 Task: Look for space in Nellikkuppam, India from 2nd September, 2023 to 5th September, 2023 for 1 adult in price range Rs.5000 to Rs.10000. Place can be private room with 1  bedroom having 1 bed and 1 bathroom. Property type can be house, flat, guest house, hotel. Amenities needed are: washing machine. Booking option can be shelf check-in. Required host language is English.
Action: Mouse moved to (497, 87)
Screenshot: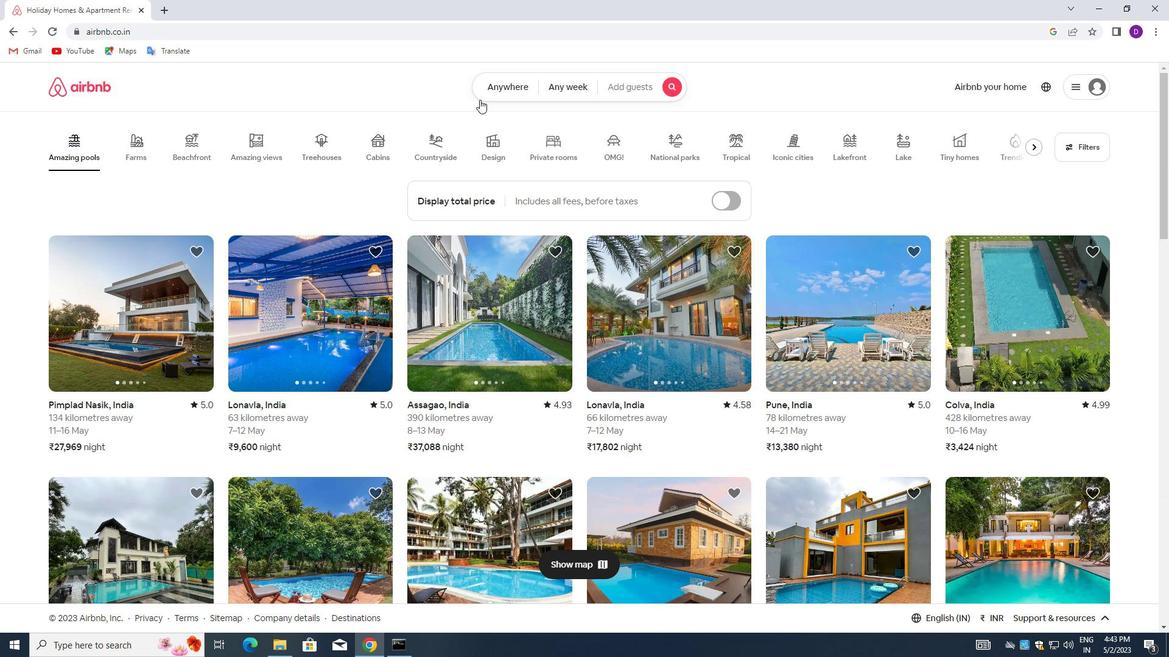 
Action: Mouse pressed left at (497, 87)
Screenshot: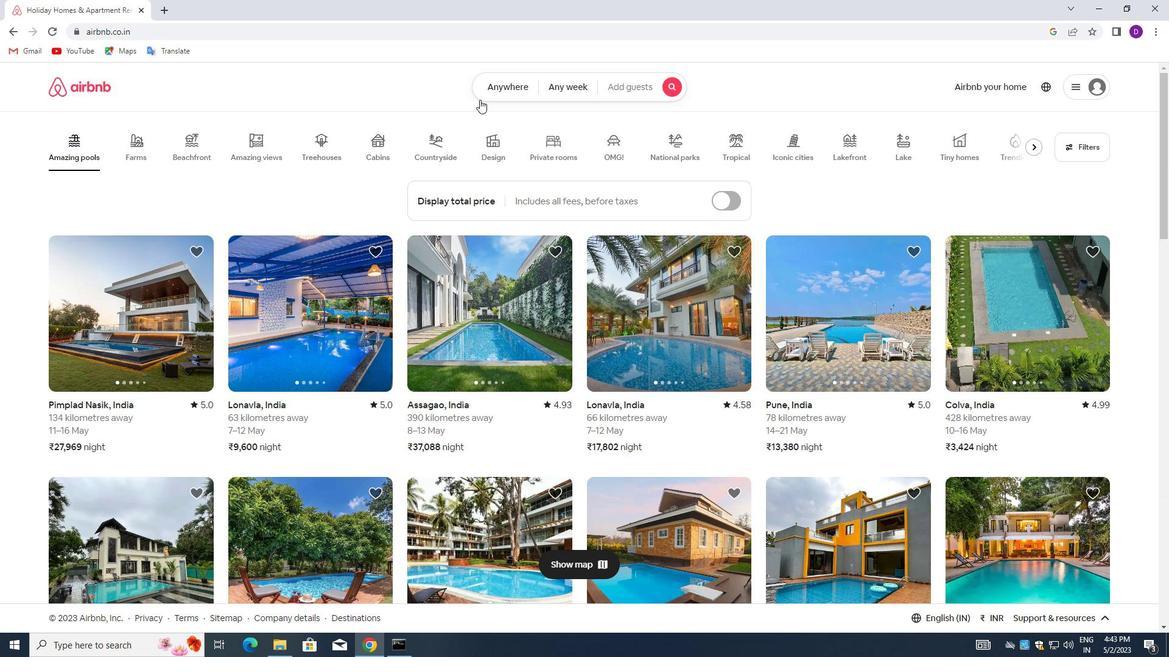 
Action: Mouse moved to (384, 139)
Screenshot: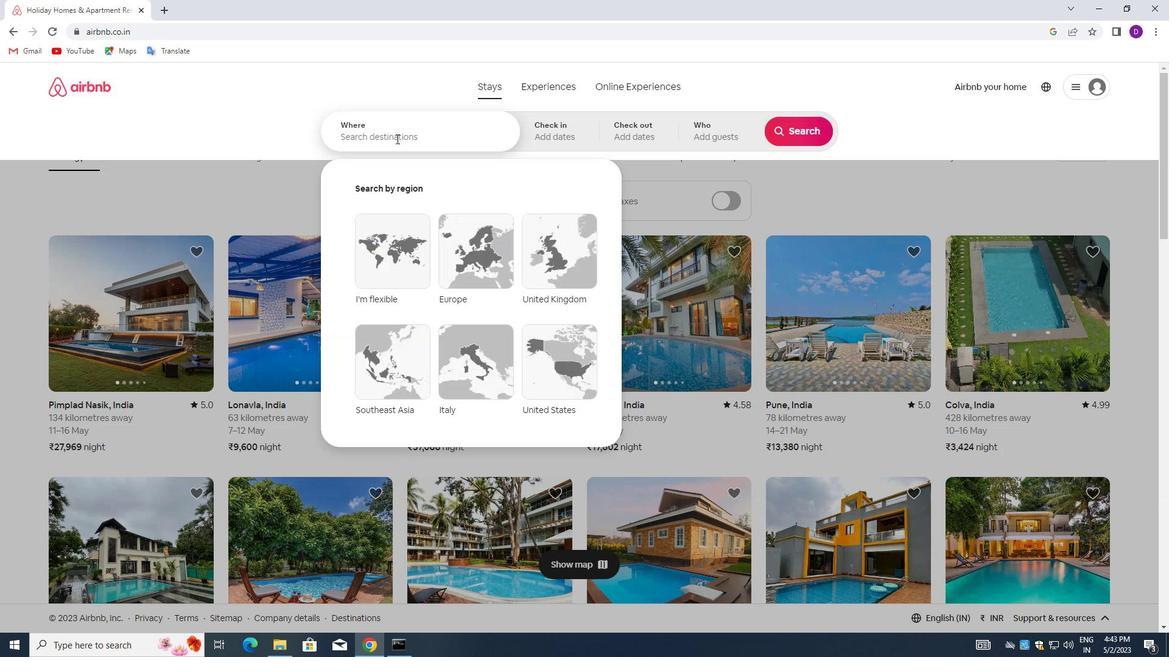 
Action: Mouse pressed left at (384, 139)
Screenshot: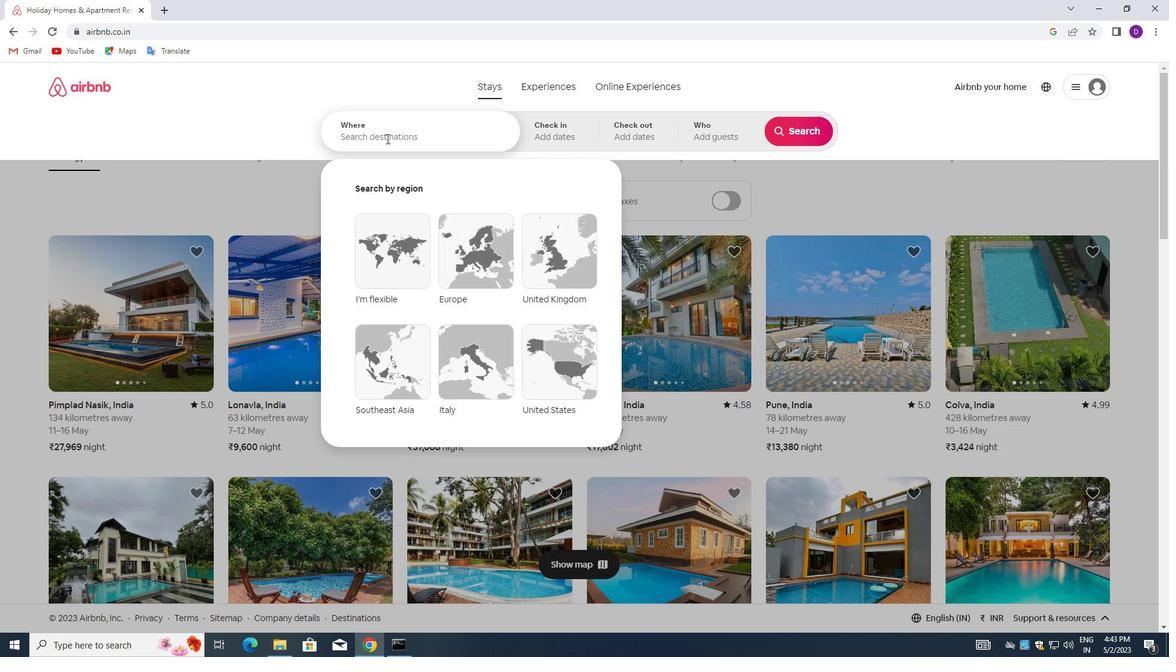 
Action: Mouse moved to (244, 117)
Screenshot: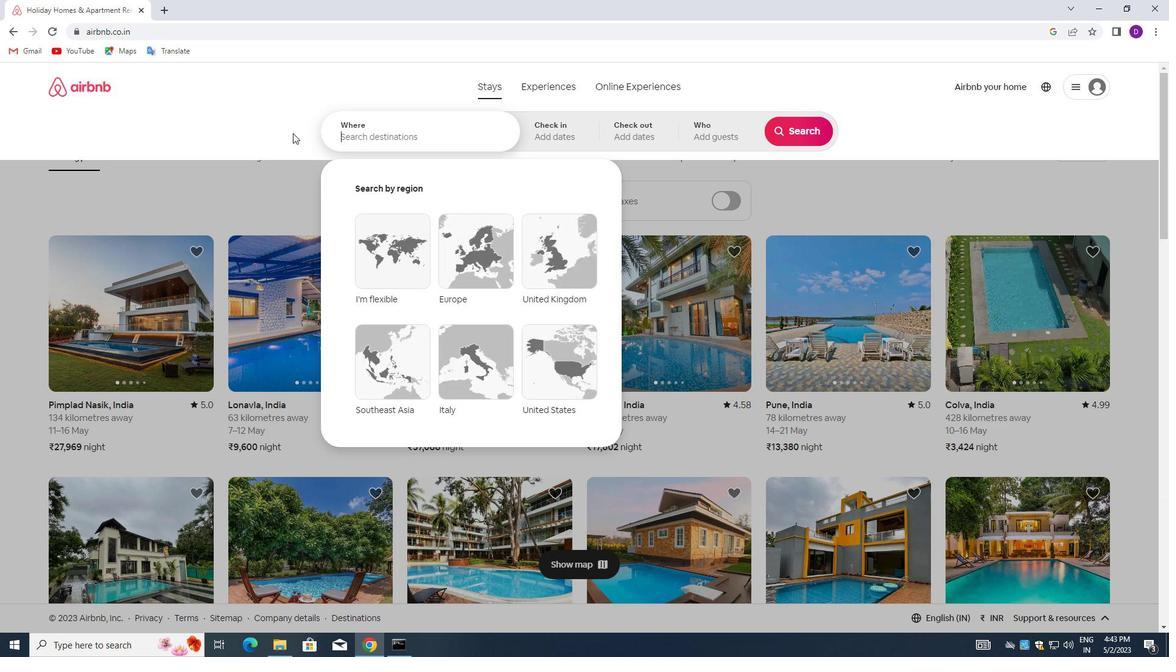 
Action: Key pressed <Key.shift>NELLIKKUPPAMN<Key.backspace>,<Key.space><Key.shift>INI<Key.backspace>DIA<Key.enter>
Screenshot: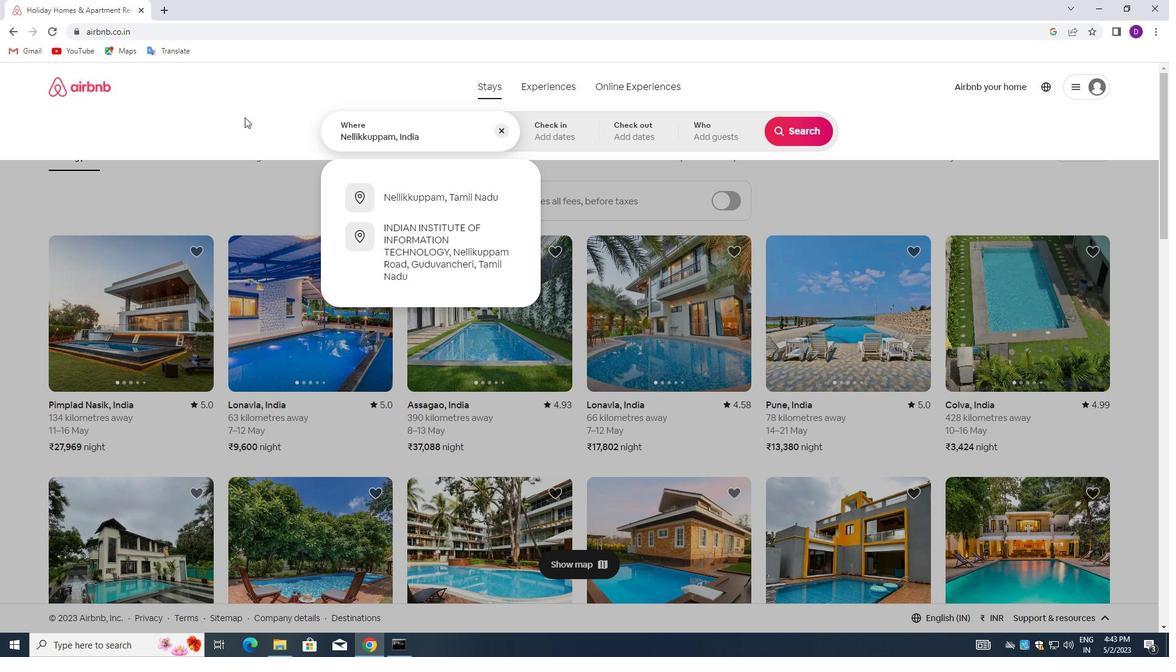 
Action: Mouse moved to (800, 224)
Screenshot: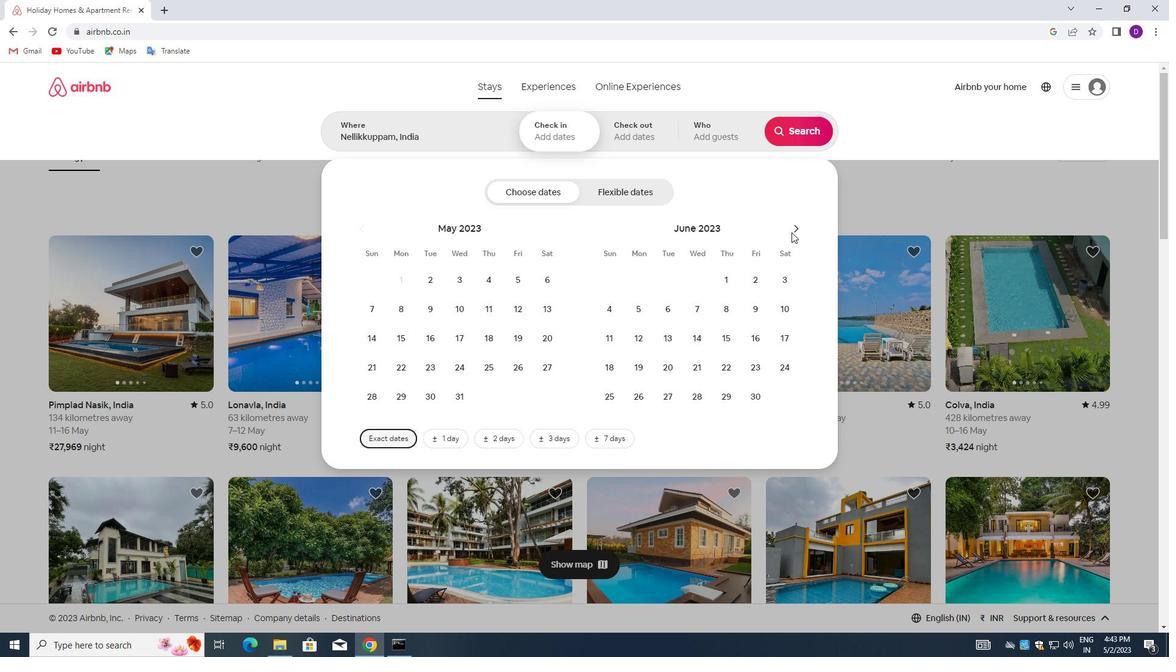 
Action: Mouse pressed left at (800, 224)
Screenshot: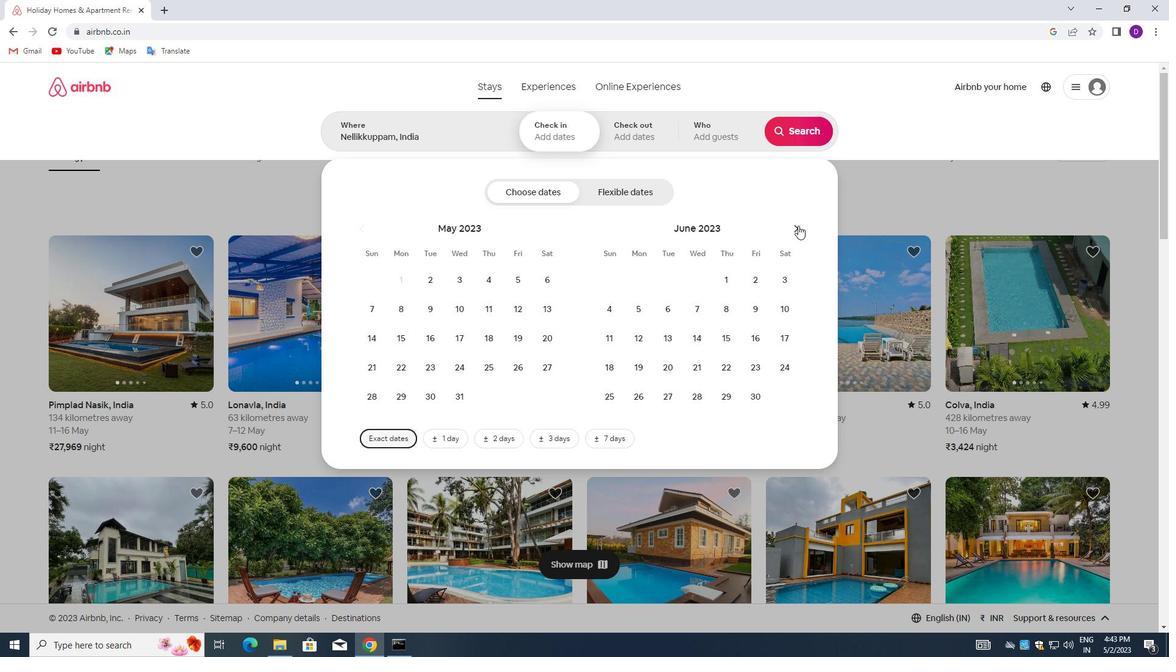 
Action: Mouse pressed left at (800, 224)
Screenshot: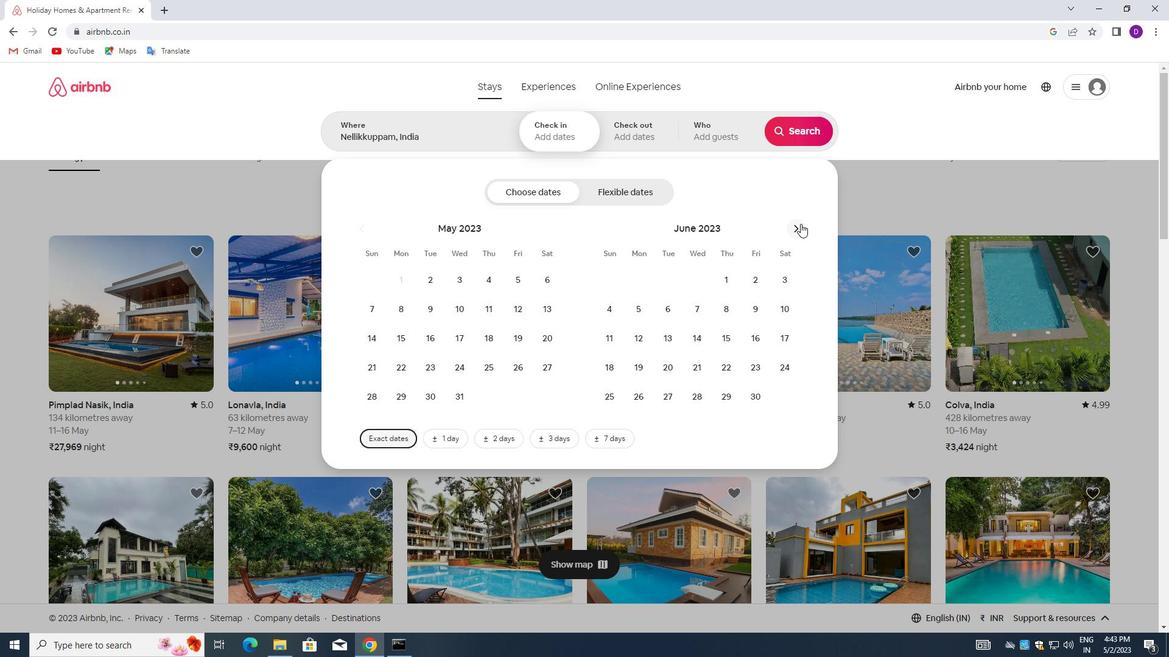 
Action: Mouse pressed left at (800, 224)
Screenshot: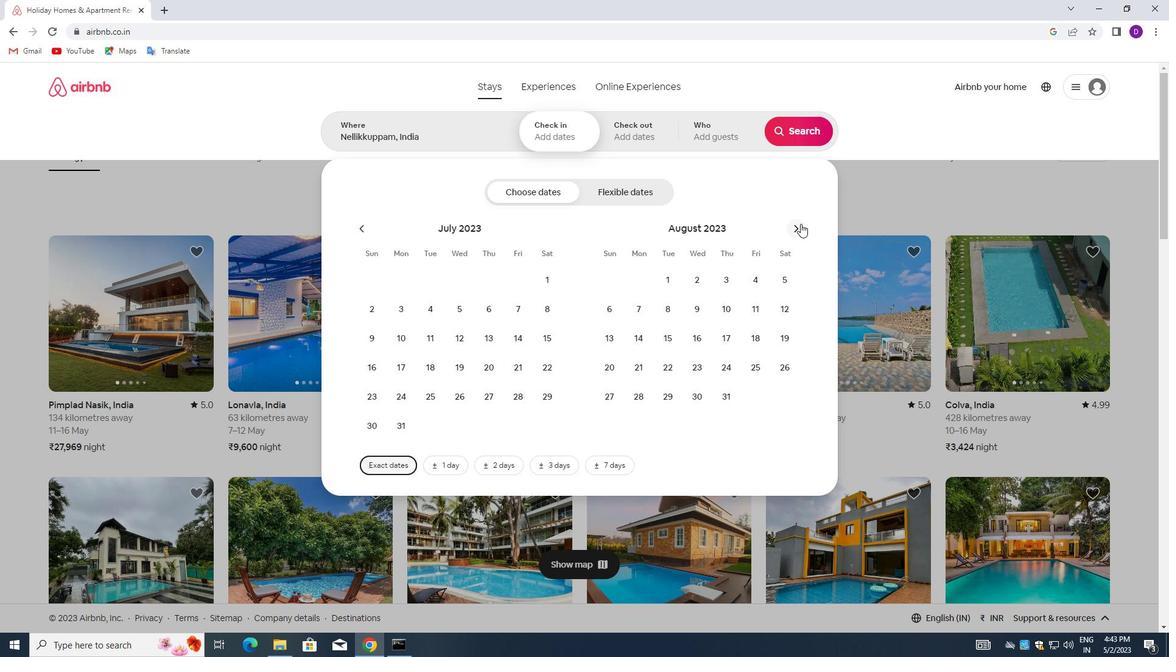 
Action: Mouse moved to (776, 277)
Screenshot: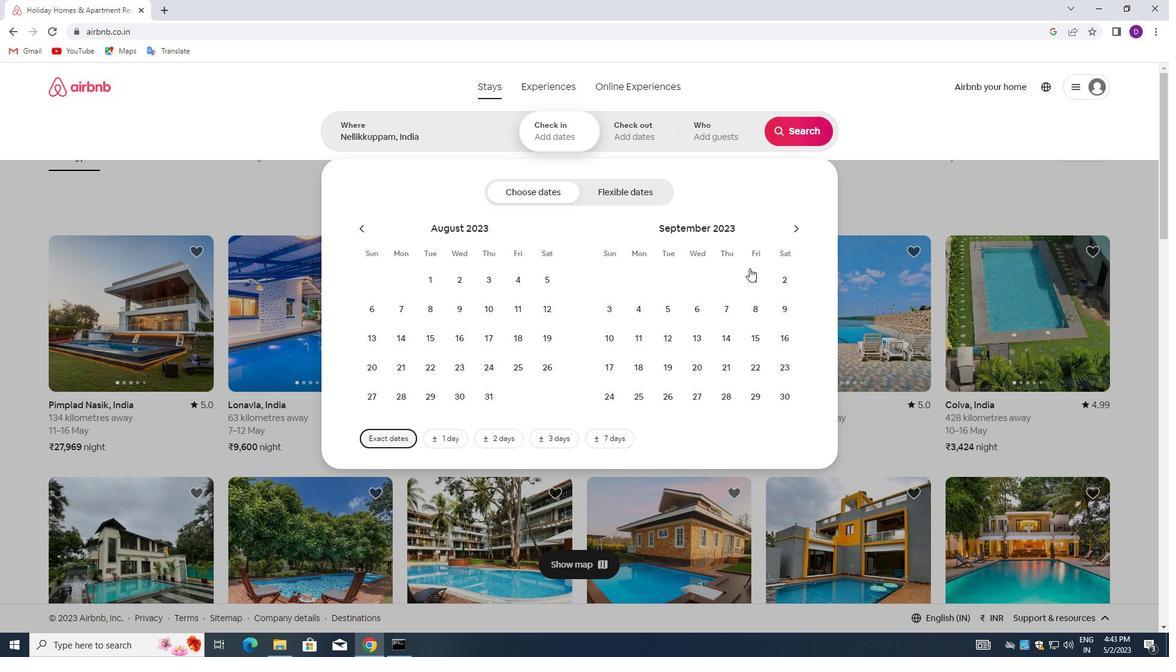 
Action: Mouse pressed left at (776, 277)
Screenshot: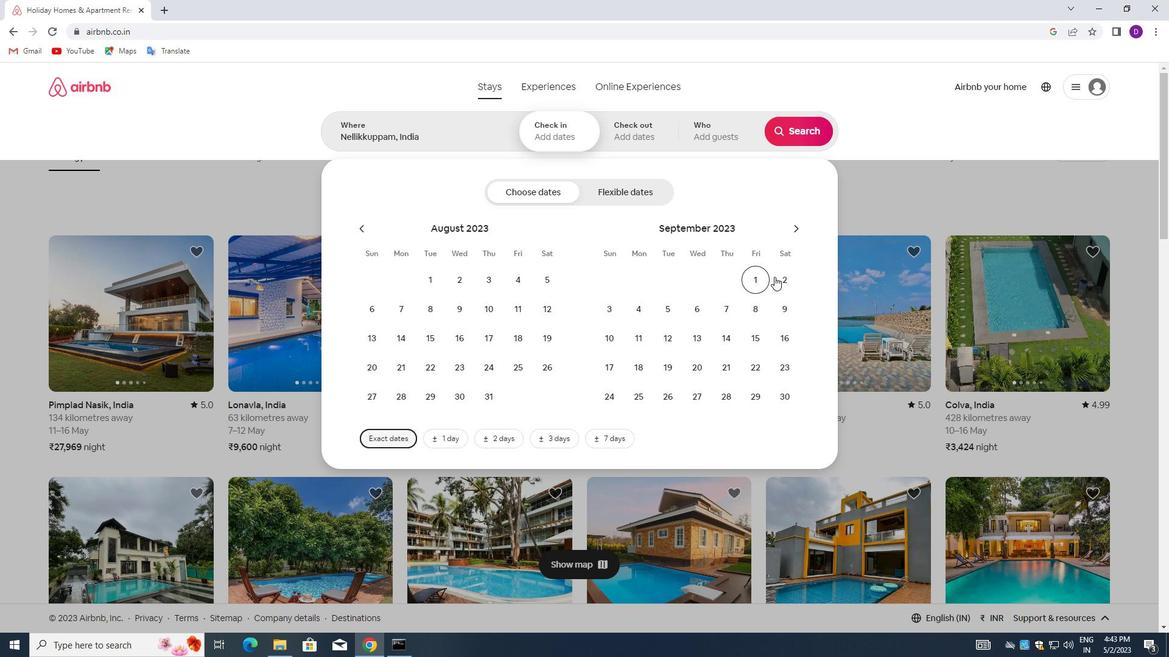 
Action: Mouse moved to (667, 307)
Screenshot: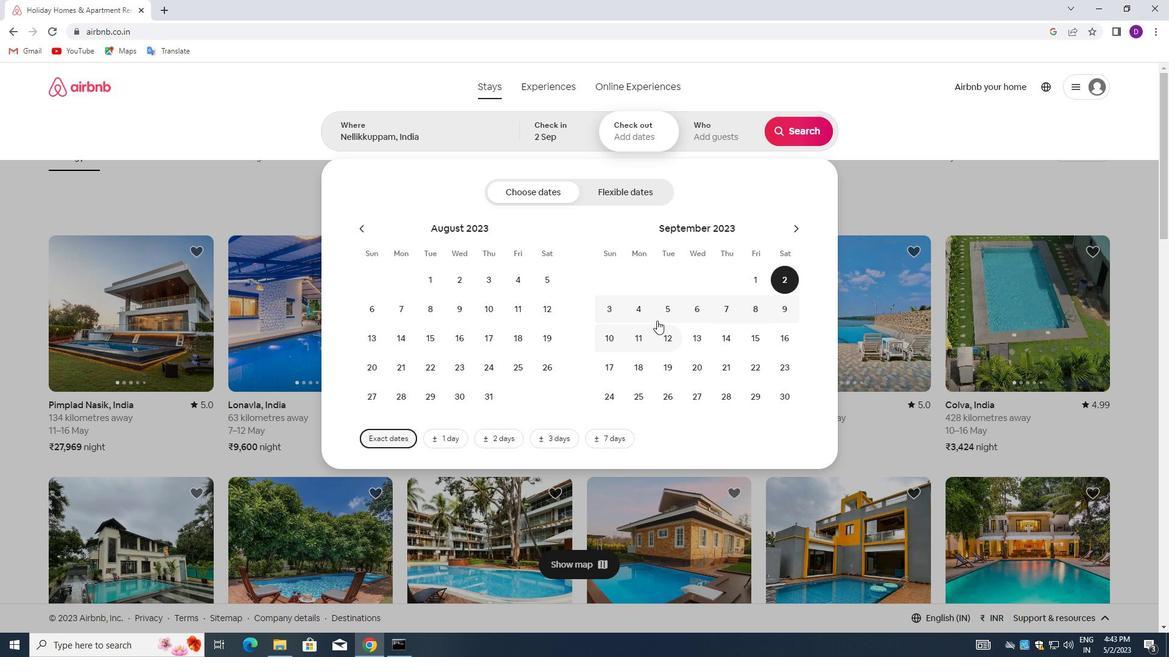 
Action: Mouse pressed left at (667, 307)
Screenshot: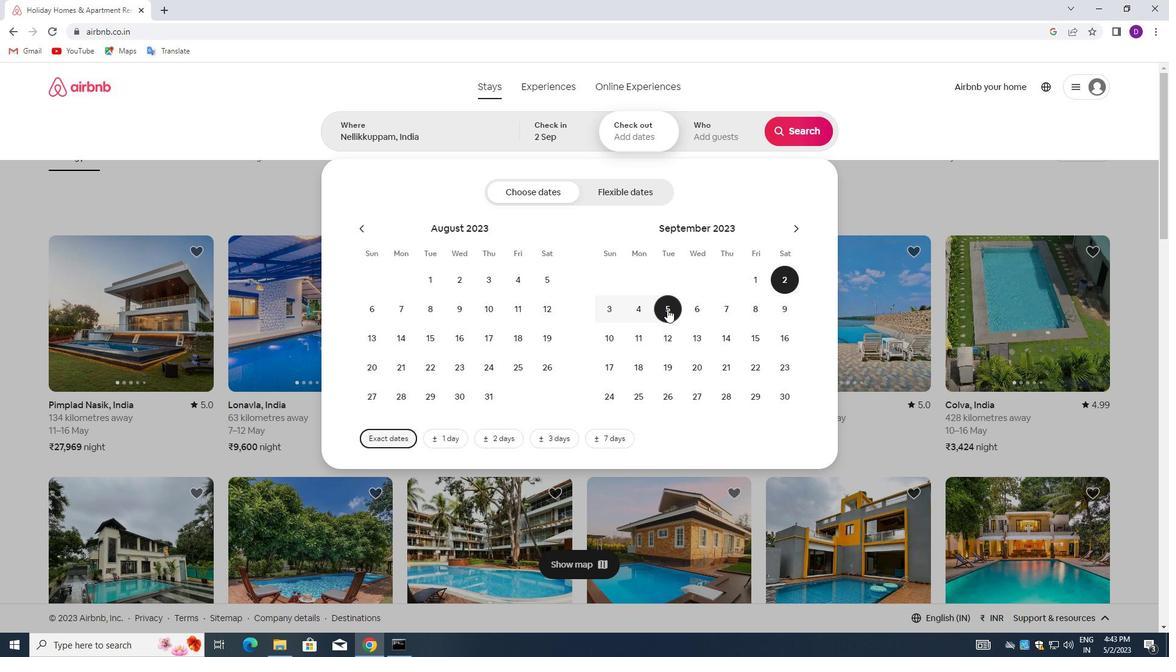 
Action: Mouse moved to (696, 118)
Screenshot: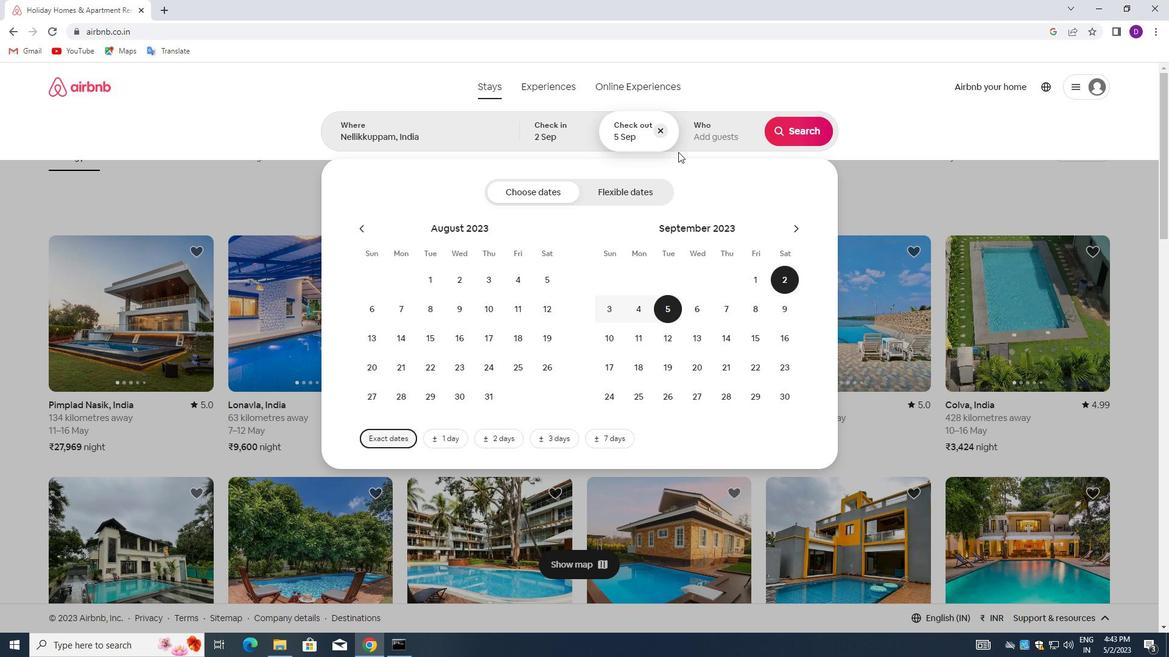 
Action: Mouse pressed left at (696, 118)
Screenshot: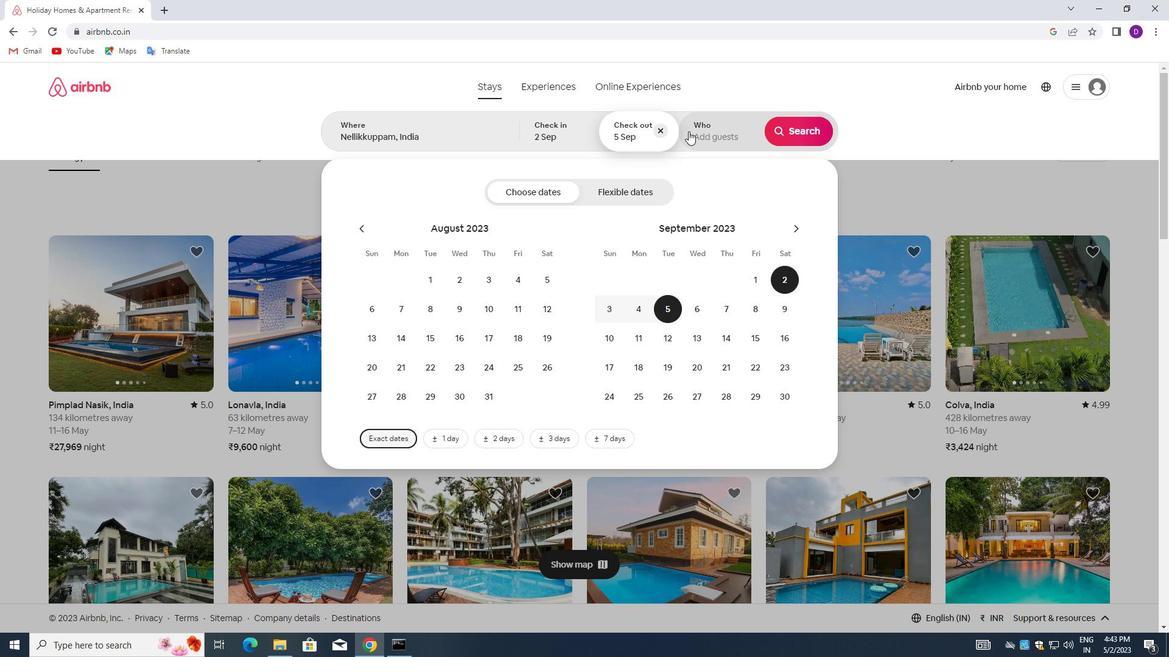 
Action: Mouse moved to (802, 196)
Screenshot: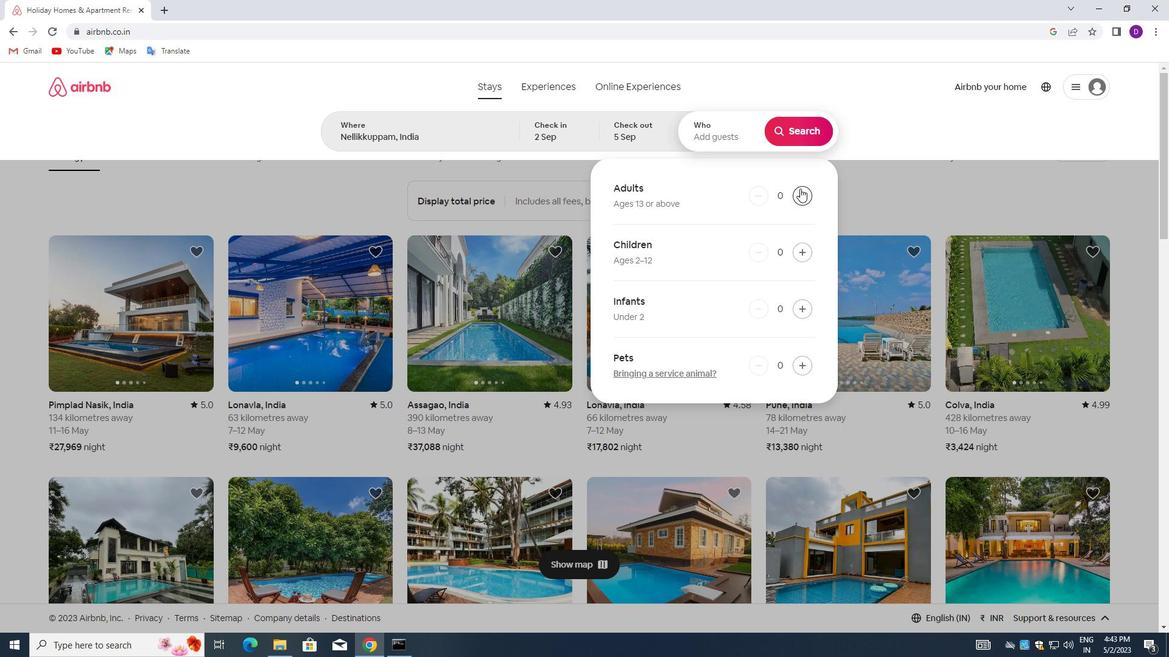 
Action: Mouse pressed left at (802, 196)
Screenshot: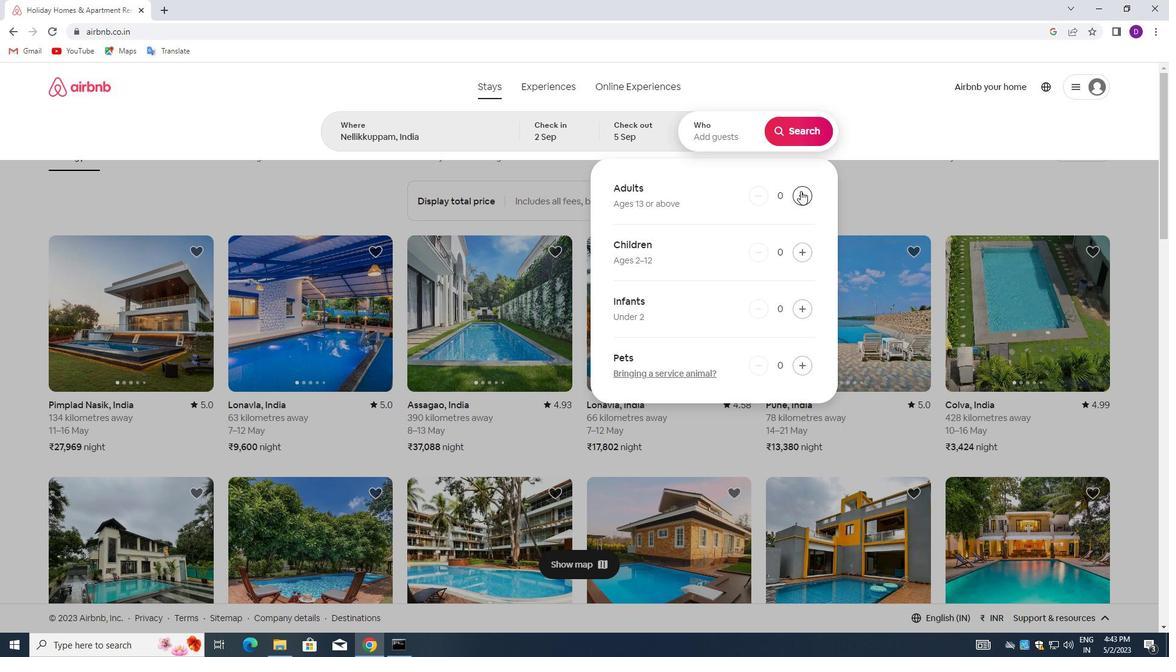 
Action: Mouse moved to (802, 131)
Screenshot: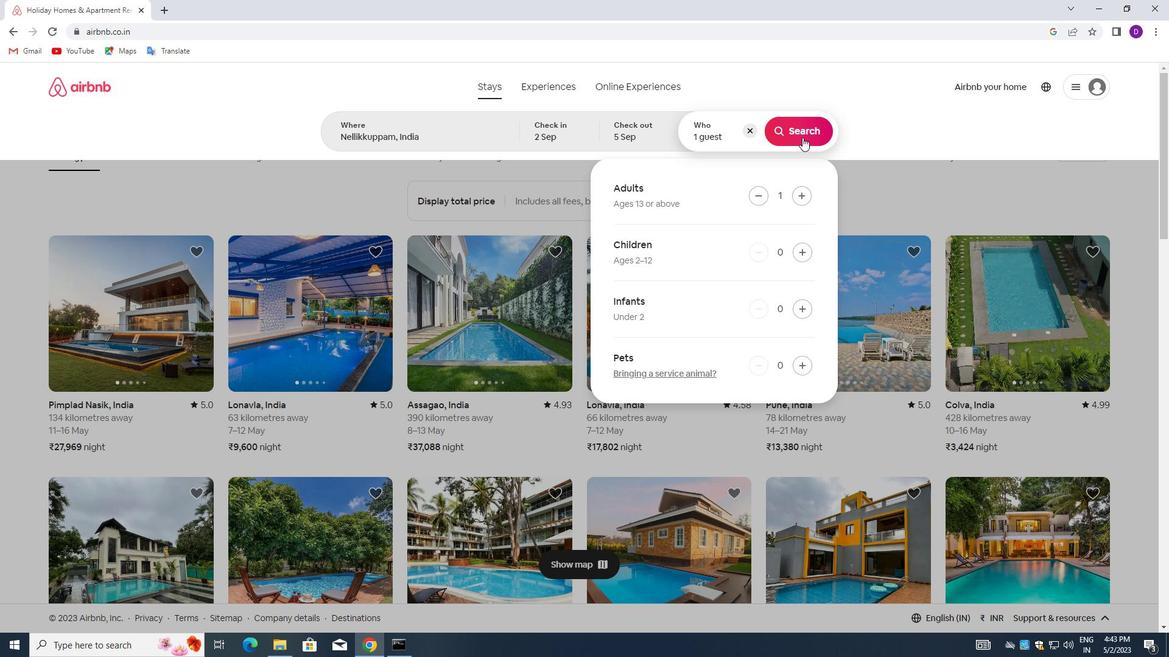 
Action: Mouse pressed left at (802, 131)
Screenshot: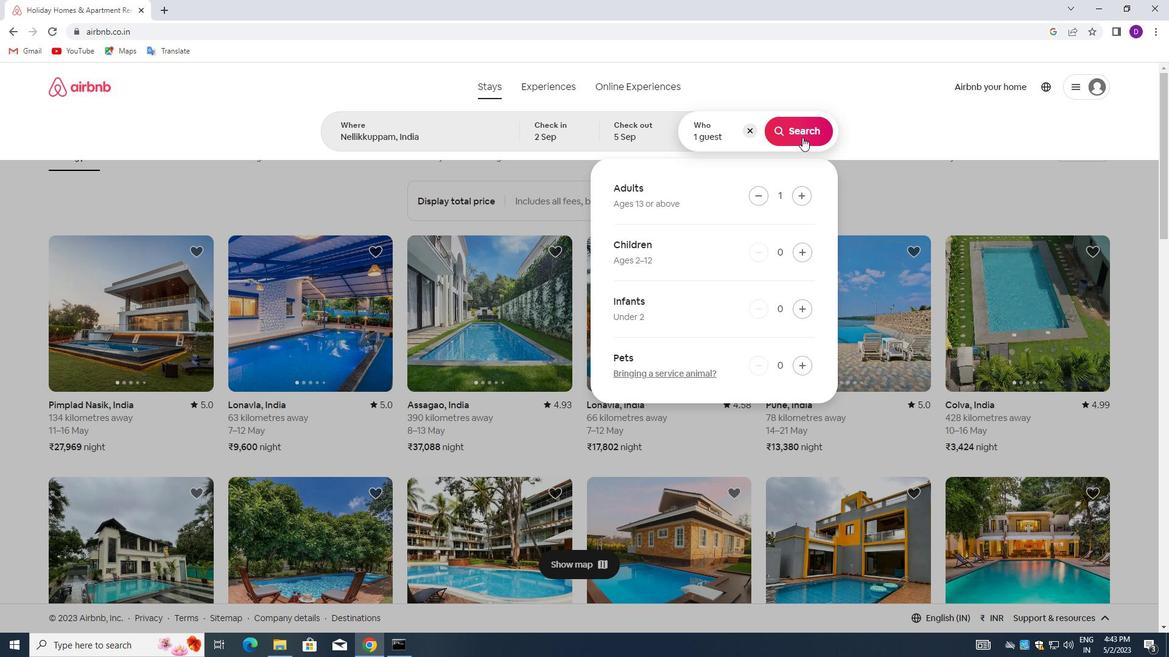 
Action: Mouse moved to (1107, 130)
Screenshot: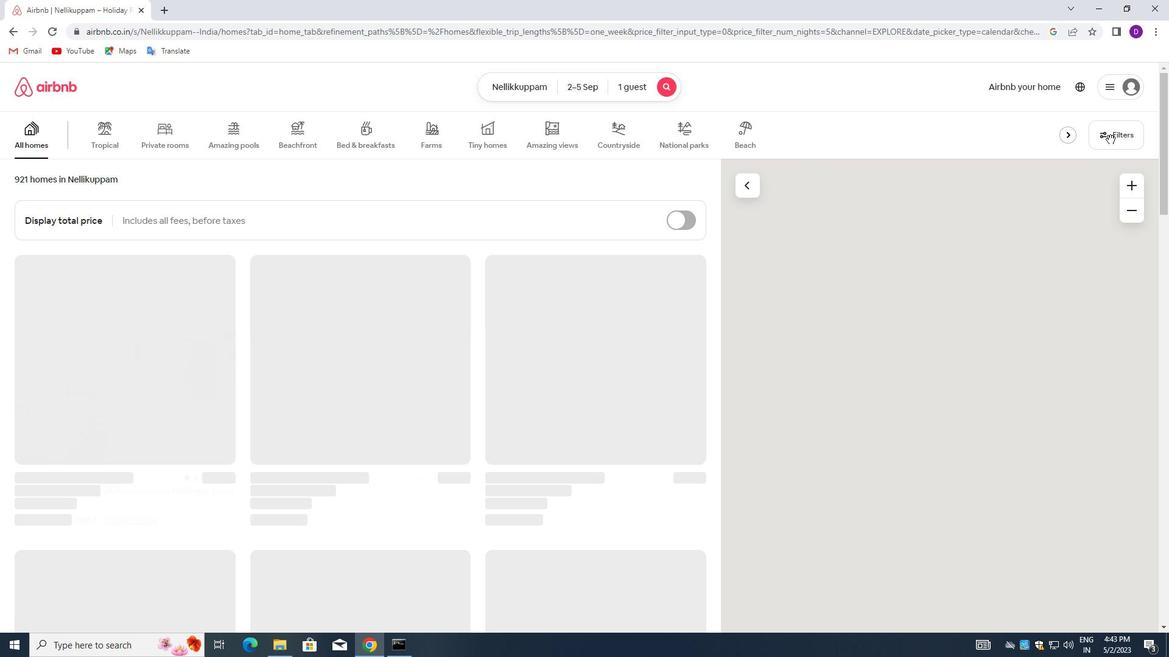 
Action: Mouse pressed left at (1107, 130)
Screenshot: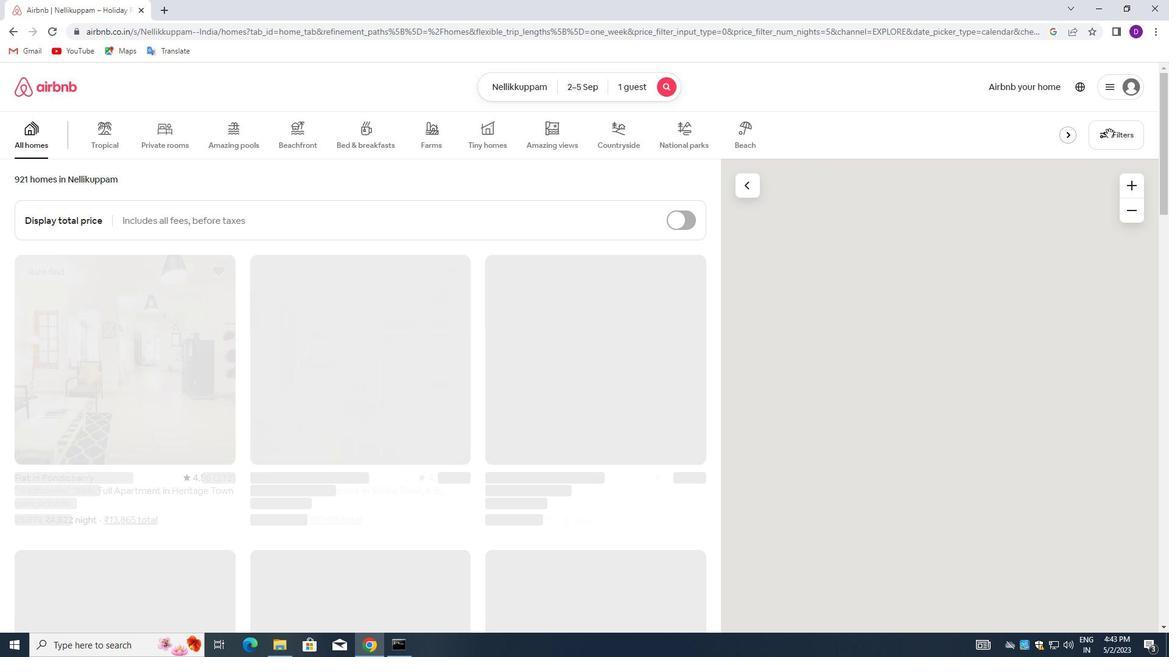 
Action: Mouse moved to (430, 291)
Screenshot: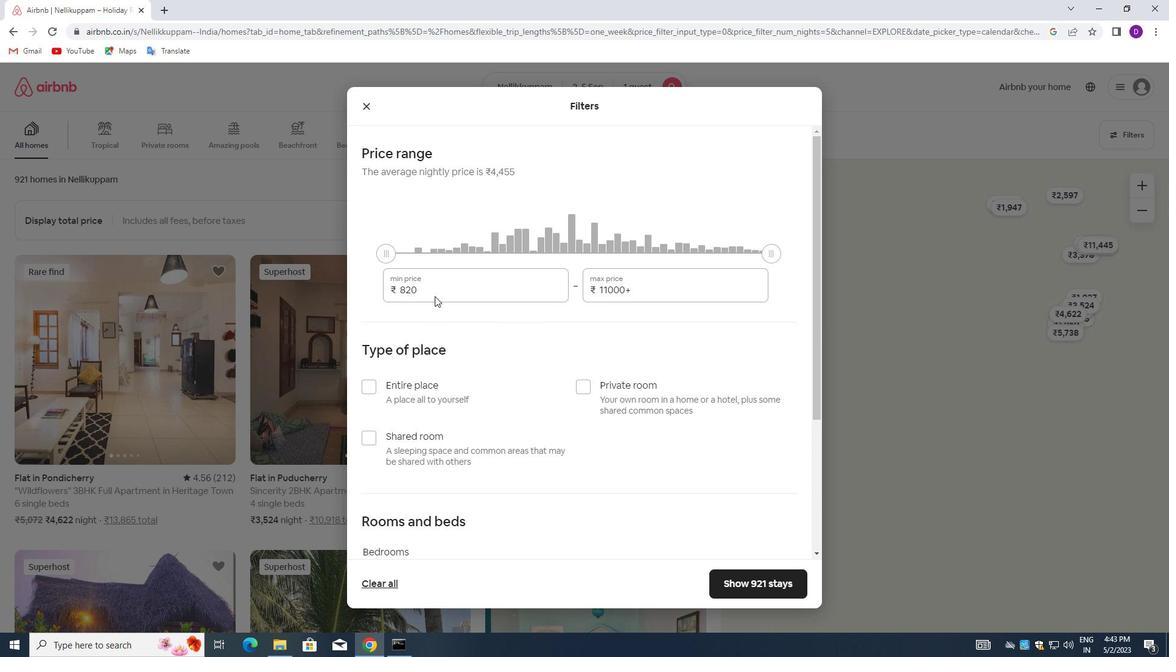 
Action: Mouse pressed left at (430, 291)
Screenshot: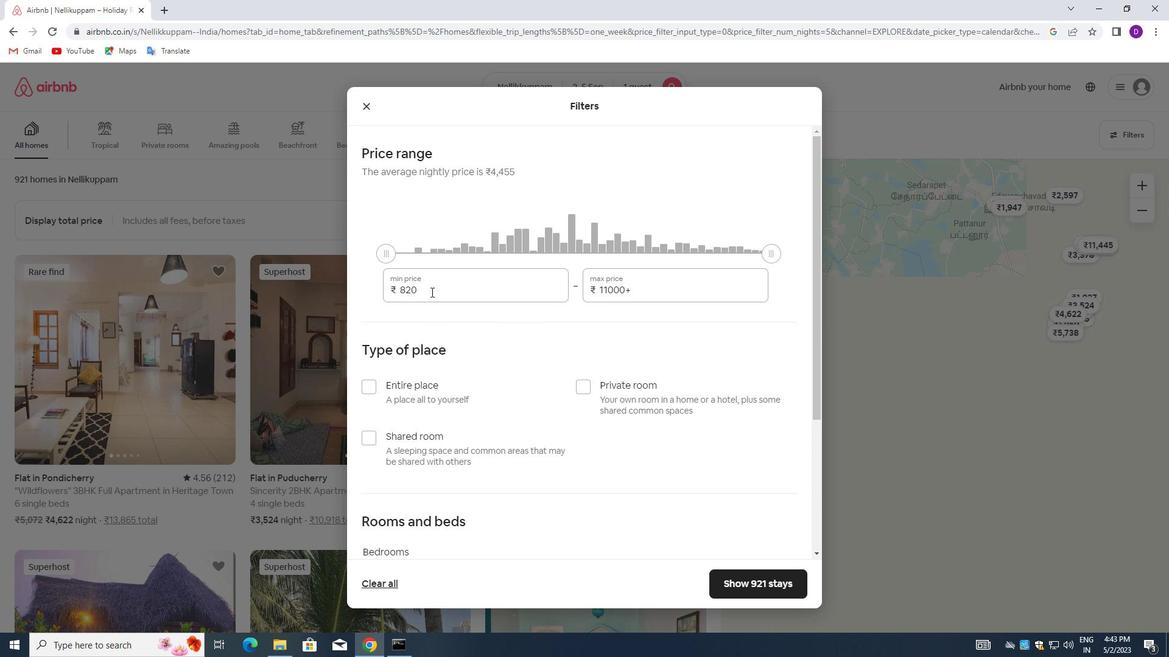 
Action: Mouse pressed left at (430, 291)
Screenshot: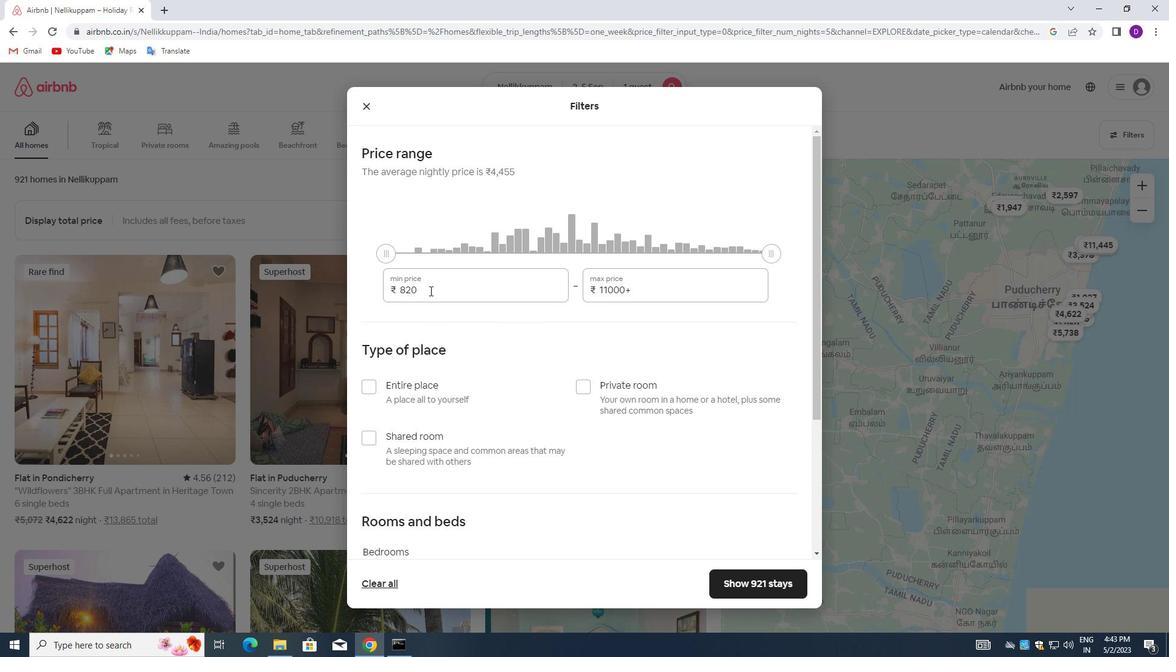 
Action: Key pressed 5000<Key.tab>1<Key.backspace><Key.backspace><Key.backspace><Key.backspace><Key.backspace><Key.backspace>10000
Screenshot: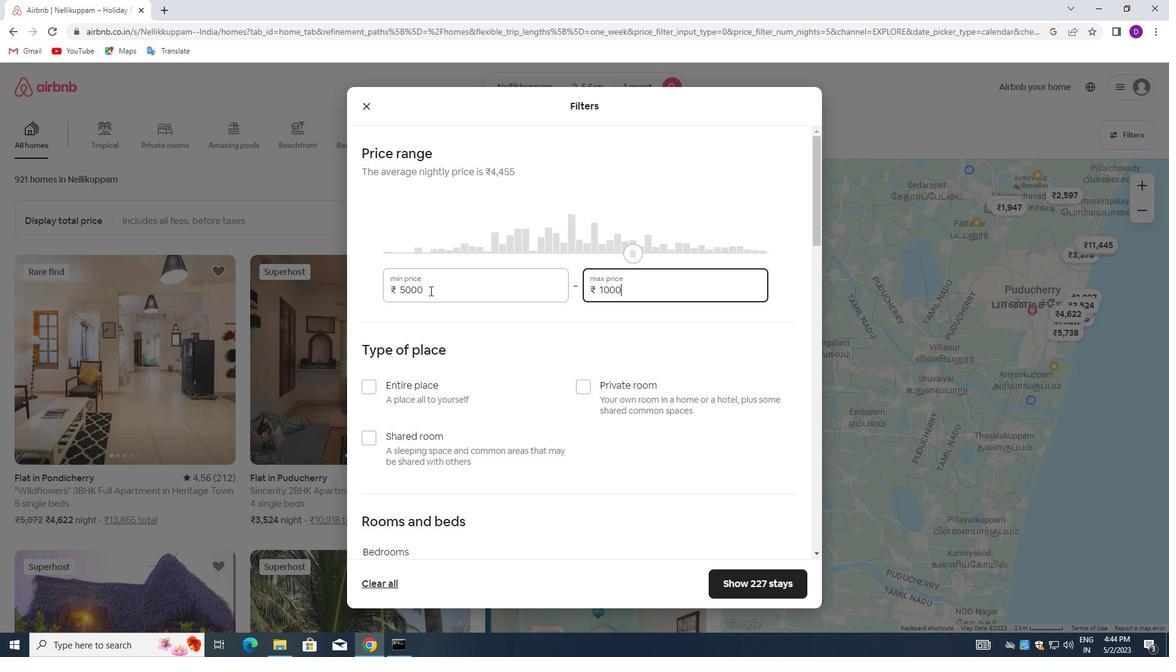
Action: Mouse moved to (446, 352)
Screenshot: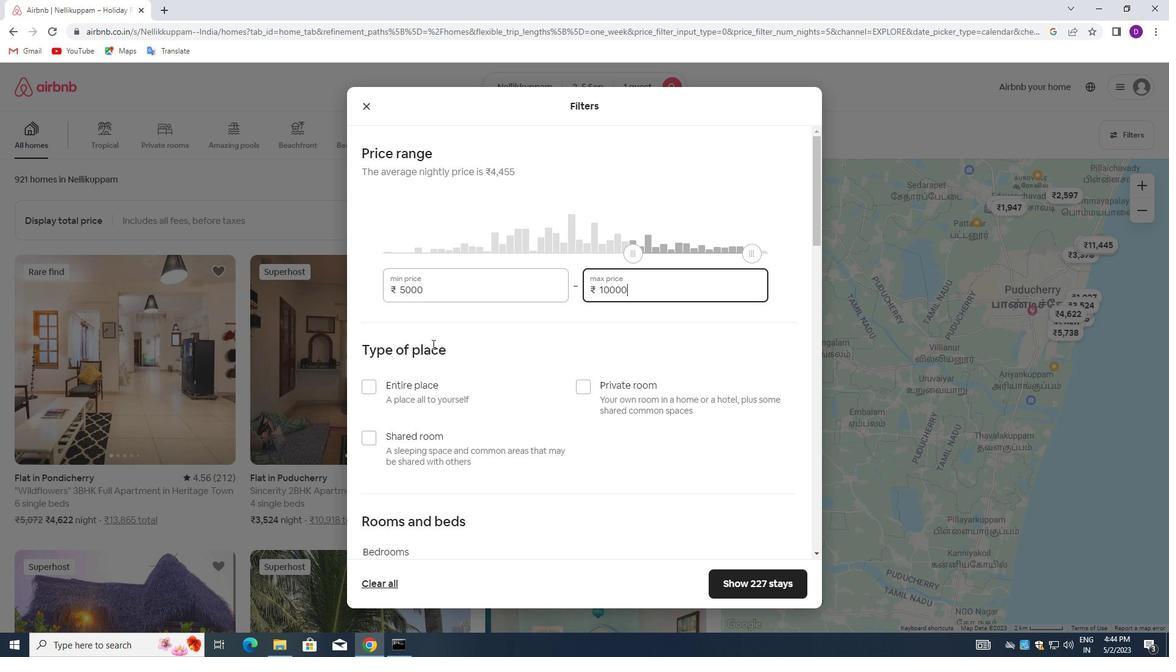 
Action: Mouse scrolled (446, 352) with delta (0, 0)
Screenshot: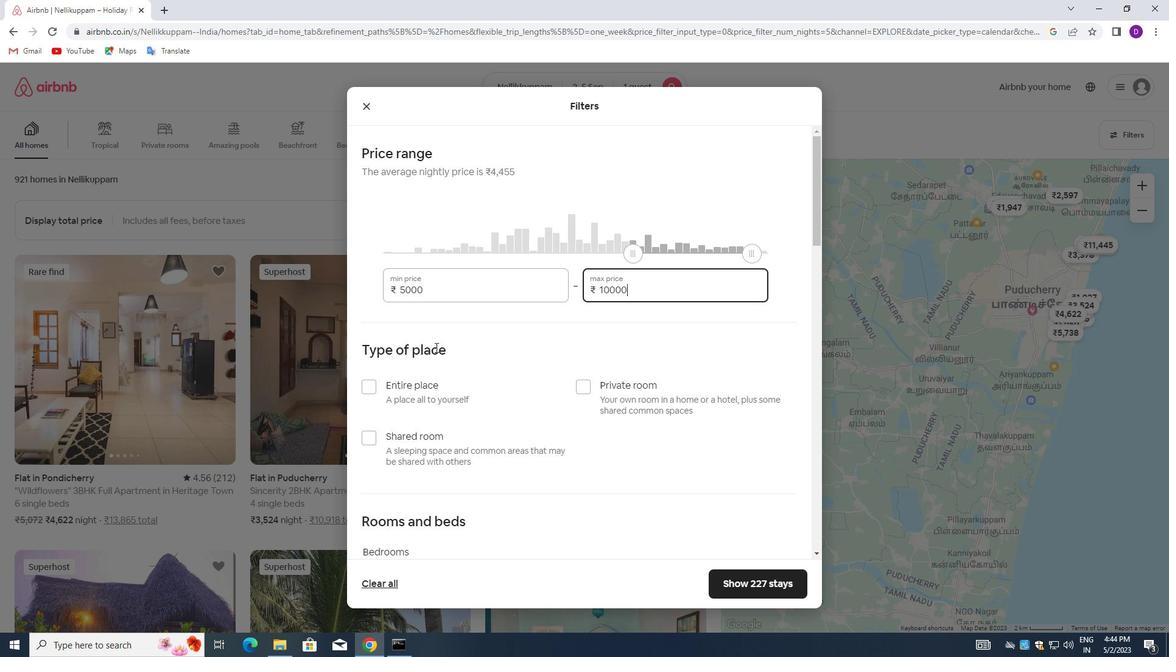 
Action: Mouse moved to (450, 353)
Screenshot: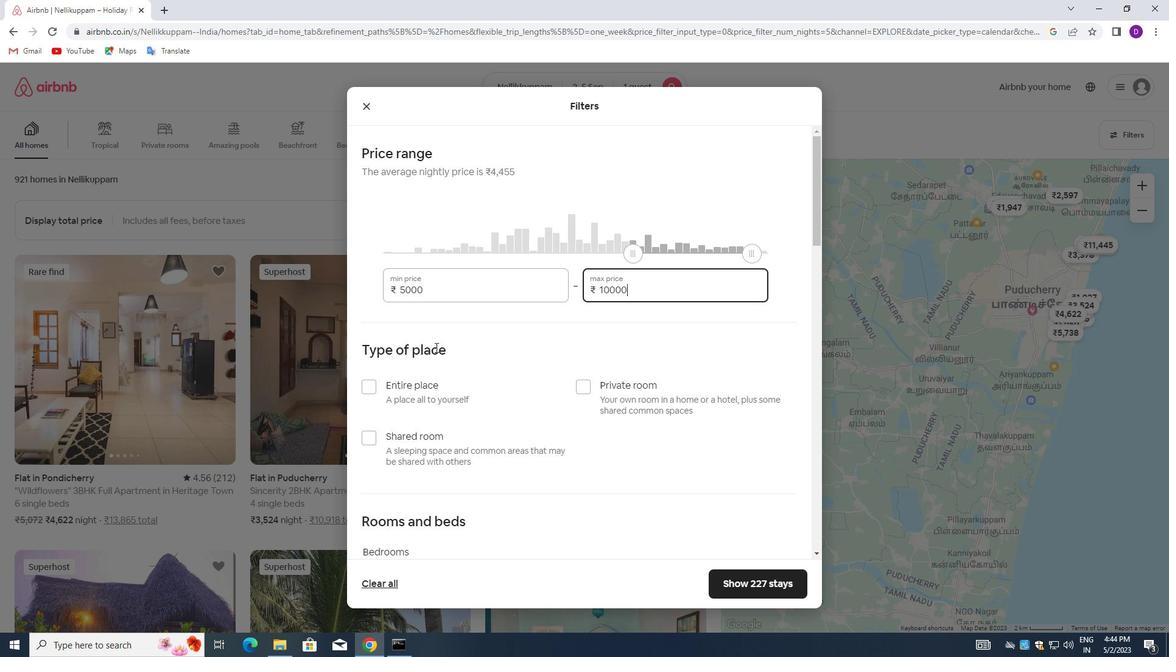 
Action: Mouse scrolled (450, 352) with delta (0, 0)
Screenshot: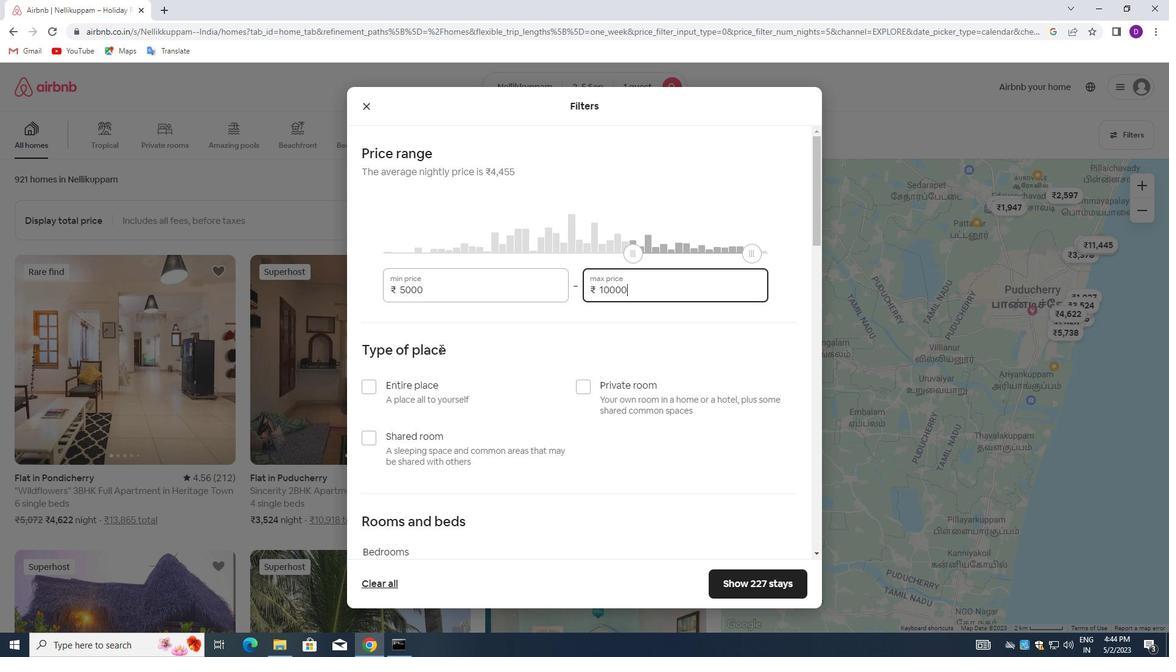 
Action: Mouse moved to (574, 268)
Screenshot: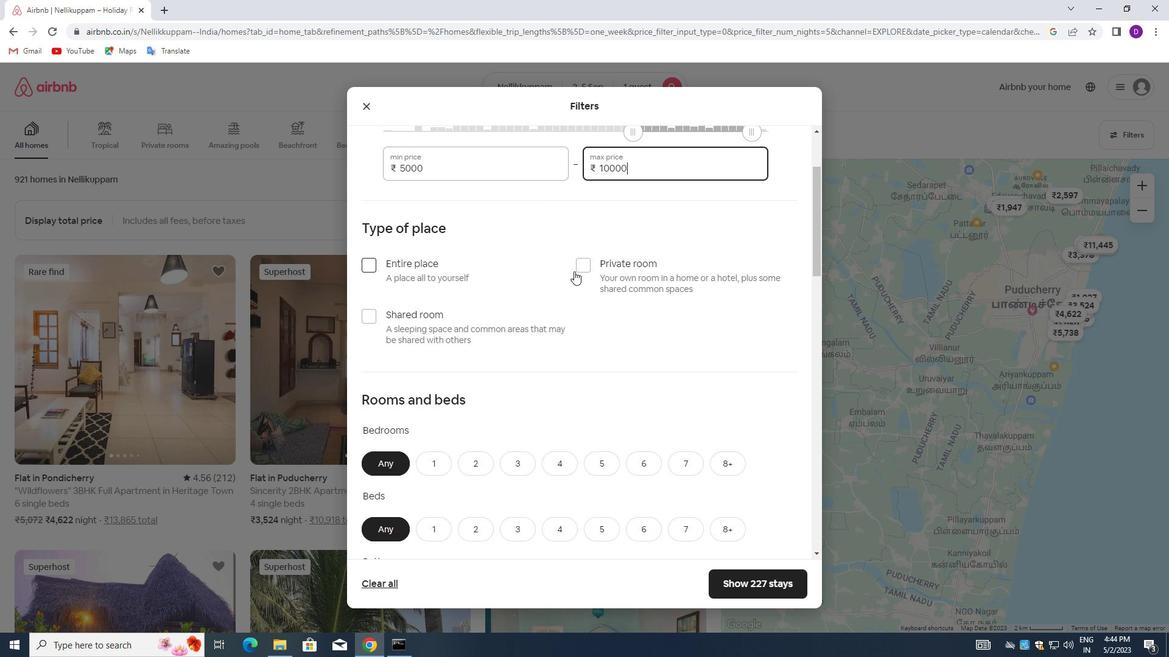 
Action: Mouse pressed left at (574, 268)
Screenshot: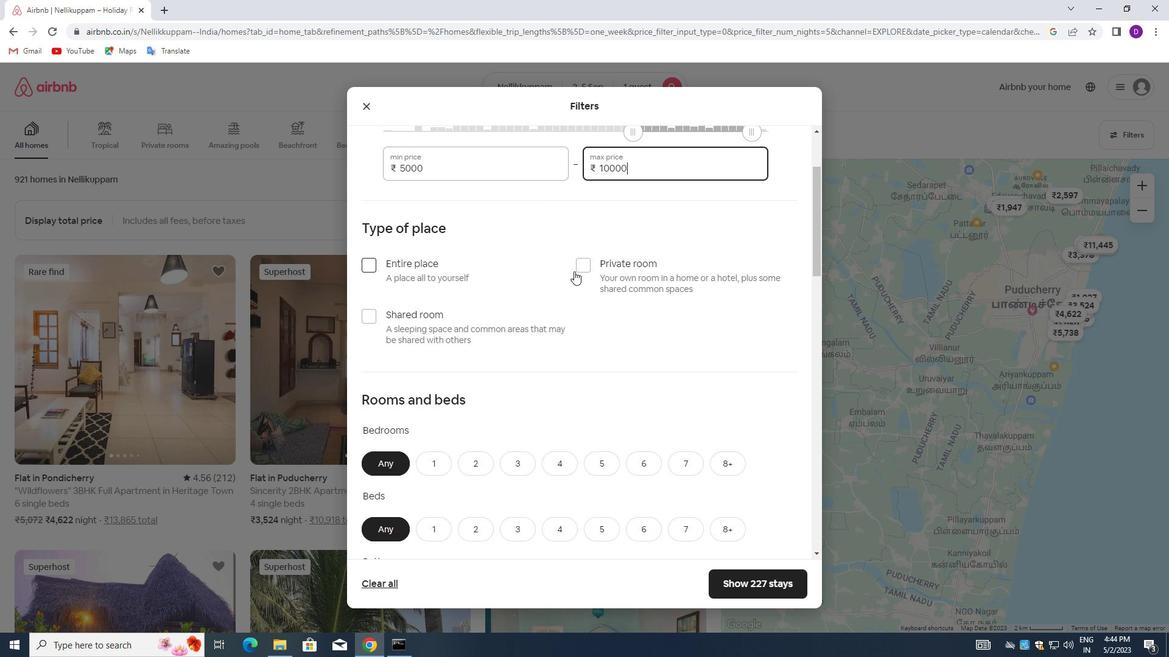 
Action: Mouse moved to (576, 280)
Screenshot: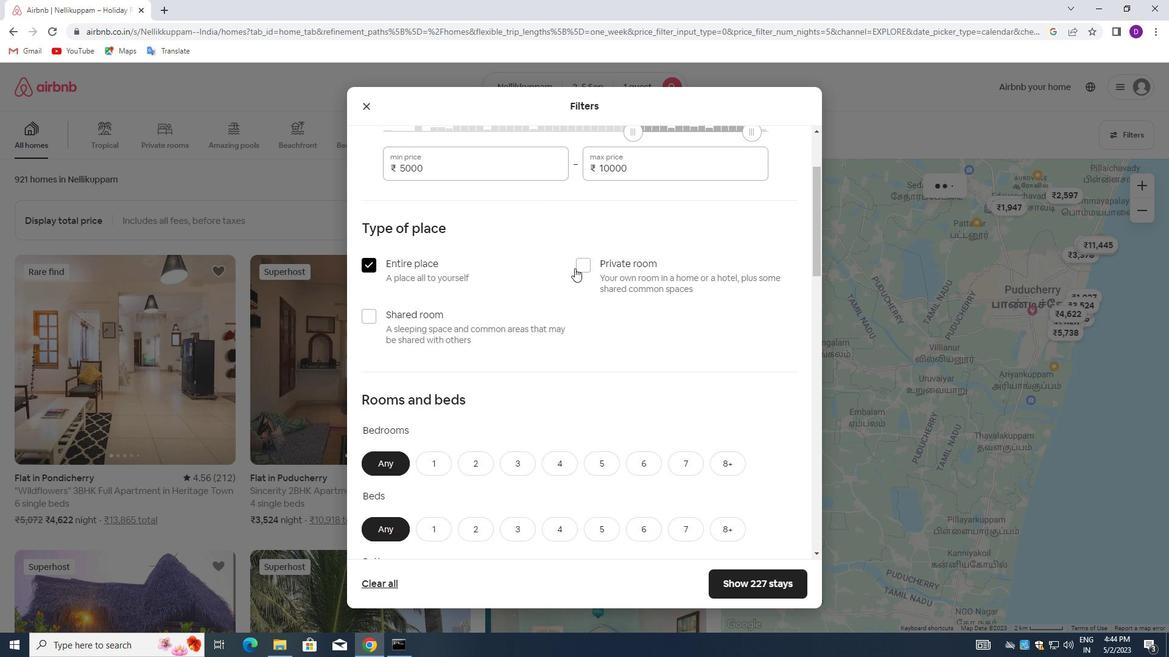 
Action: Mouse scrolled (576, 280) with delta (0, 0)
Screenshot: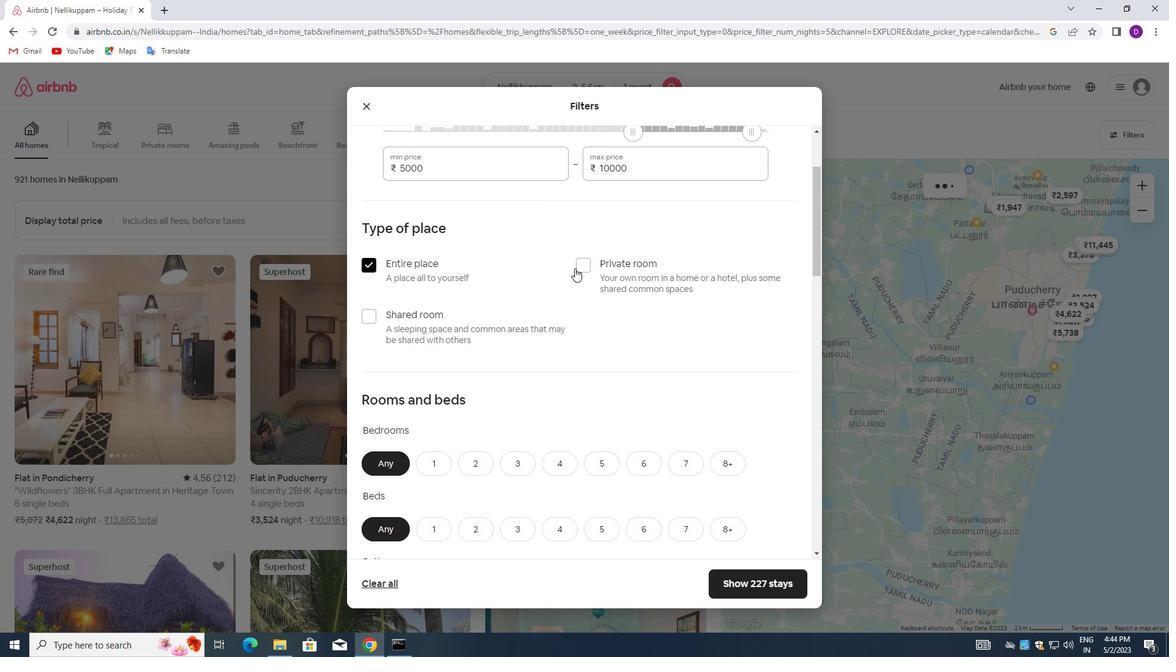 
Action: Mouse moved to (579, 199)
Screenshot: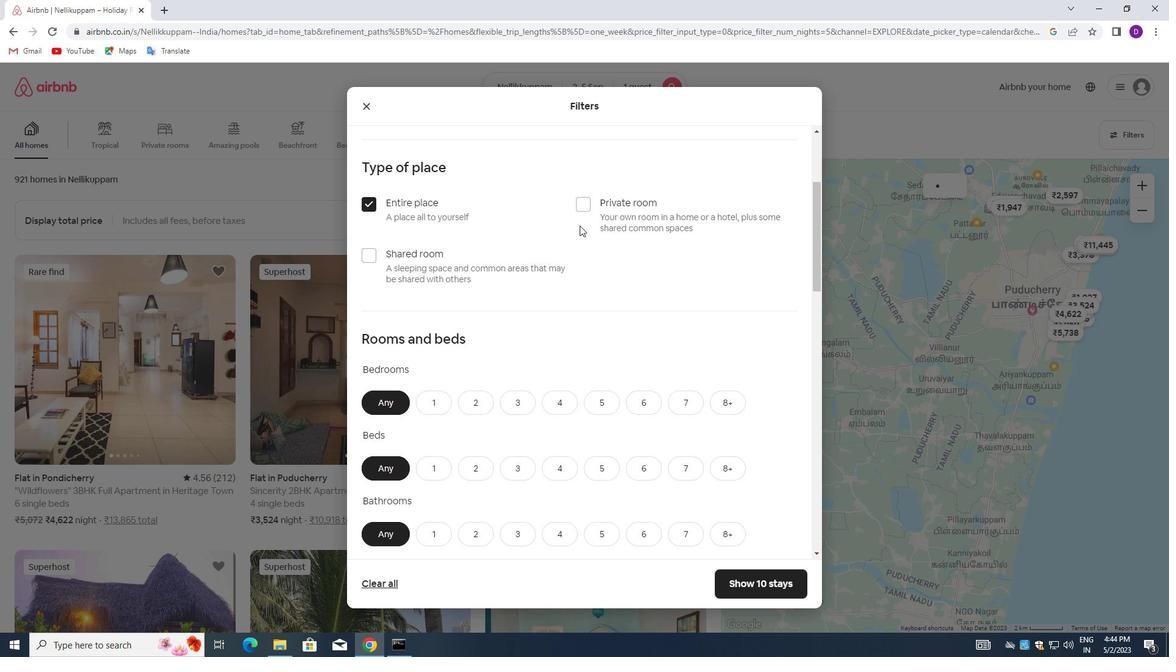 
Action: Mouse pressed left at (579, 199)
Screenshot: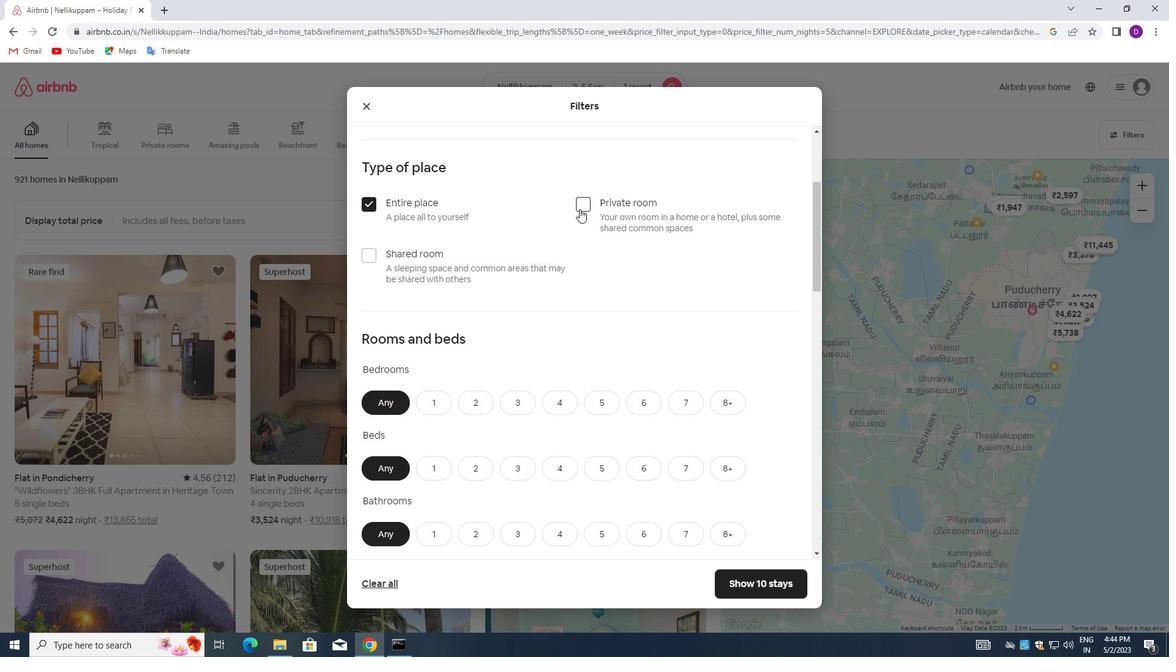 
Action: Mouse moved to (369, 198)
Screenshot: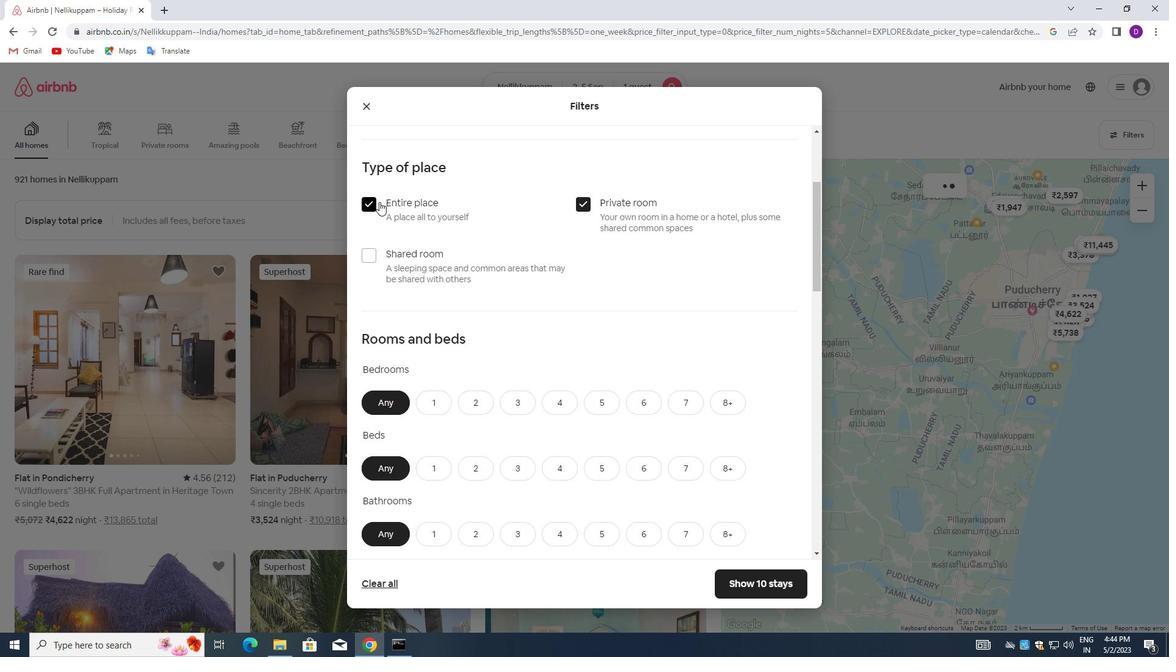 
Action: Mouse pressed left at (369, 198)
Screenshot: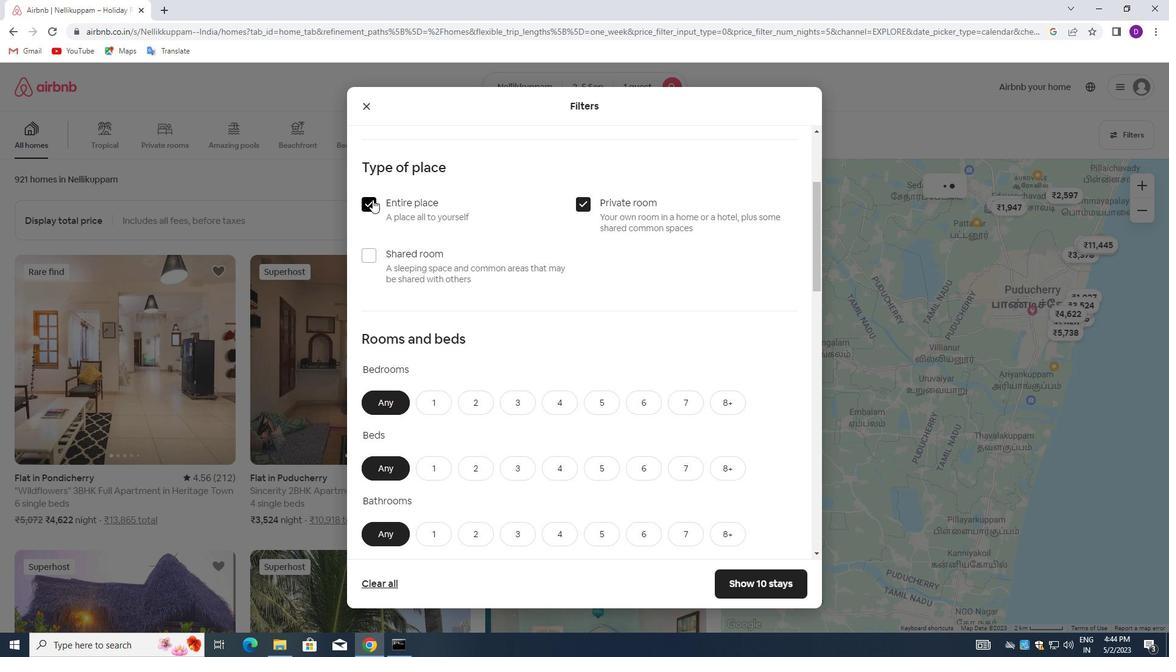 
Action: Mouse moved to (484, 299)
Screenshot: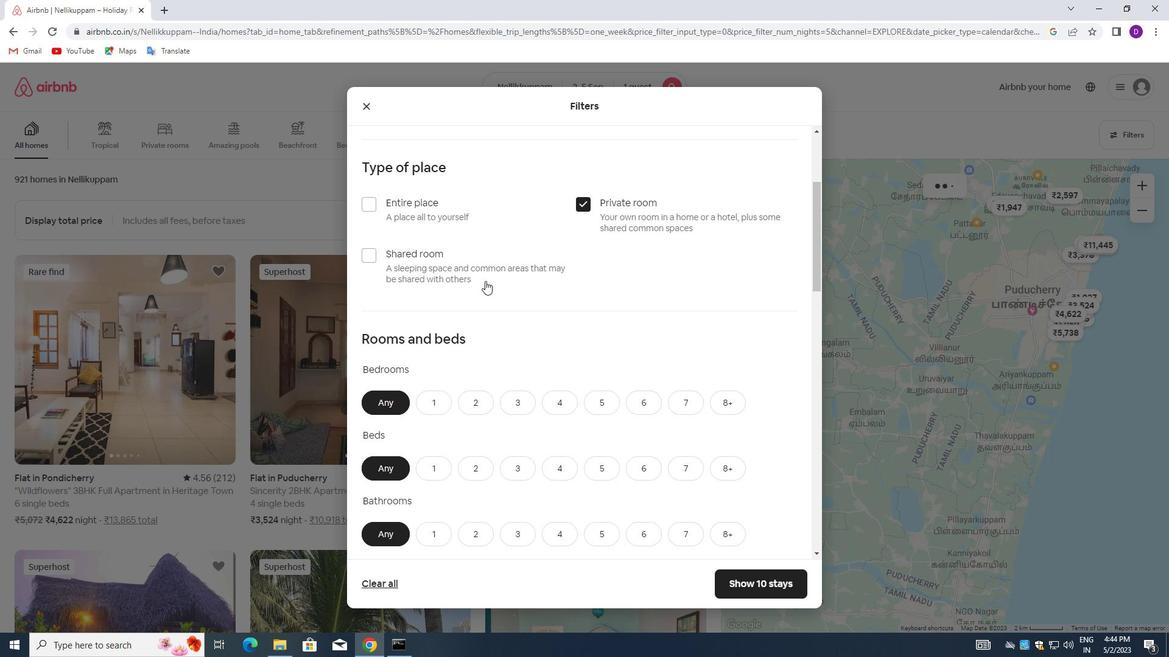 
Action: Mouse scrolled (484, 299) with delta (0, 0)
Screenshot: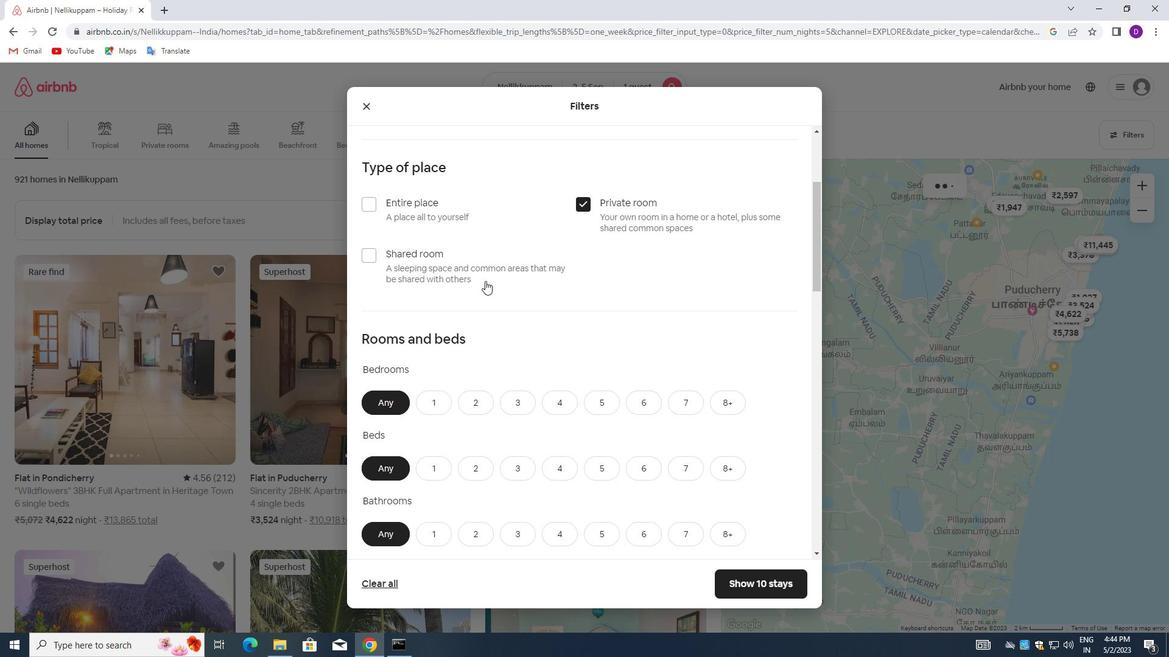 
Action: Mouse moved to (436, 339)
Screenshot: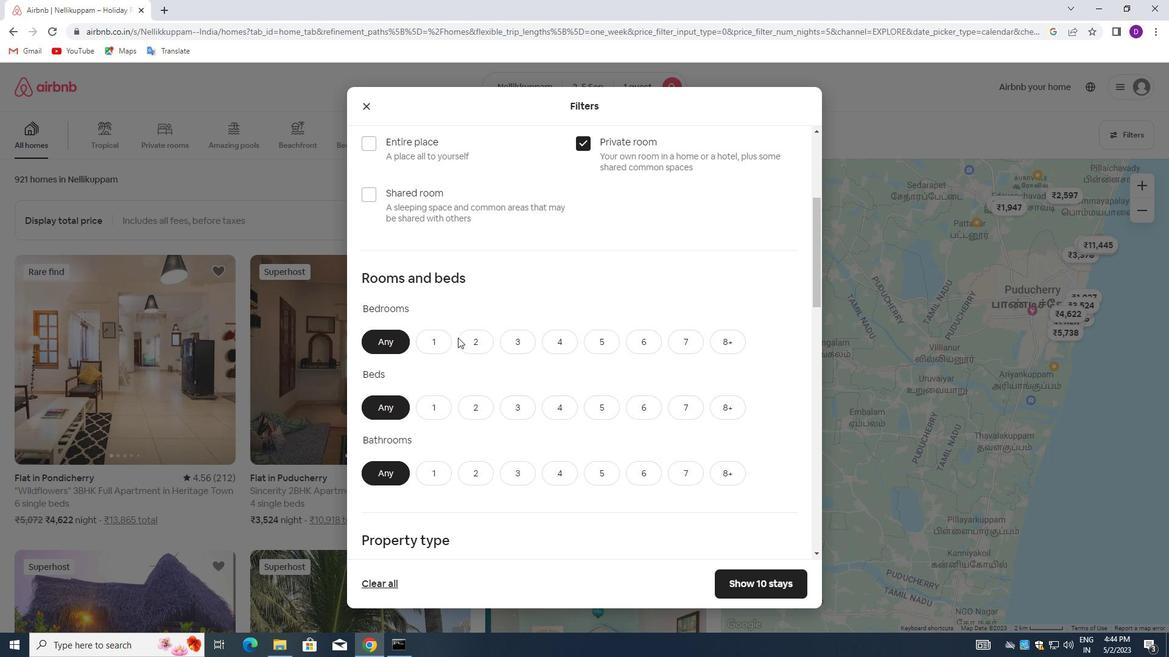 
Action: Mouse pressed left at (436, 339)
Screenshot: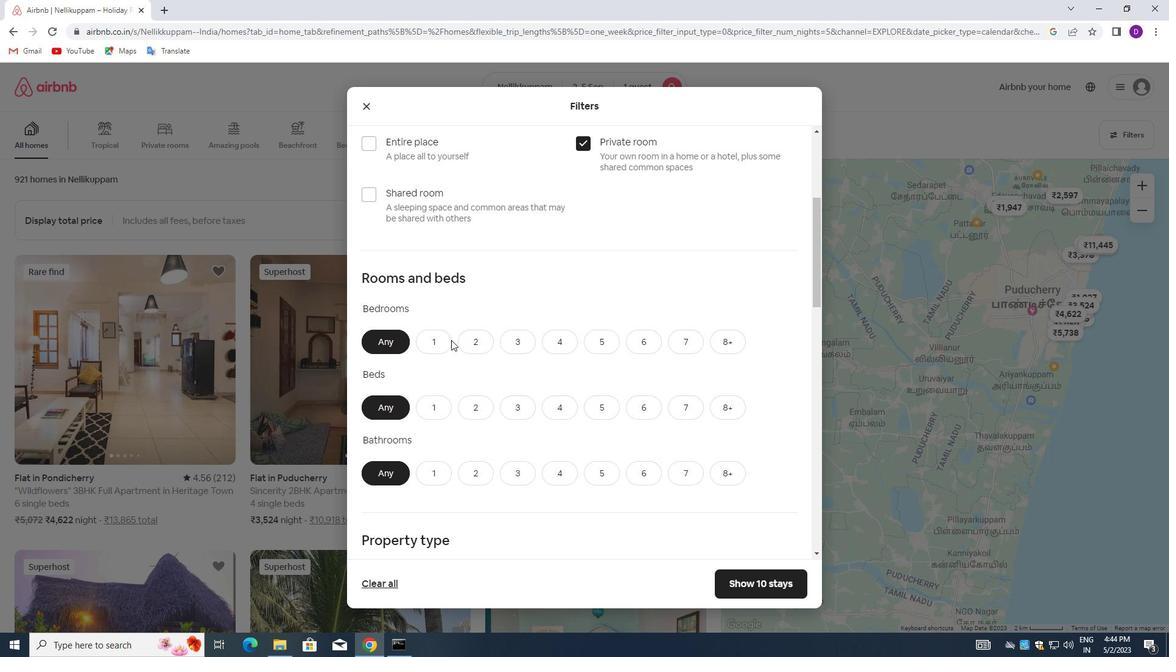 
Action: Mouse moved to (442, 401)
Screenshot: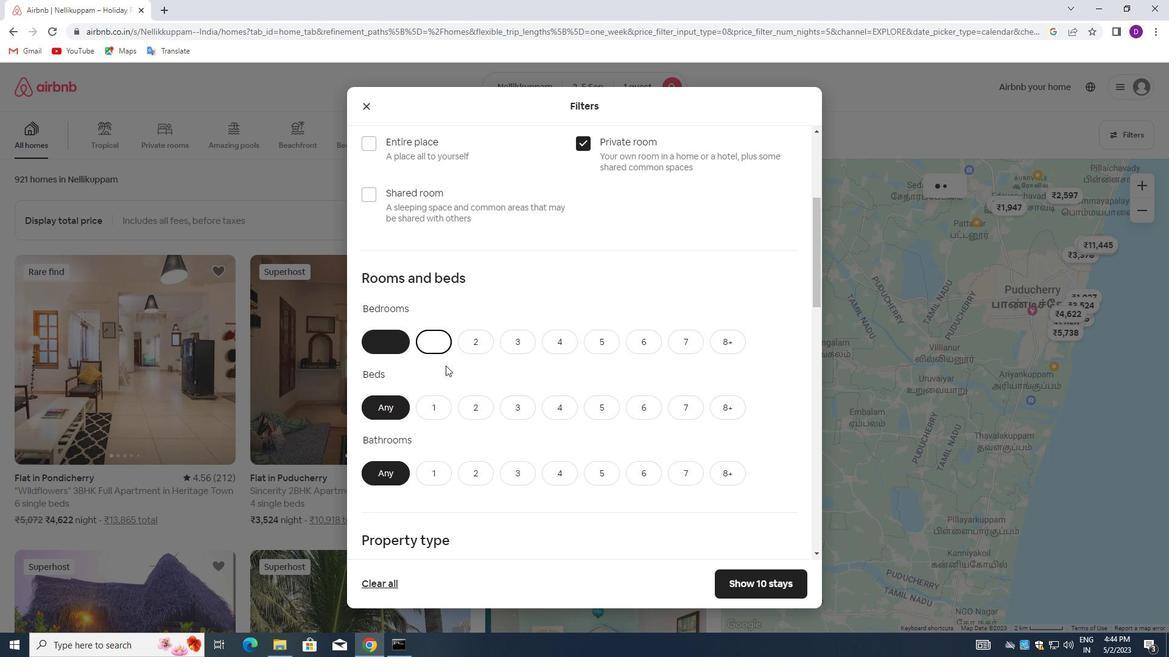 
Action: Mouse pressed left at (442, 401)
Screenshot: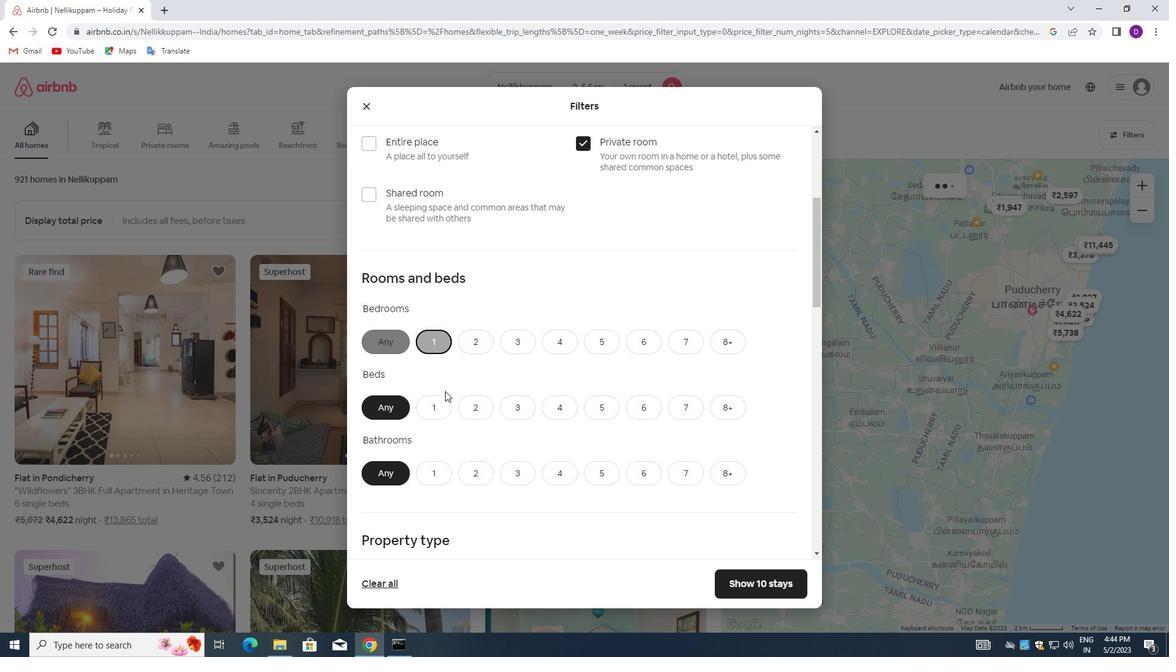
Action: Mouse moved to (435, 477)
Screenshot: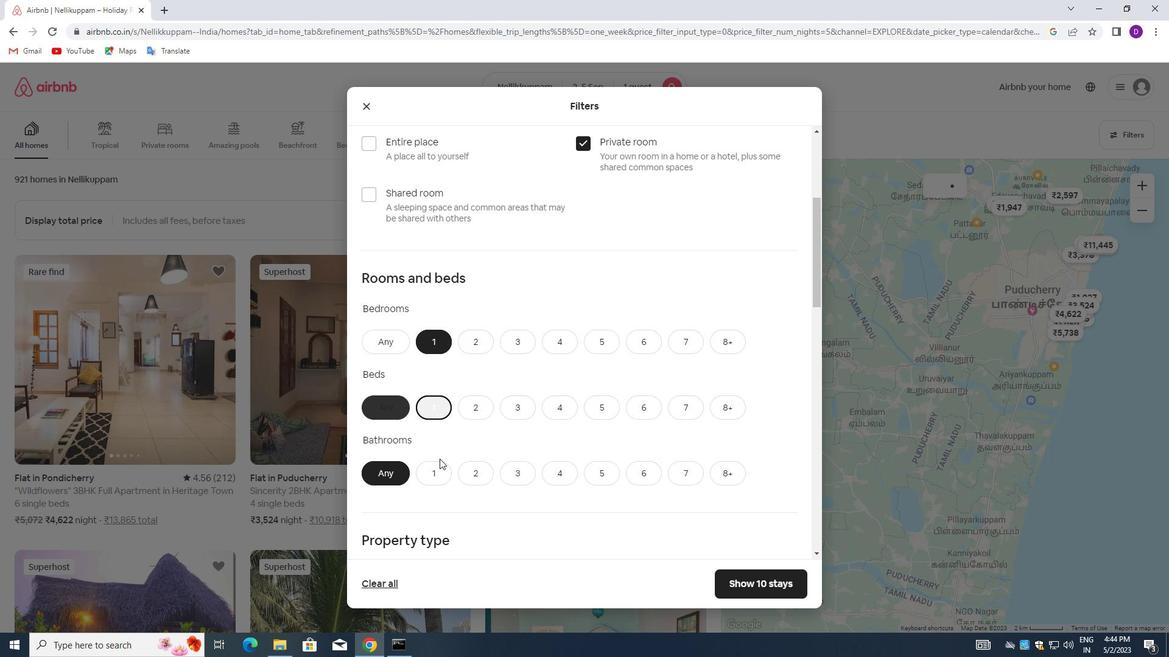 
Action: Mouse pressed left at (435, 477)
Screenshot: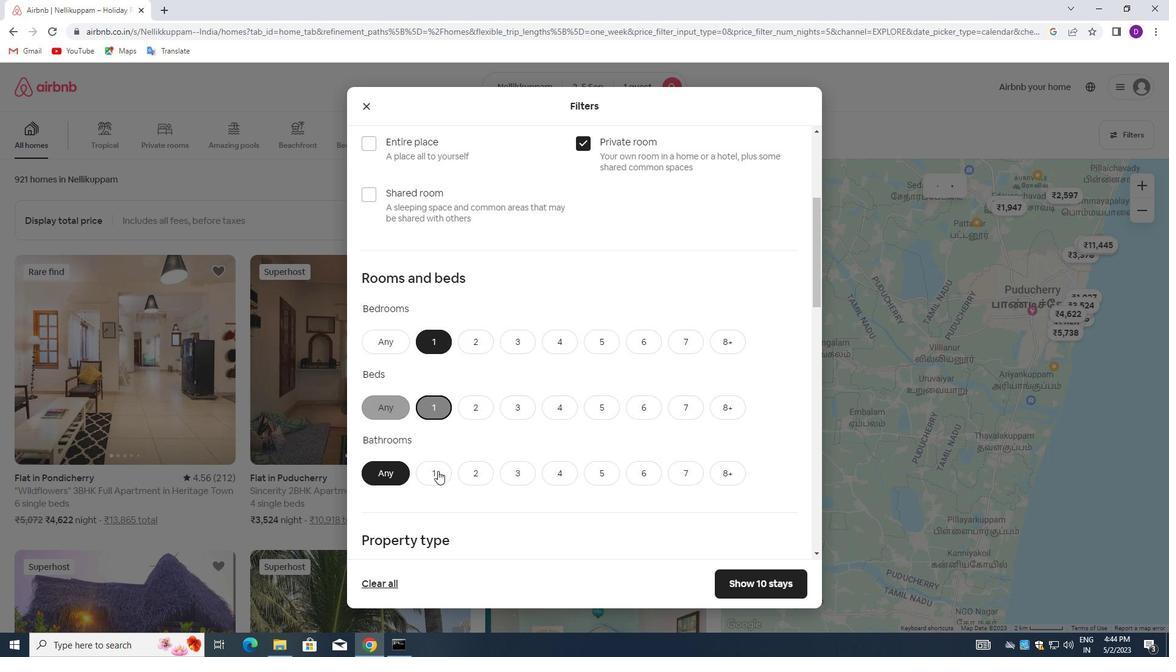 
Action: Mouse moved to (543, 420)
Screenshot: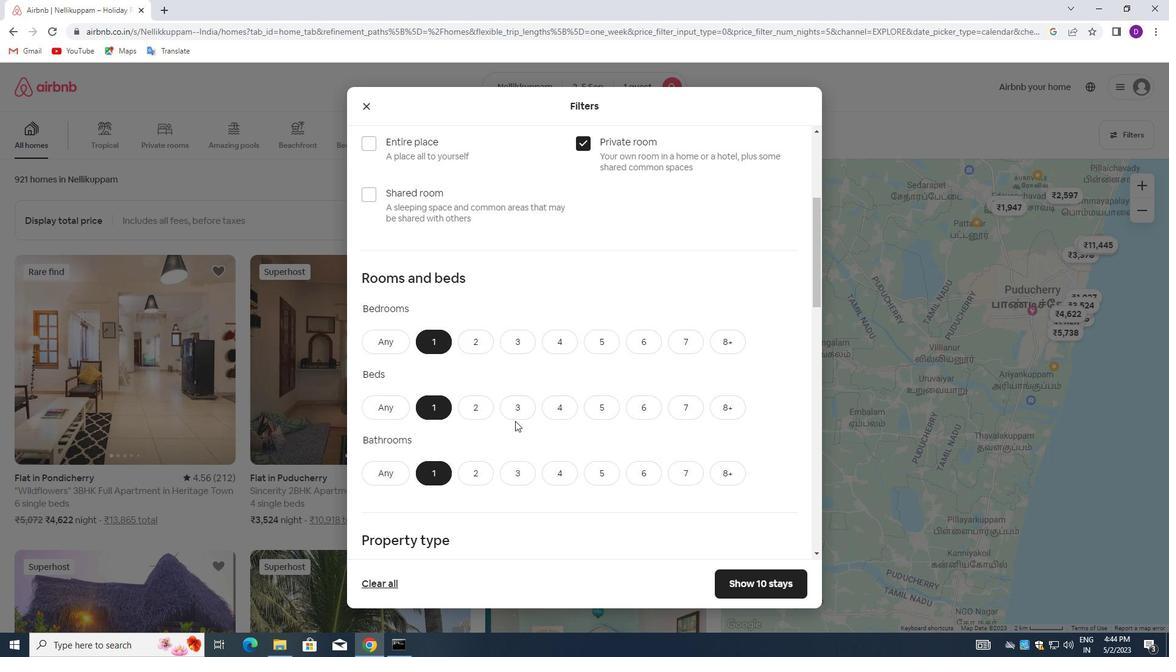 
Action: Mouse scrolled (543, 419) with delta (0, 0)
Screenshot: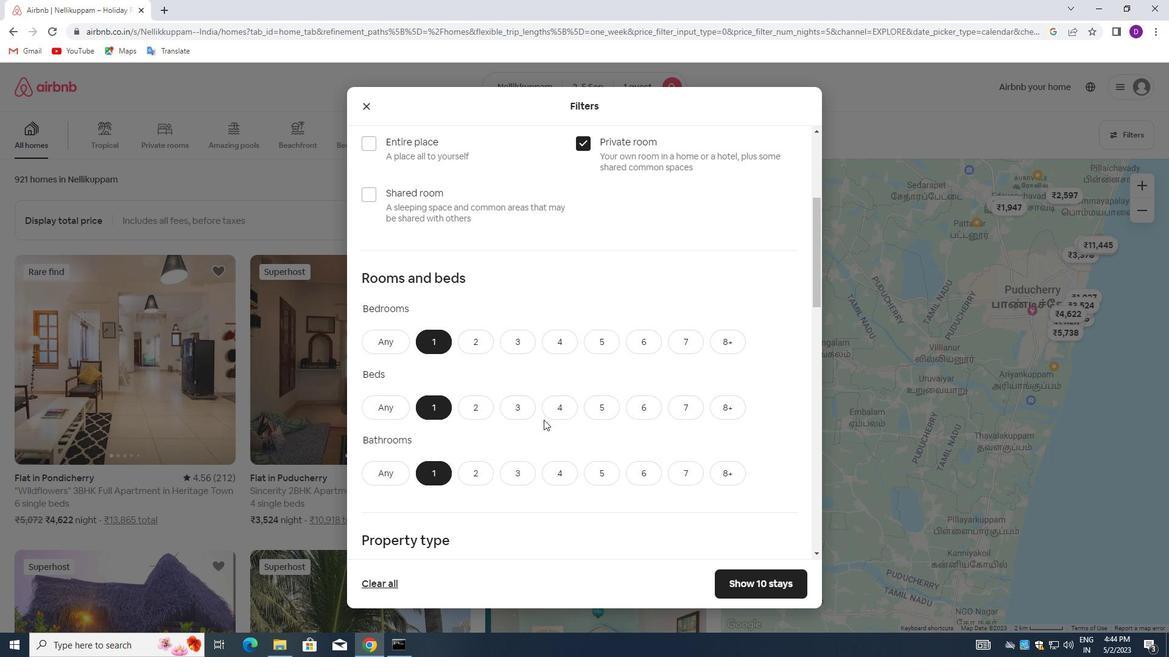
Action: Mouse moved to (544, 420)
Screenshot: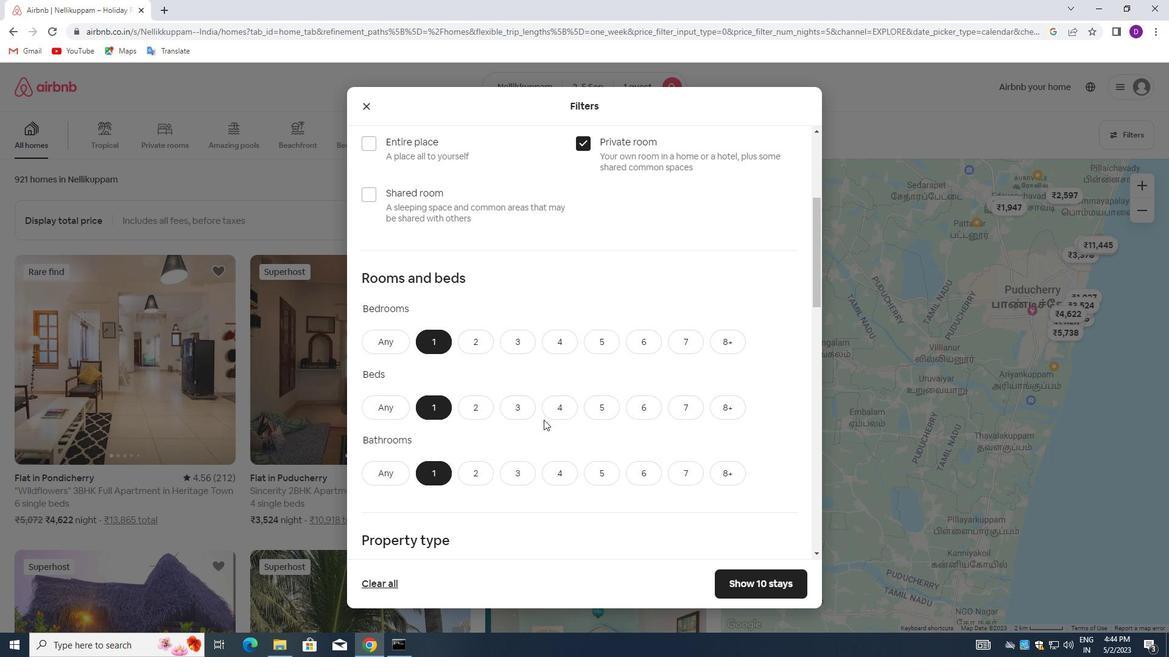 
Action: Mouse scrolled (544, 419) with delta (0, 0)
Screenshot: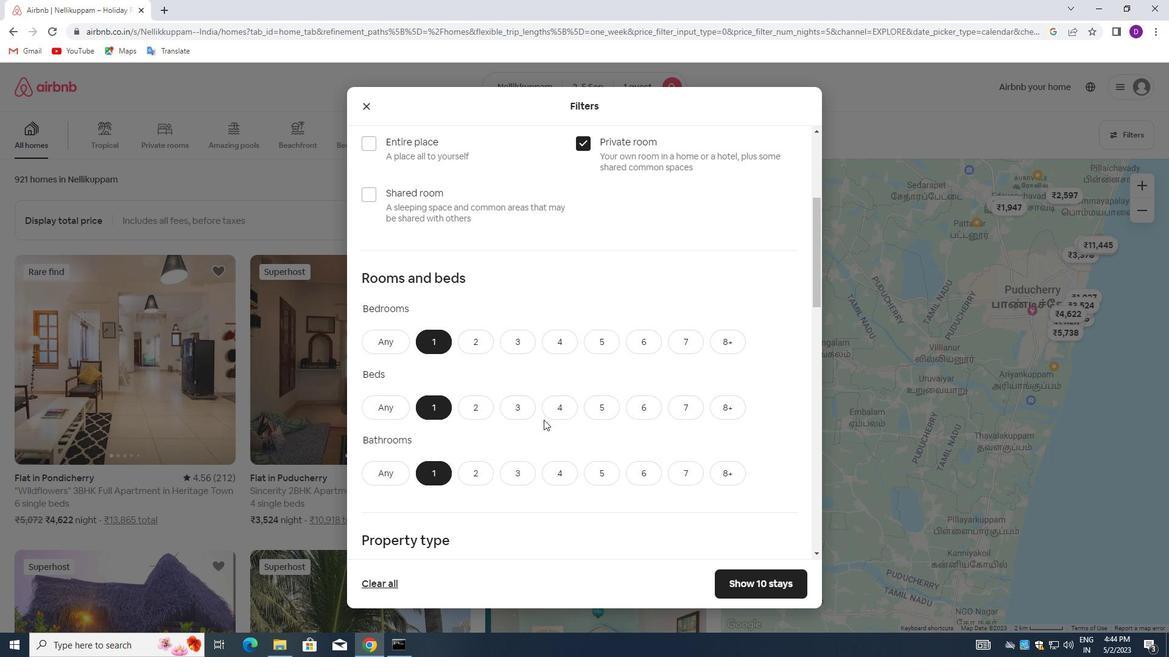 
Action: Mouse moved to (411, 465)
Screenshot: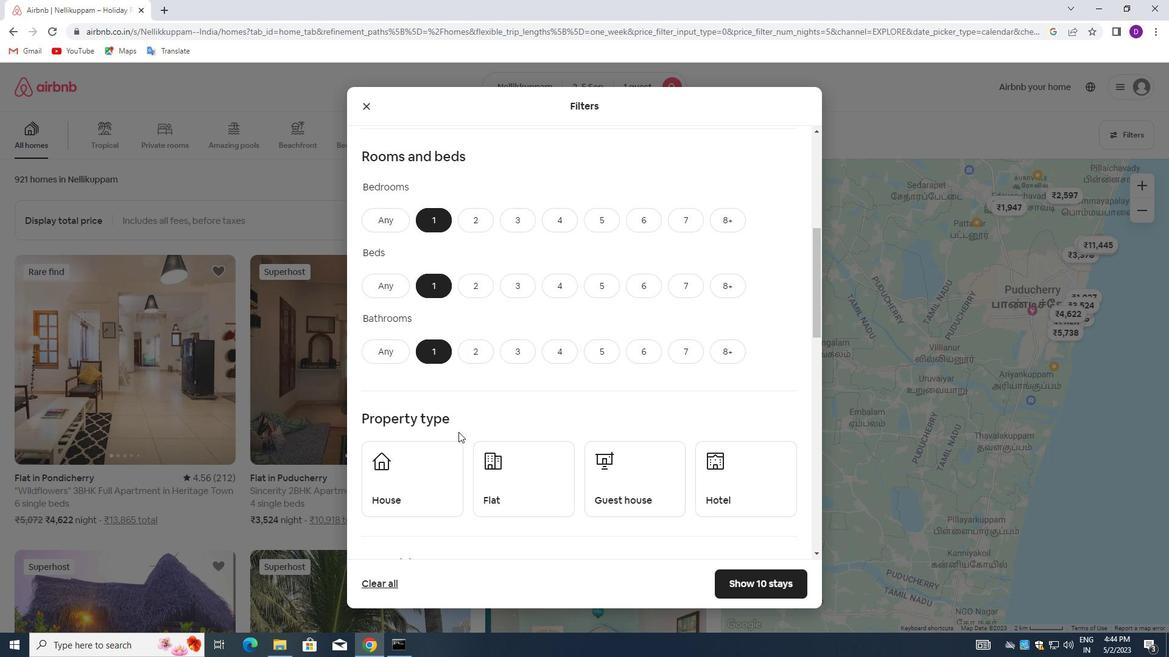 
Action: Mouse pressed left at (411, 465)
Screenshot: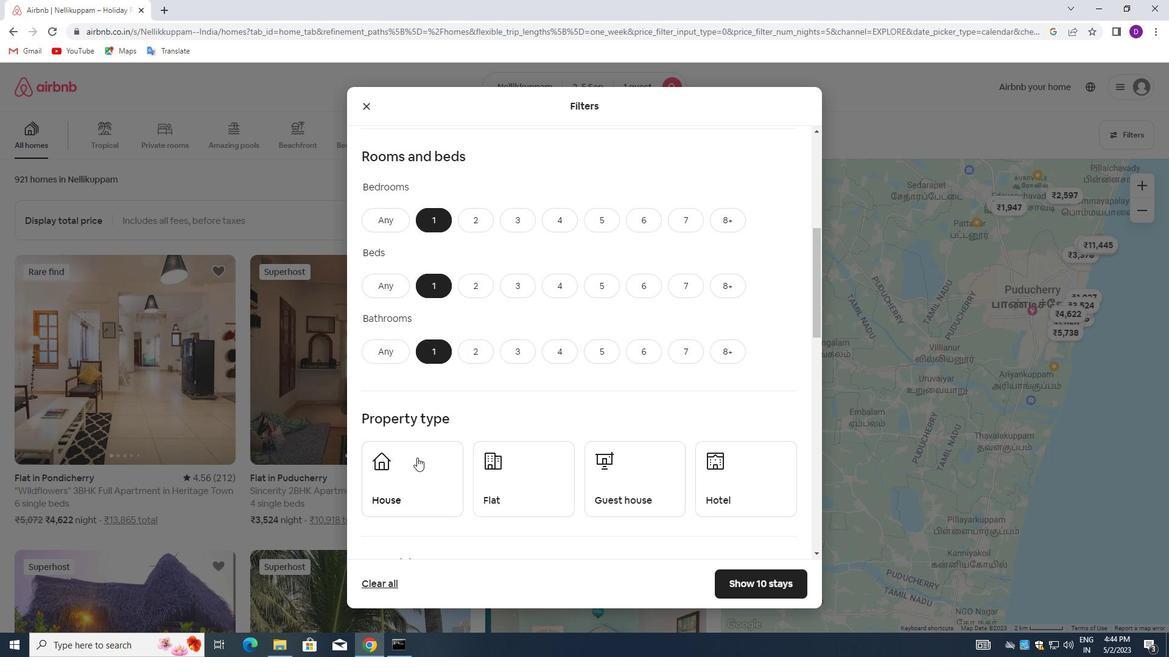 
Action: Mouse moved to (513, 462)
Screenshot: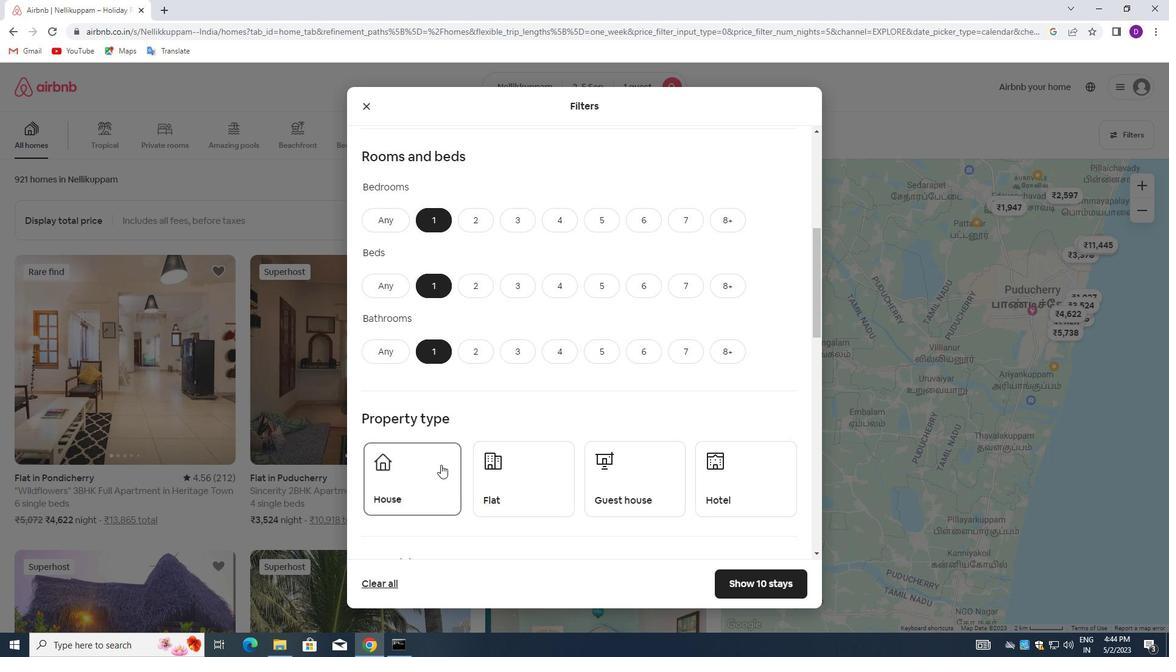 
Action: Mouse pressed left at (513, 462)
Screenshot: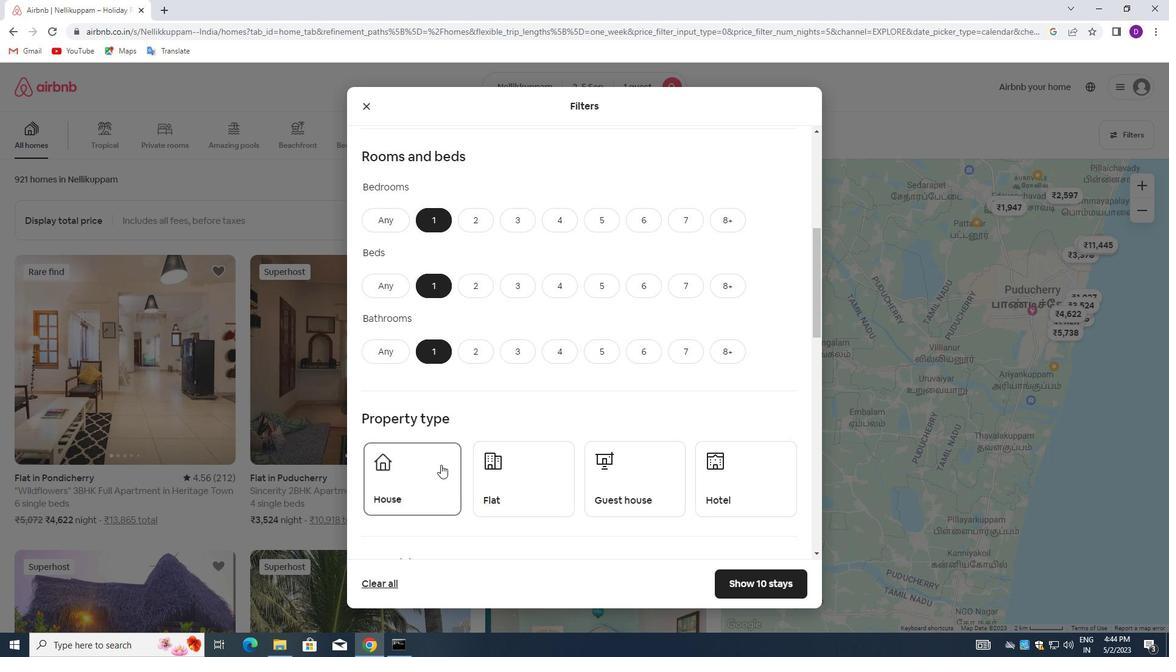 
Action: Mouse moved to (608, 469)
Screenshot: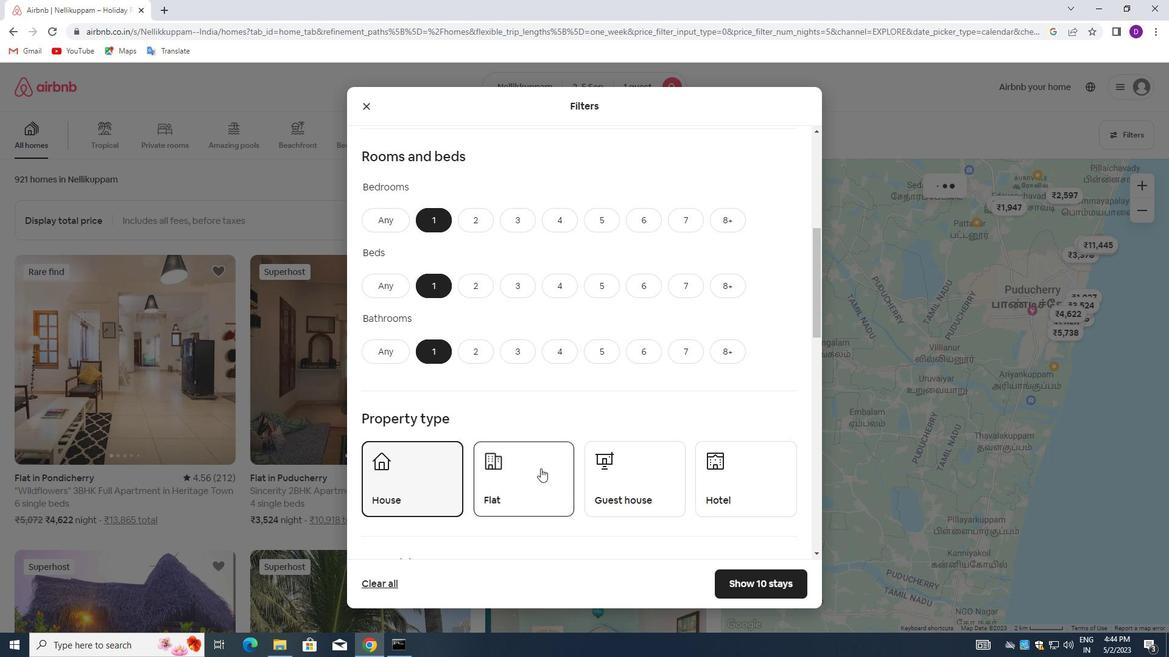 
Action: Mouse pressed left at (608, 469)
Screenshot: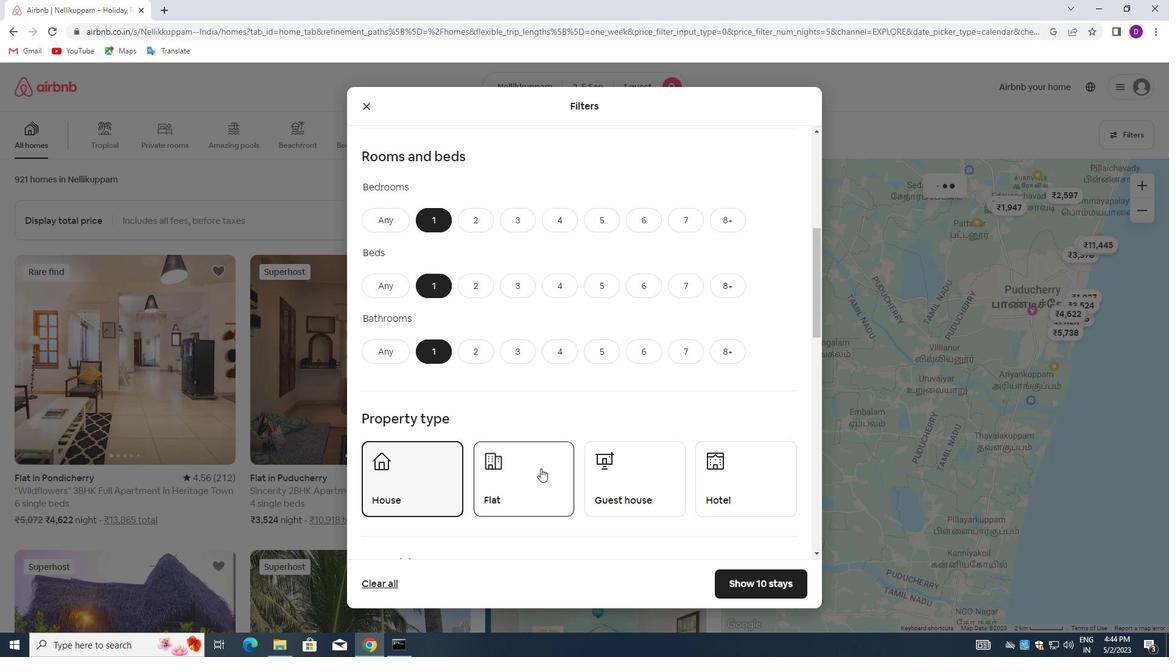 
Action: Mouse moved to (726, 465)
Screenshot: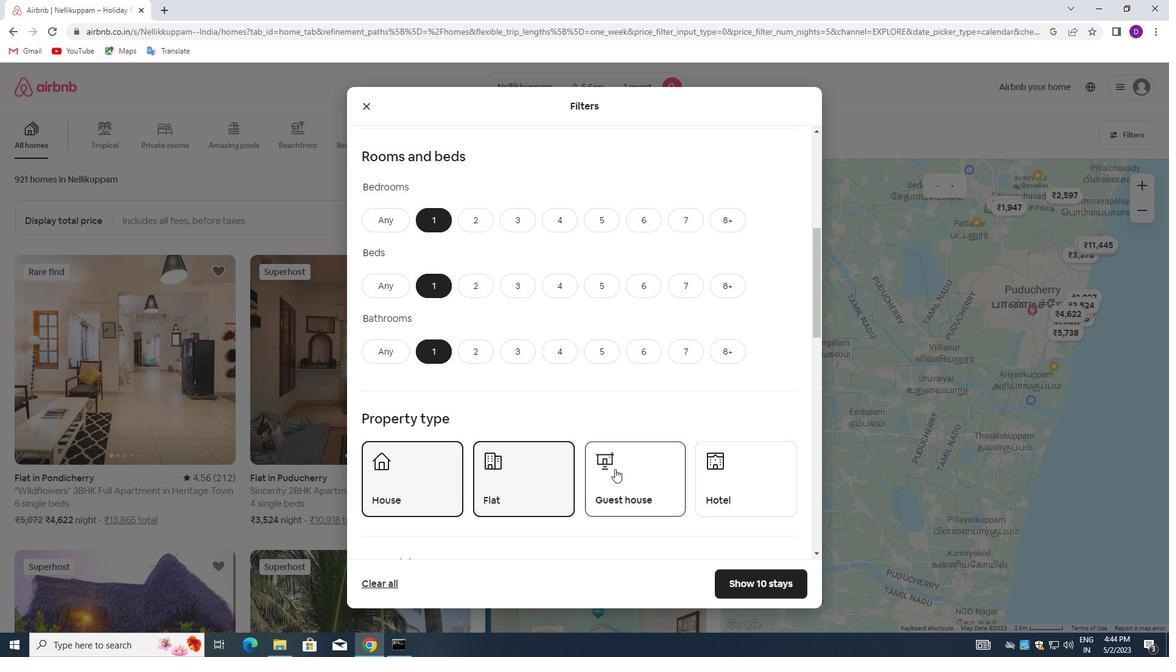 
Action: Mouse pressed left at (726, 465)
Screenshot: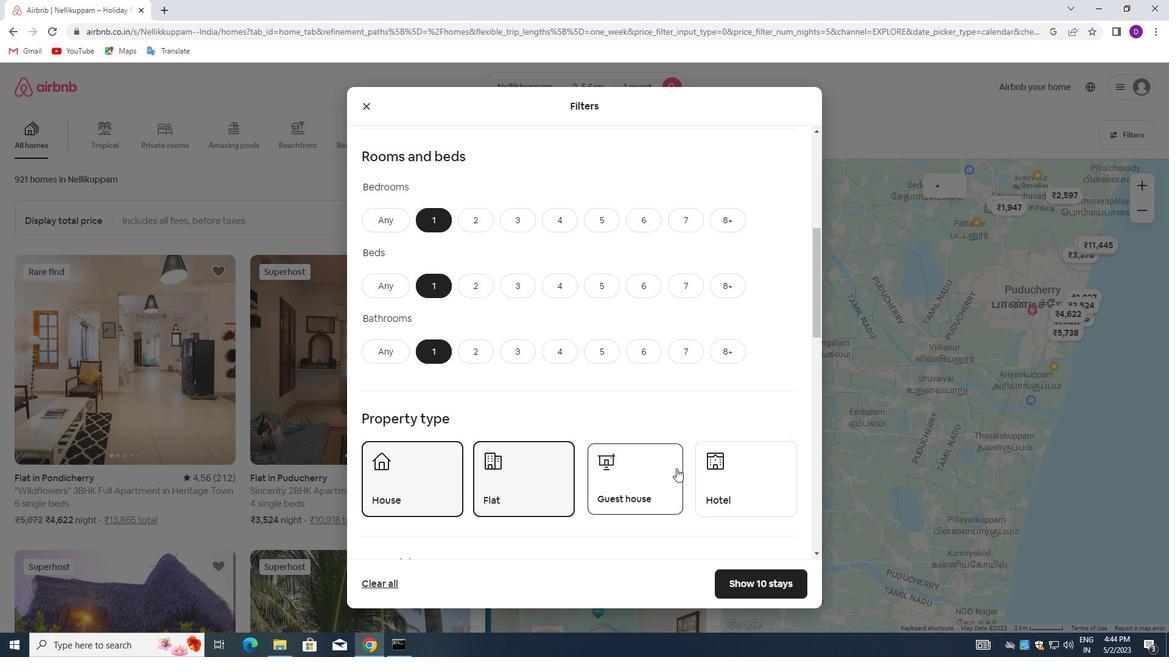 
Action: Mouse moved to (579, 407)
Screenshot: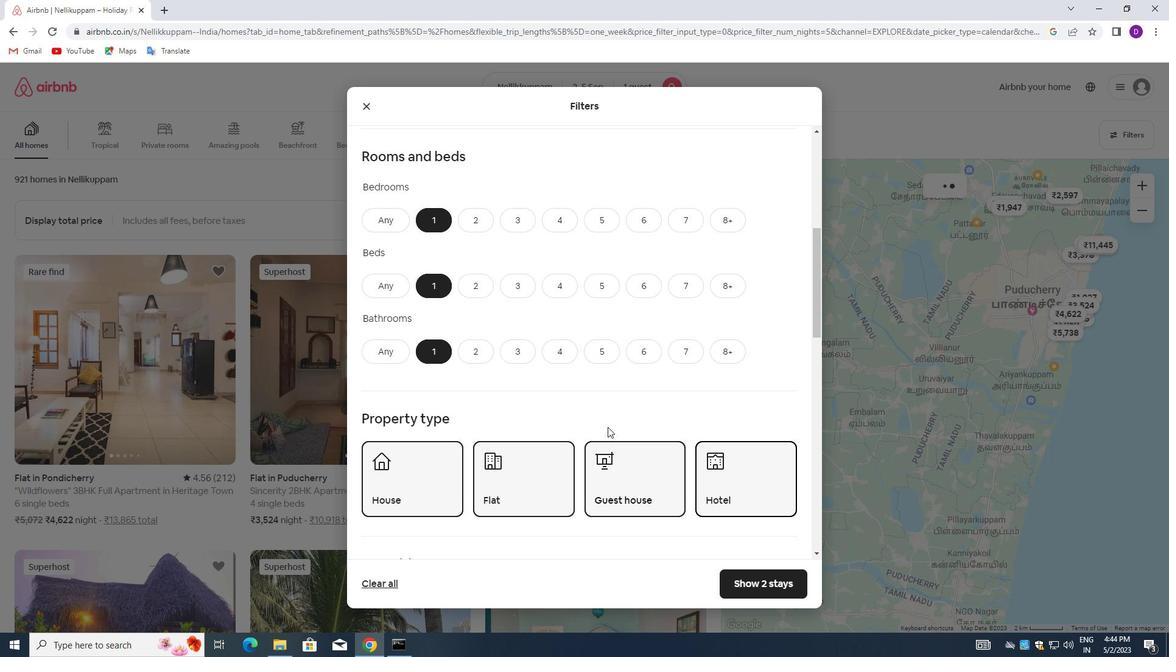 
Action: Mouse scrolled (579, 406) with delta (0, 0)
Screenshot: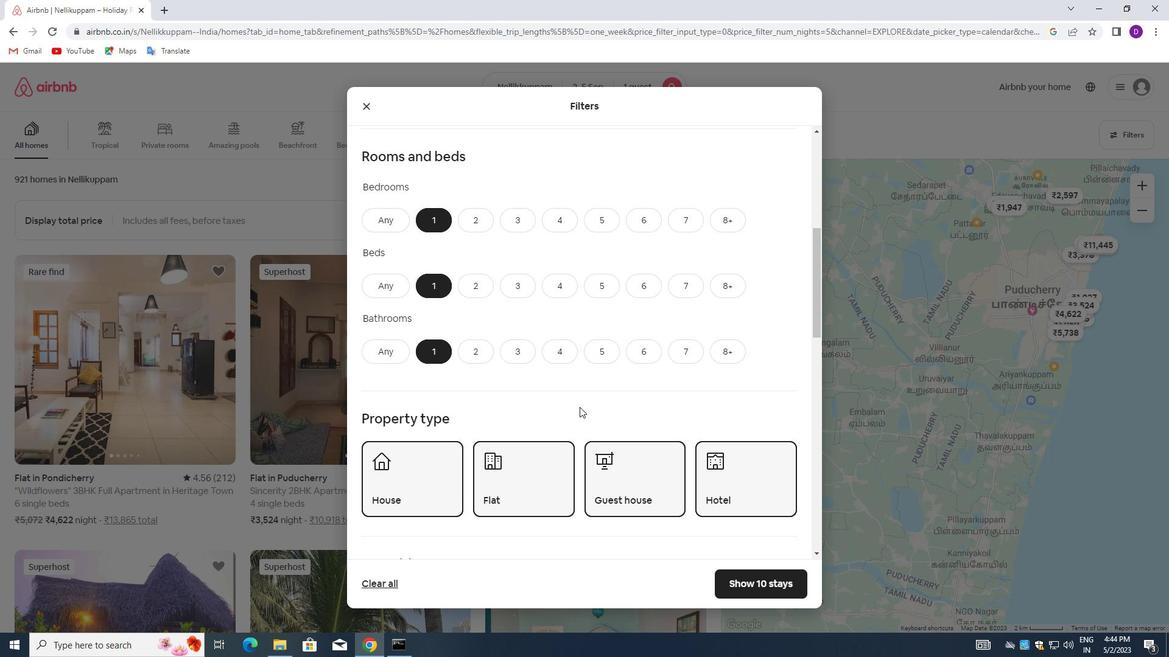 
Action: Mouse moved to (579, 407)
Screenshot: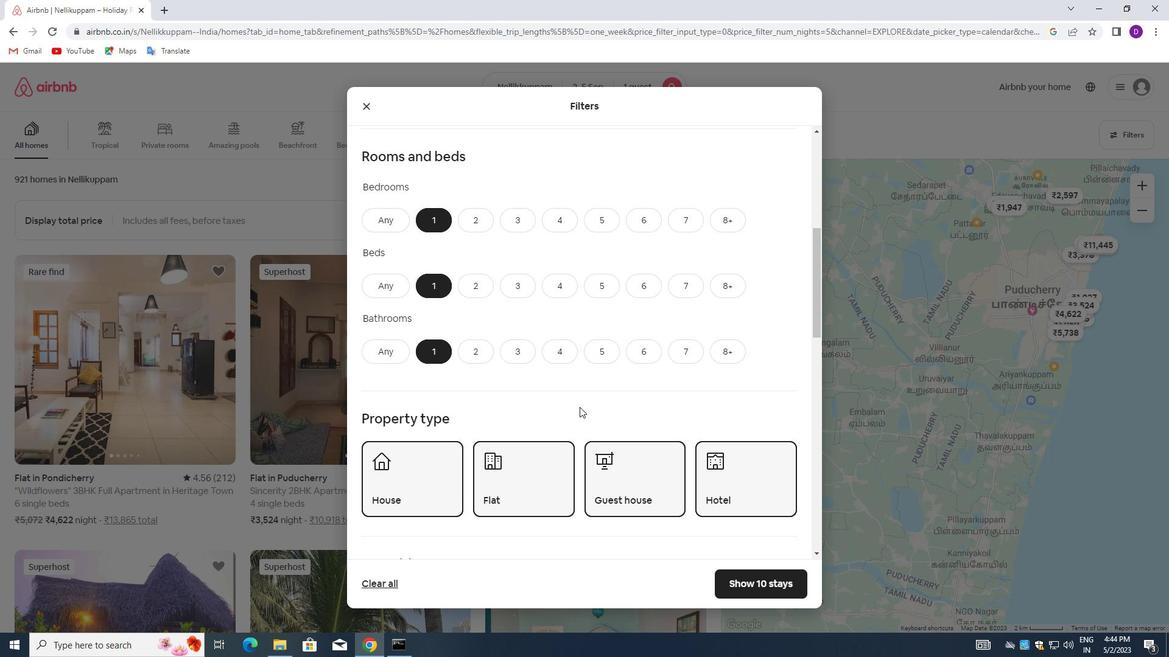 
Action: Mouse scrolled (579, 406) with delta (0, 0)
Screenshot: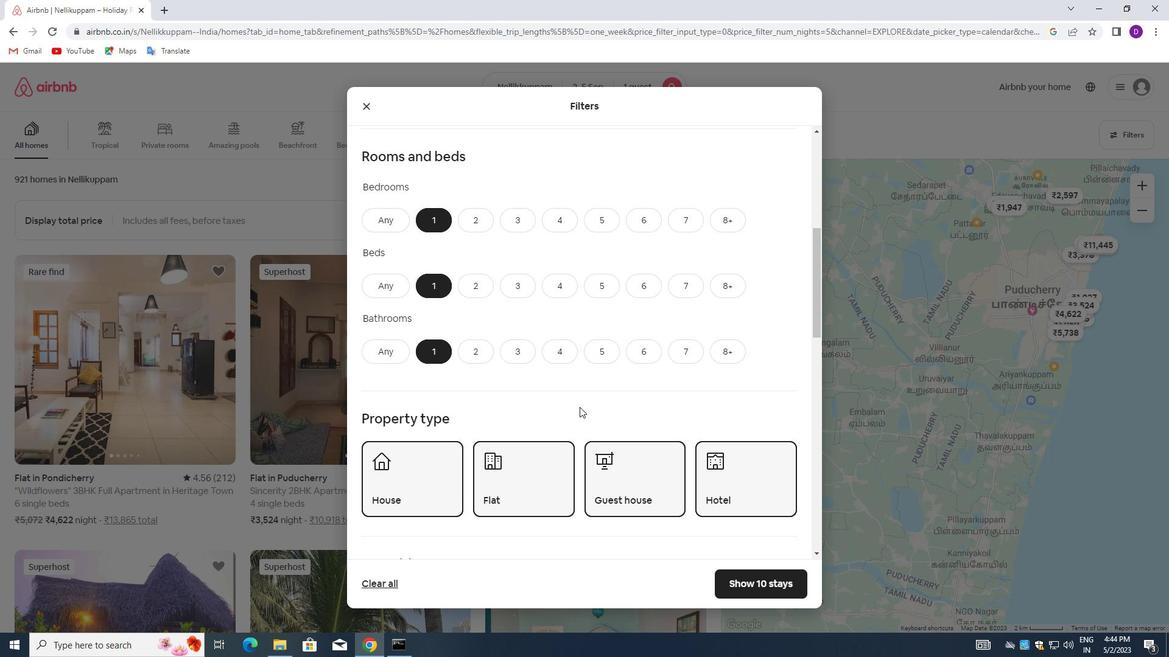 
Action: Mouse moved to (584, 385)
Screenshot: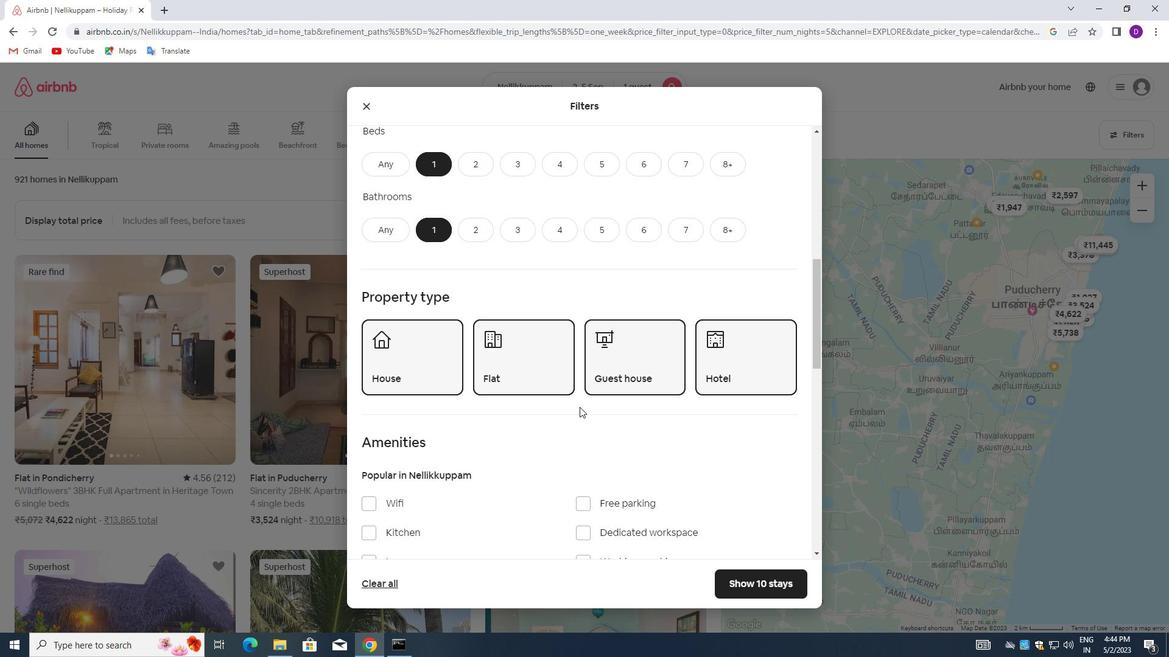 
Action: Mouse scrolled (584, 384) with delta (0, 0)
Screenshot: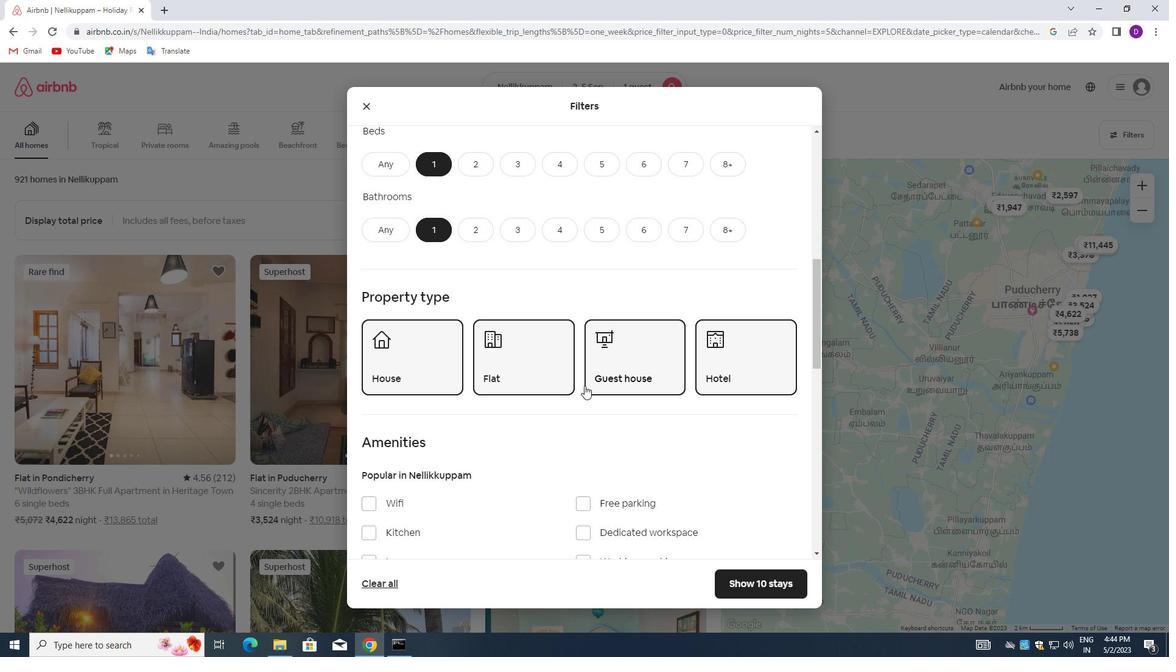 
Action: Mouse scrolled (584, 384) with delta (0, 0)
Screenshot: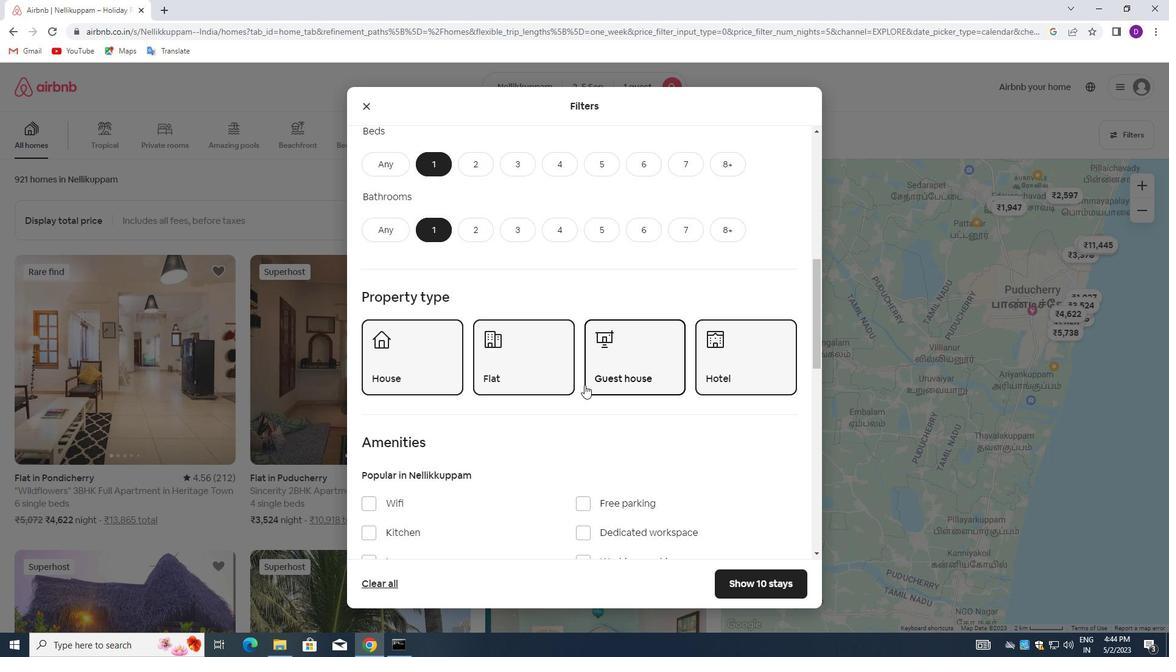 
Action: Mouse moved to (579, 436)
Screenshot: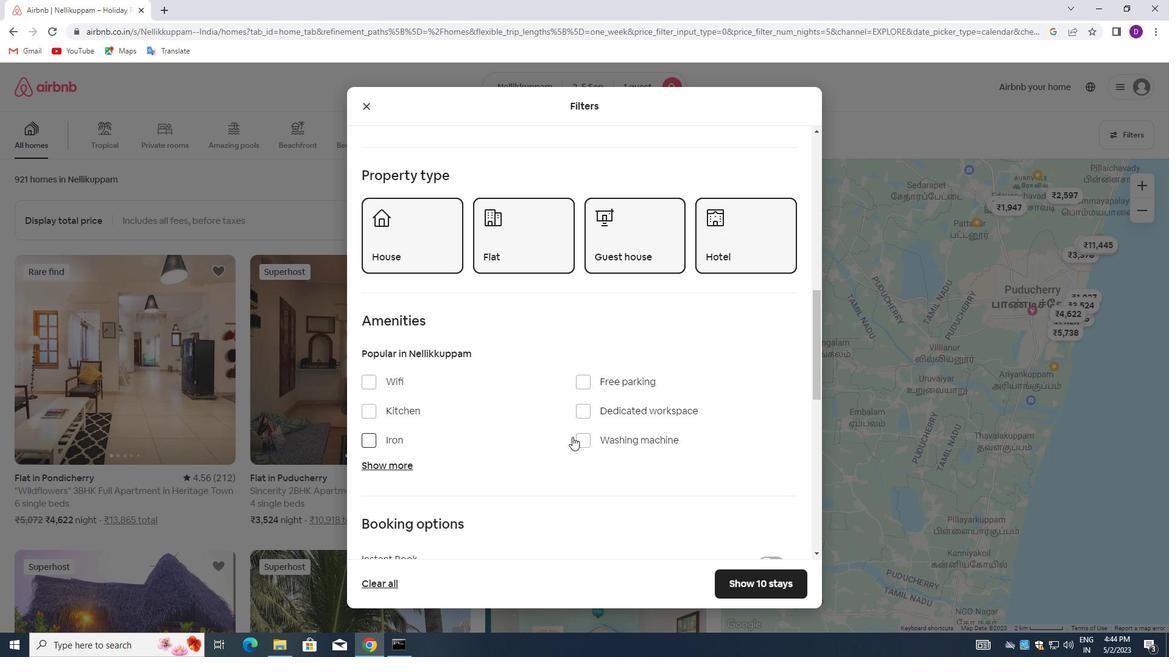 
Action: Mouse pressed left at (579, 436)
Screenshot: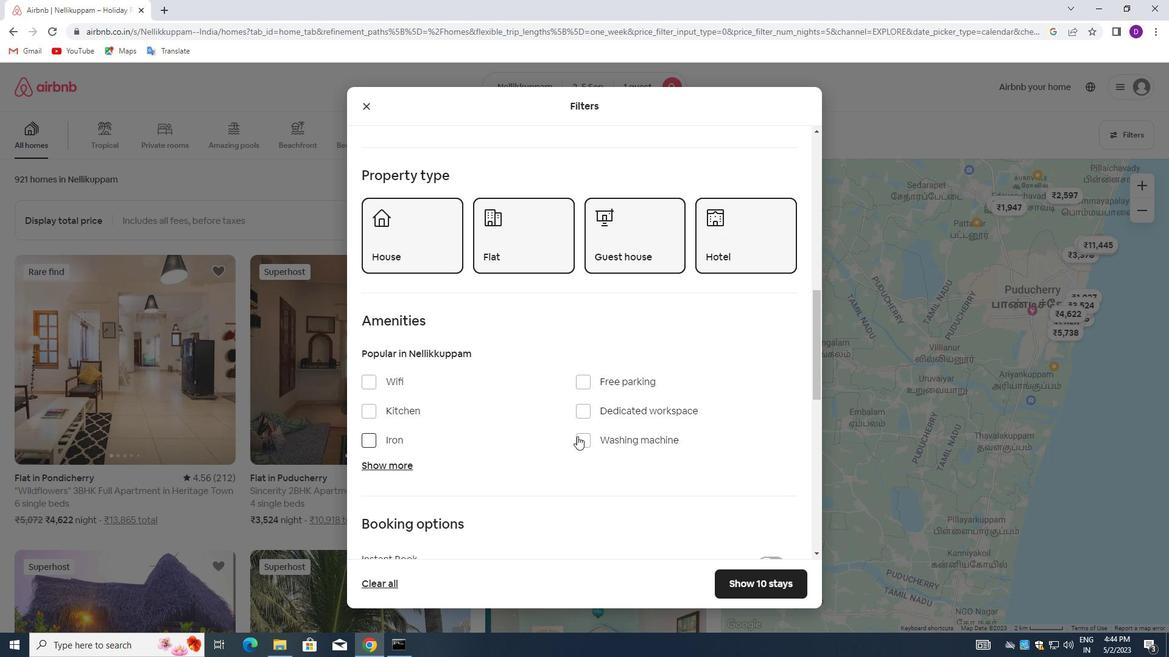 
Action: Mouse moved to (525, 400)
Screenshot: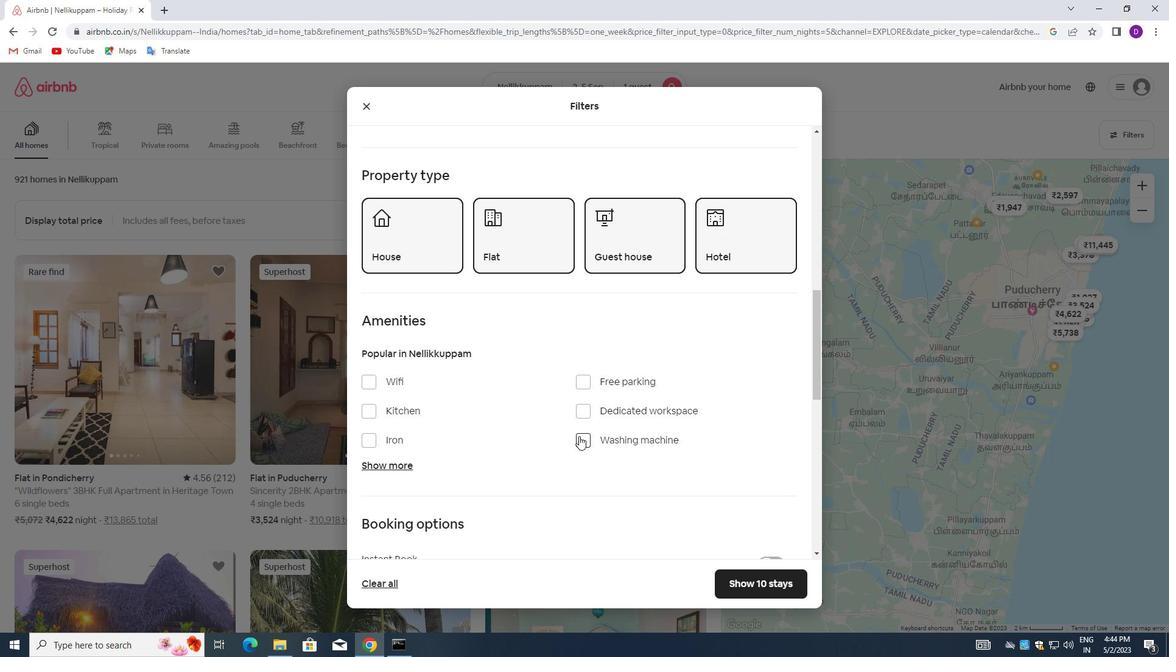 
Action: Mouse scrolled (525, 399) with delta (0, 0)
Screenshot: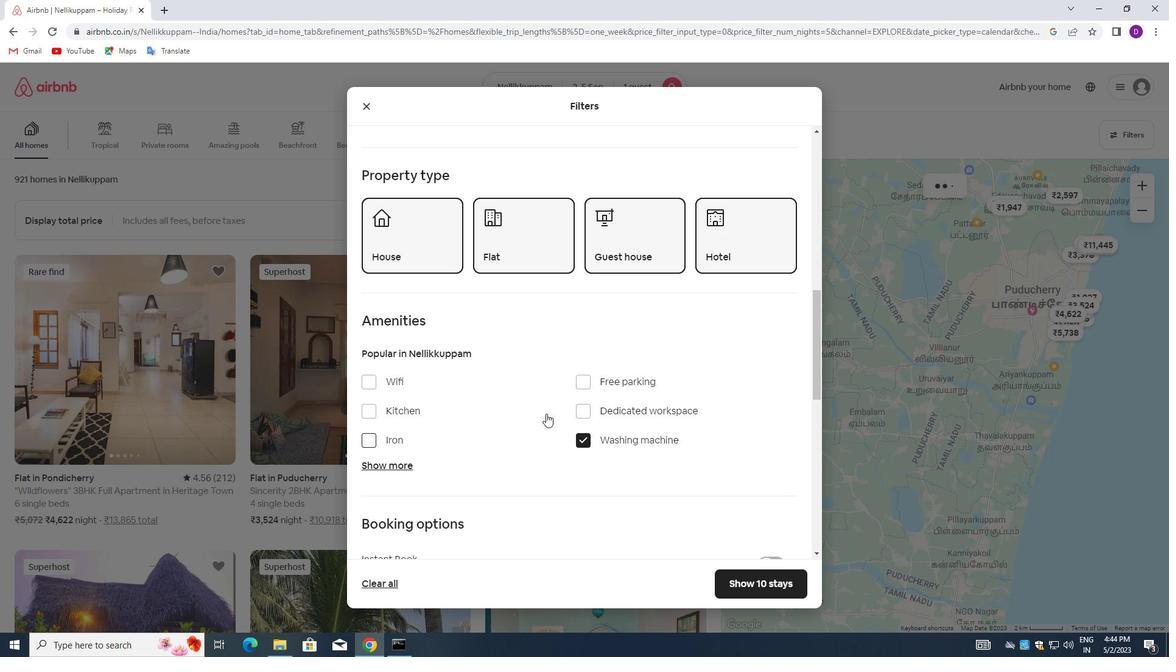
Action: Mouse scrolled (525, 399) with delta (0, 0)
Screenshot: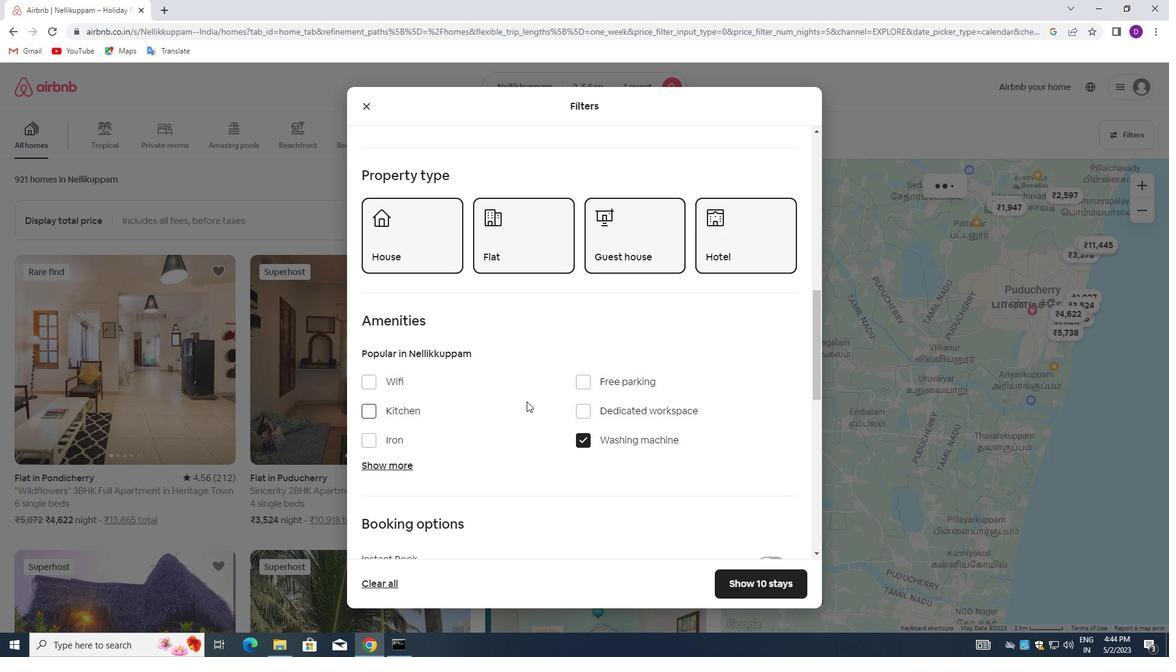 
Action: Mouse scrolled (525, 399) with delta (0, 0)
Screenshot: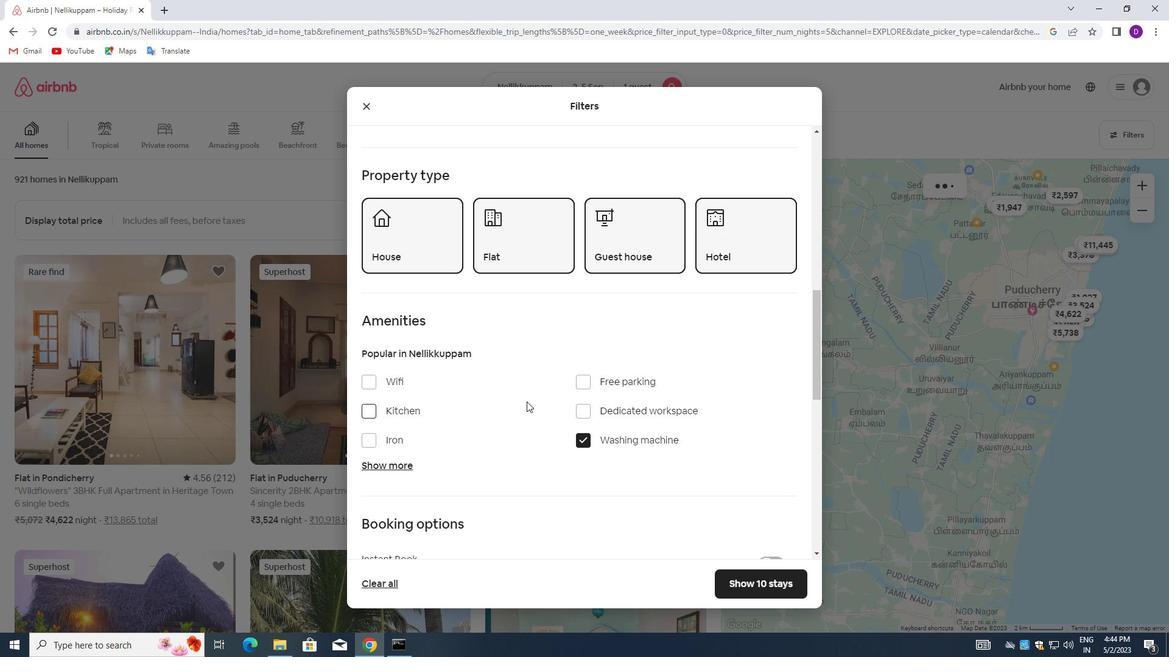 
Action: Mouse scrolled (525, 399) with delta (0, 0)
Screenshot: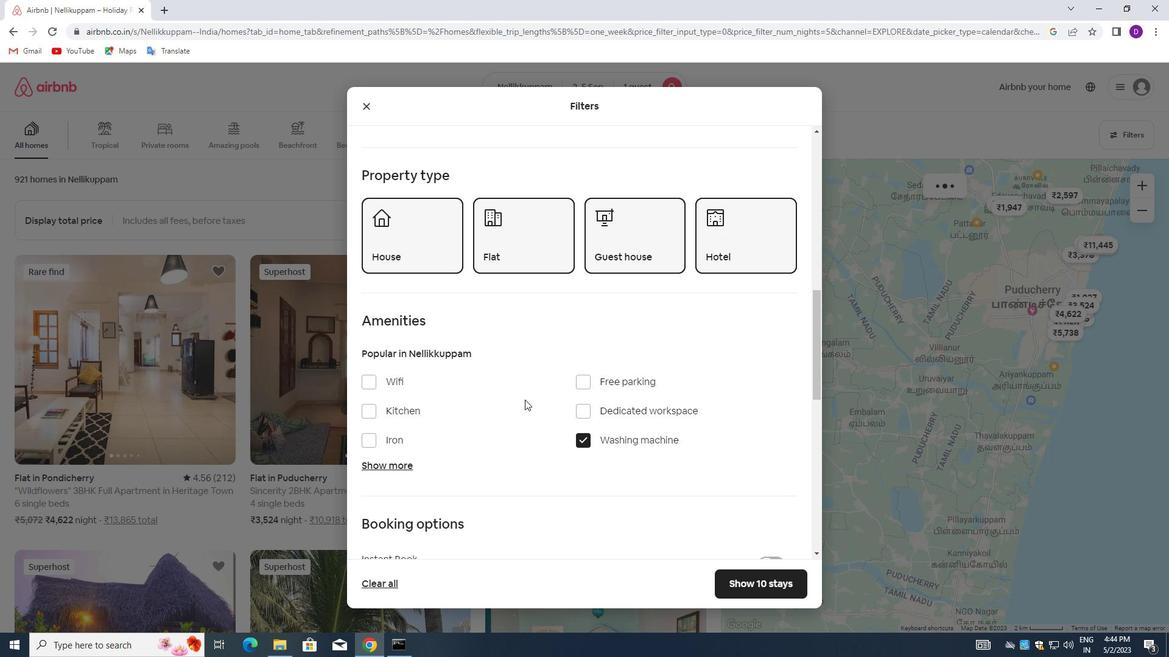
Action: Mouse moved to (764, 358)
Screenshot: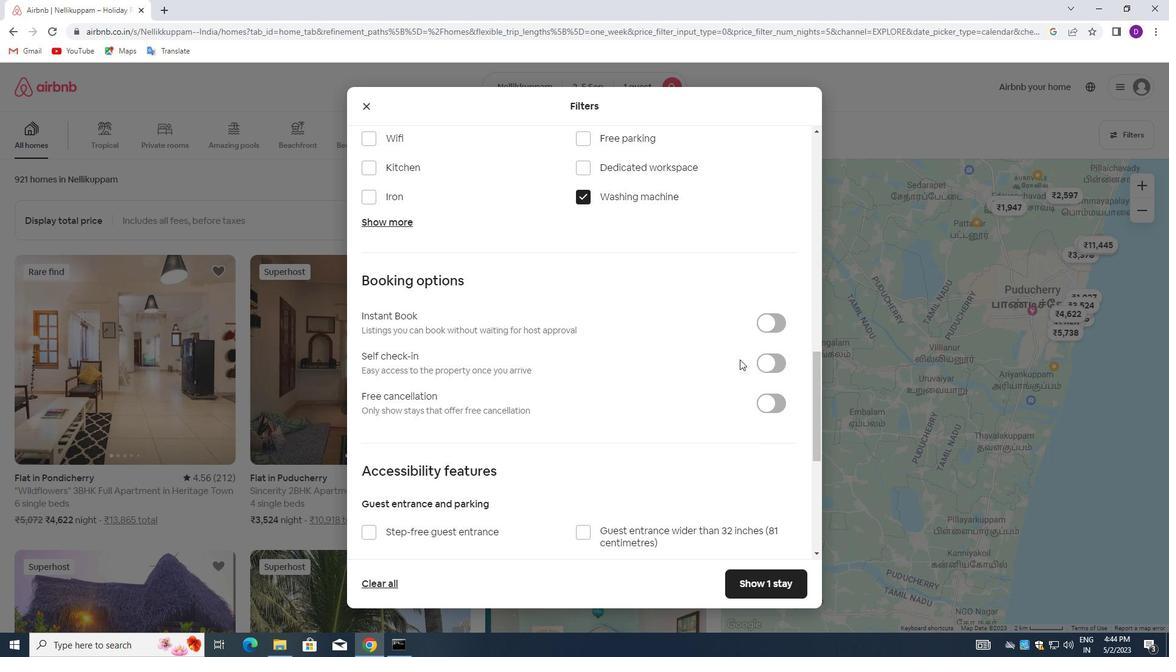 
Action: Mouse pressed left at (764, 358)
Screenshot: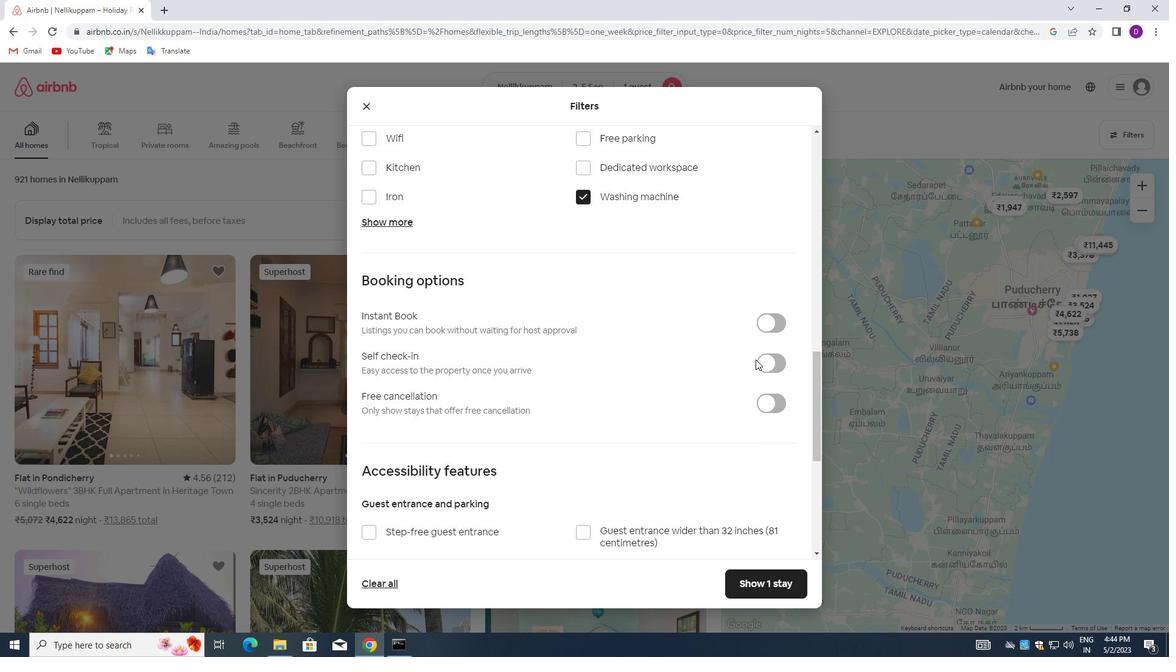 
Action: Mouse moved to (578, 392)
Screenshot: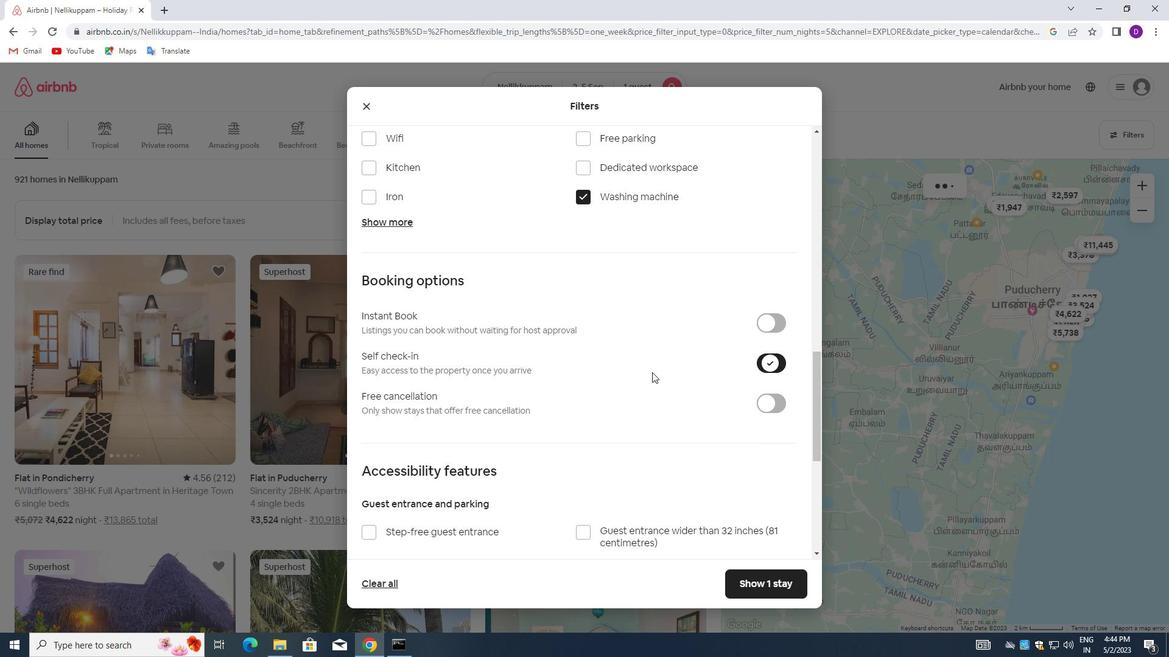 
Action: Mouse scrolled (578, 392) with delta (0, 0)
Screenshot: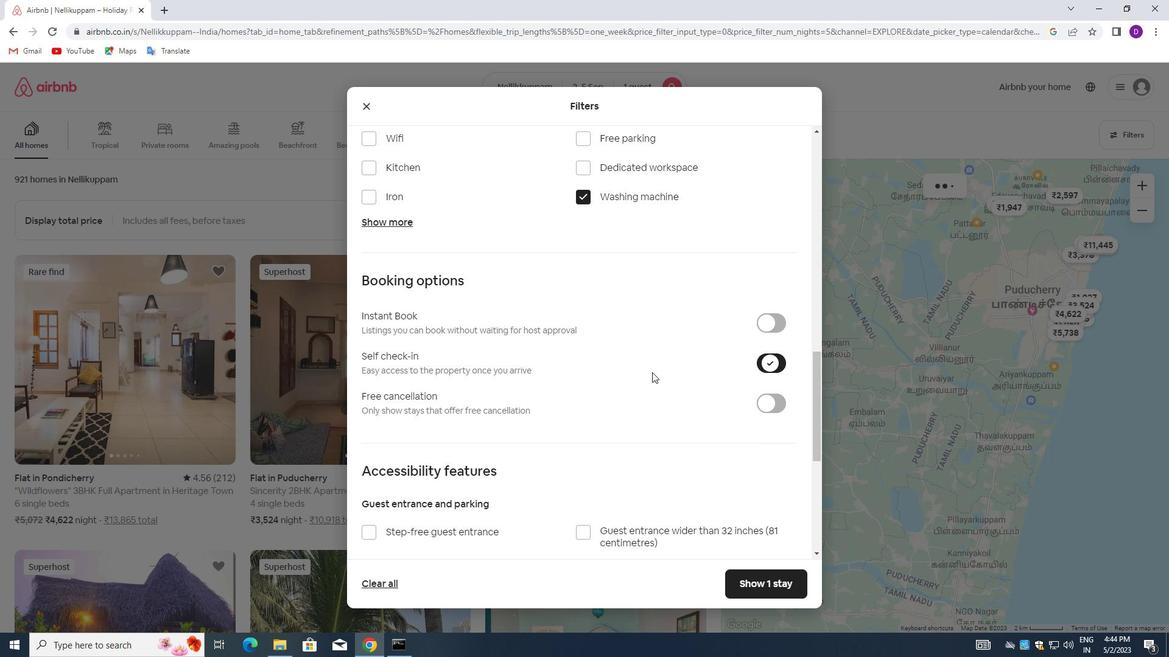 
Action: Mouse moved to (575, 395)
Screenshot: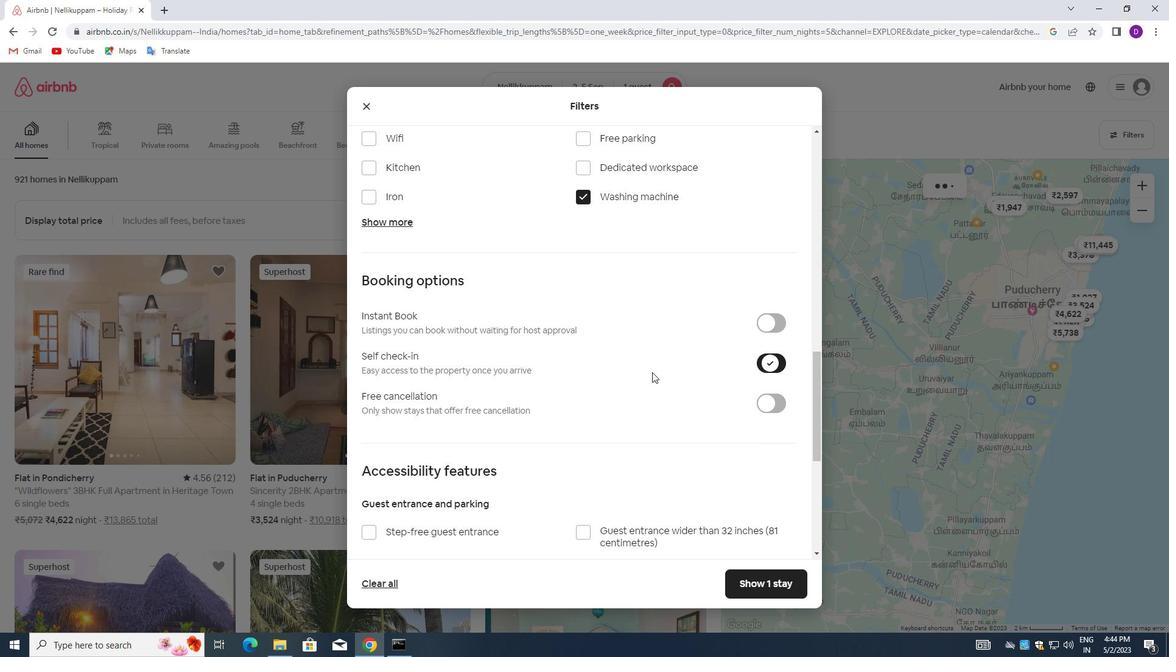 
Action: Mouse scrolled (575, 394) with delta (0, 0)
Screenshot: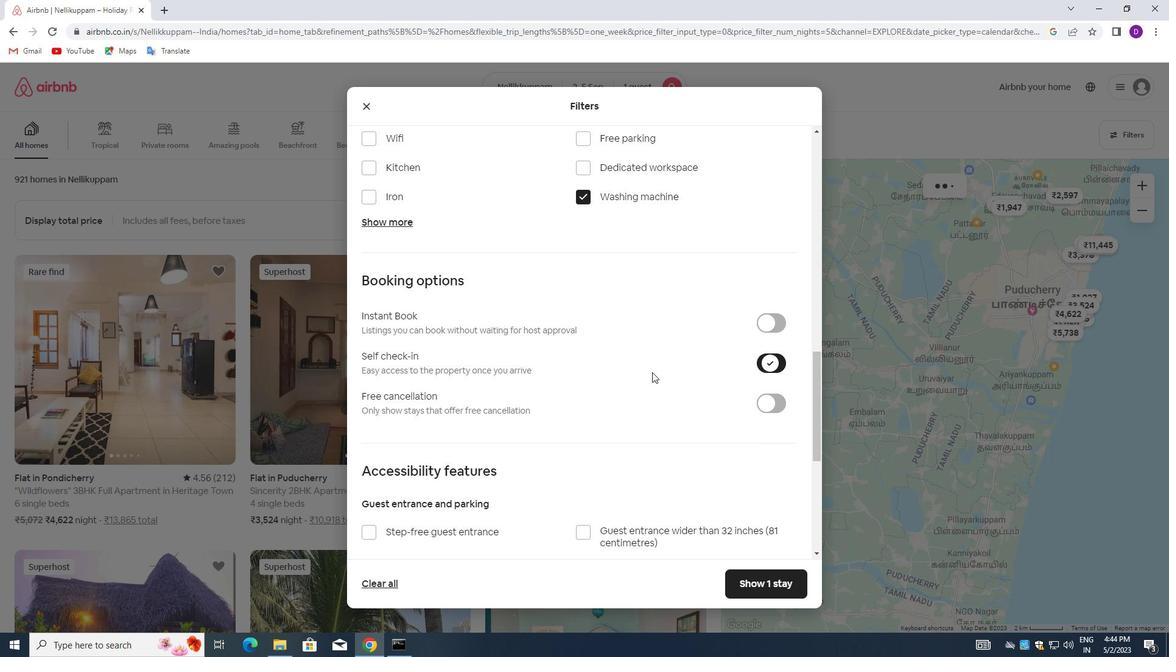 
Action: Mouse moved to (574, 396)
Screenshot: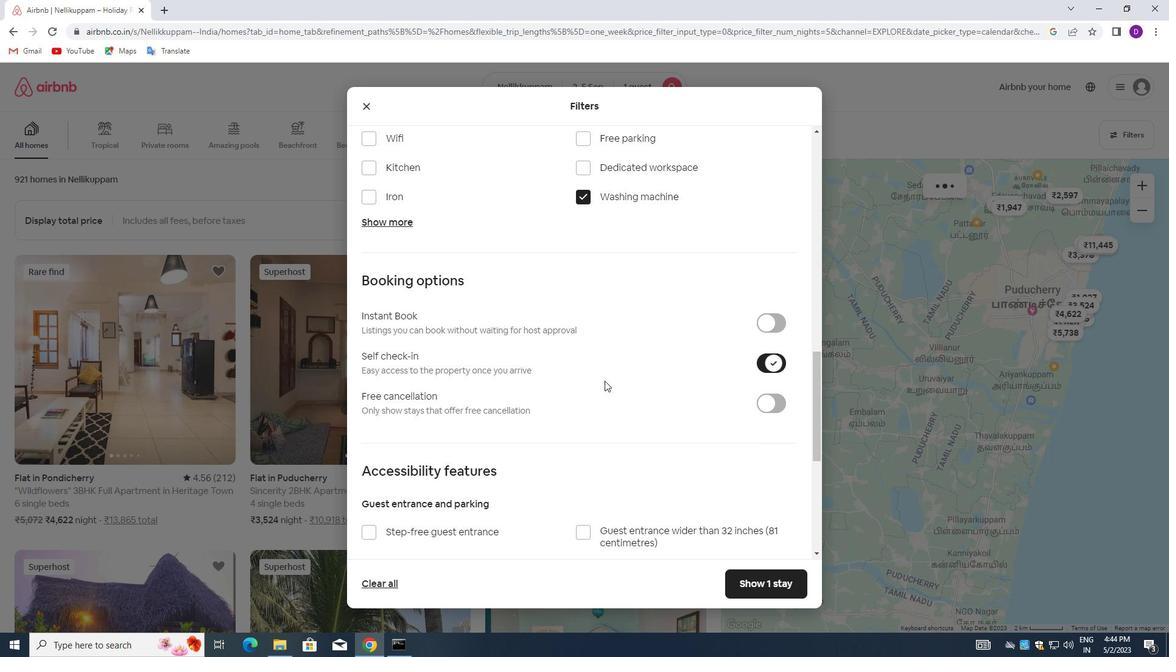 
Action: Mouse scrolled (574, 395) with delta (0, 0)
Screenshot: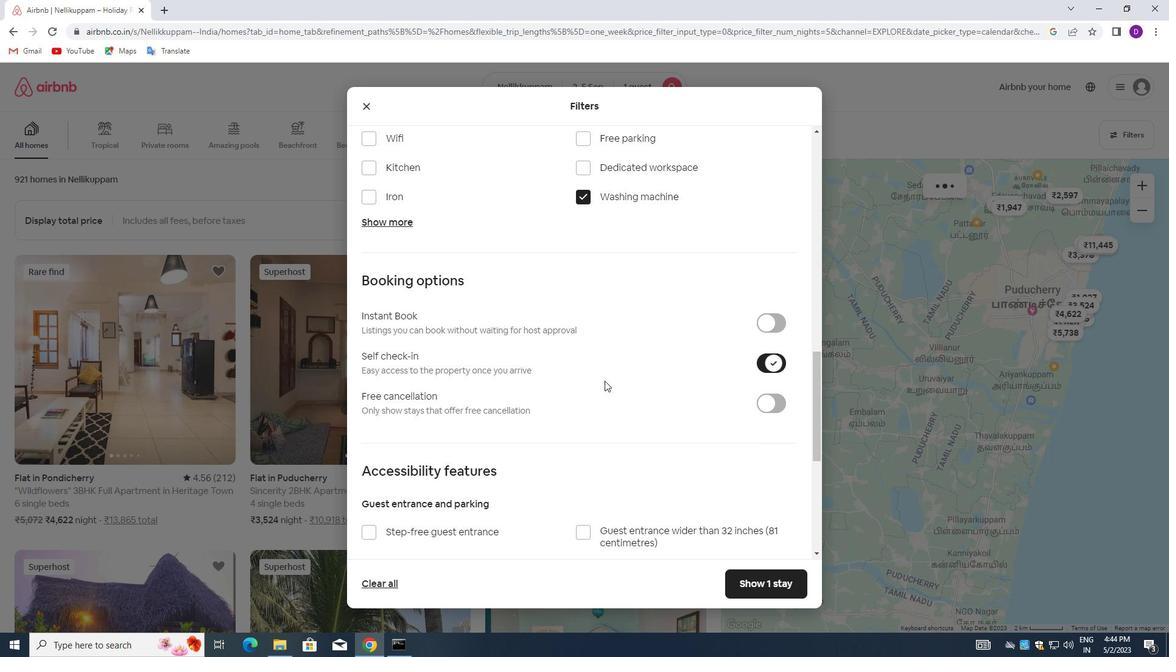 
Action: Mouse moved to (573, 397)
Screenshot: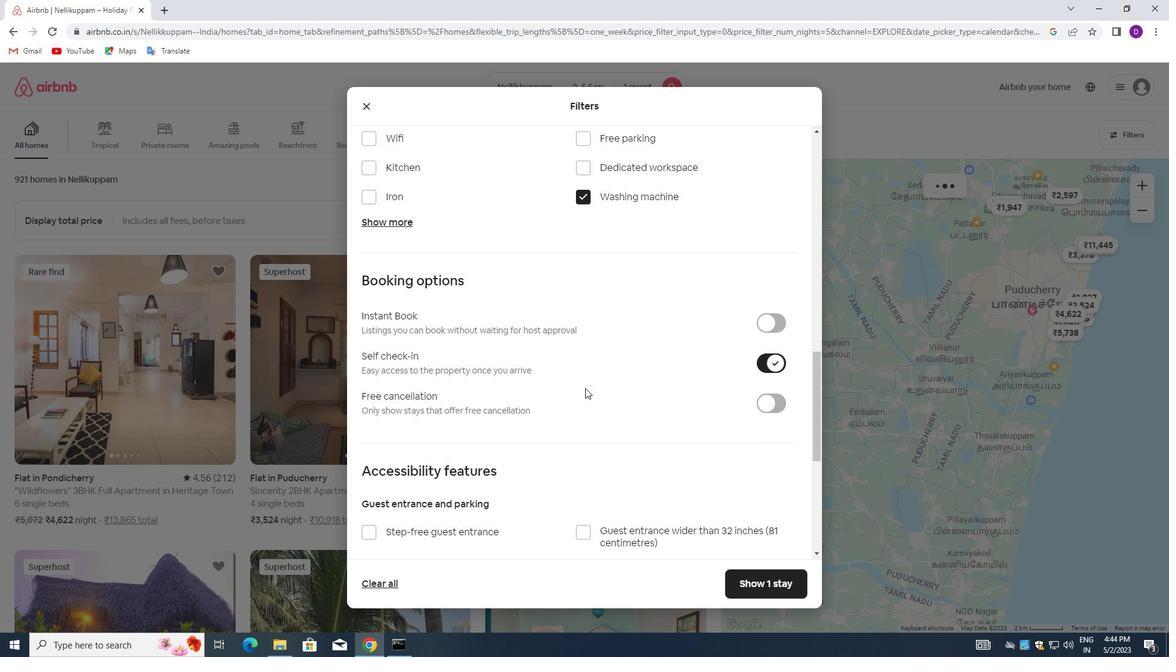
Action: Mouse scrolled (573, 396) with delta (0, 0)
Screenshot: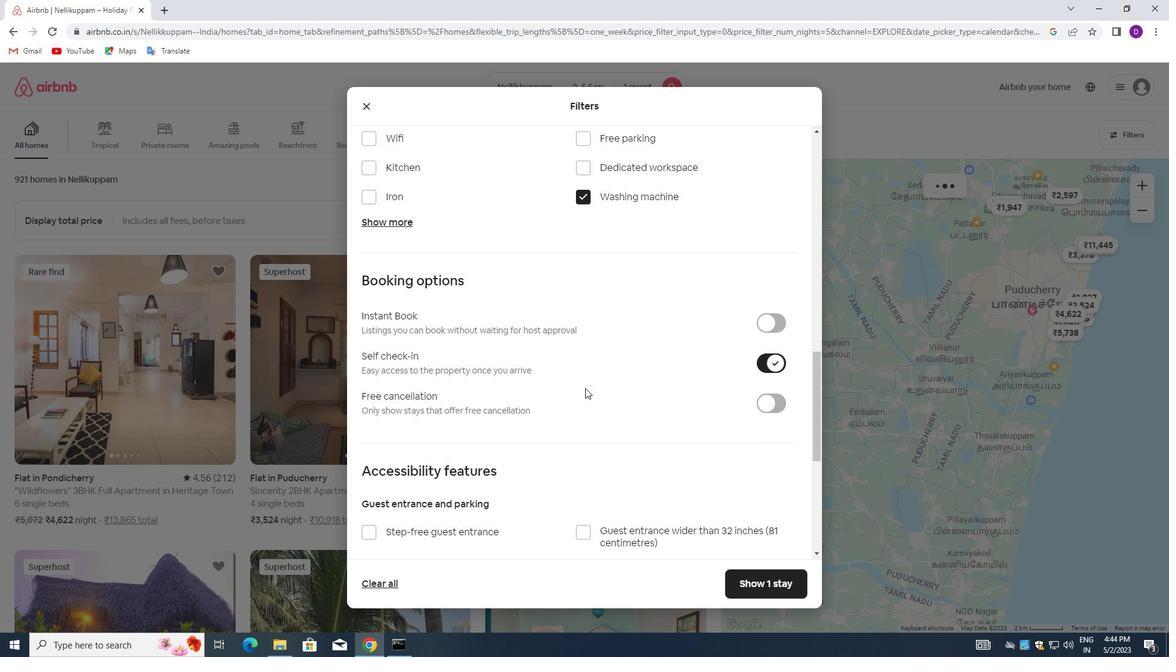 
Action: Mouse moved to (571, 397)
Screenshot: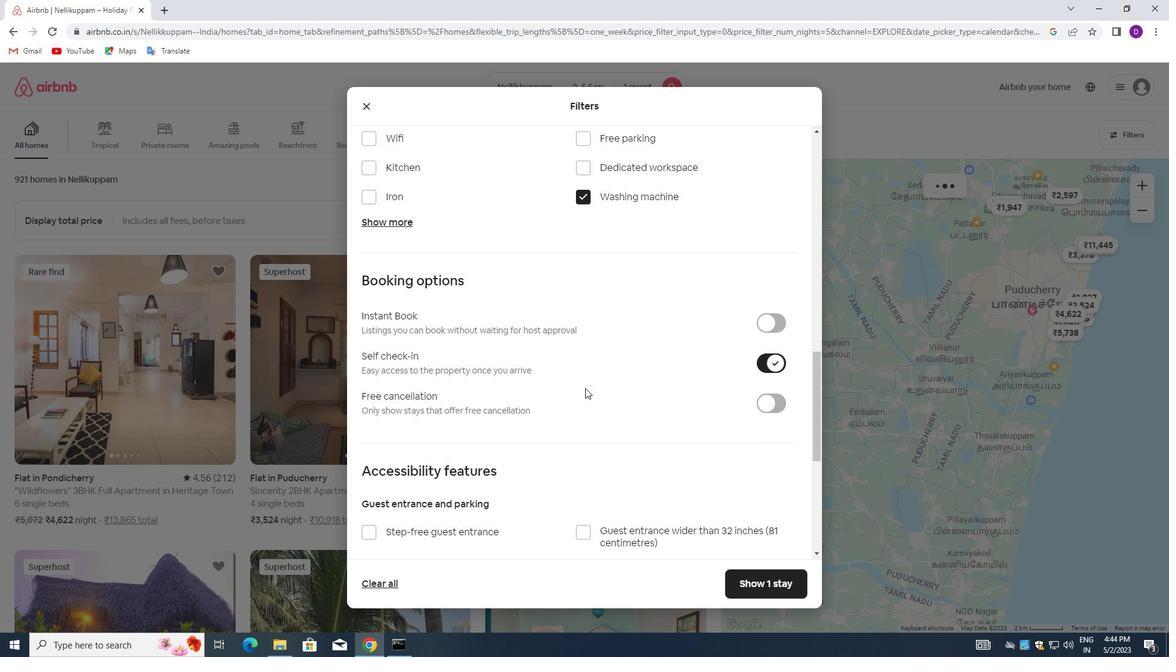 
Action: Mouse scrolled (571, 396) with delta (0, 0)
Screenshot: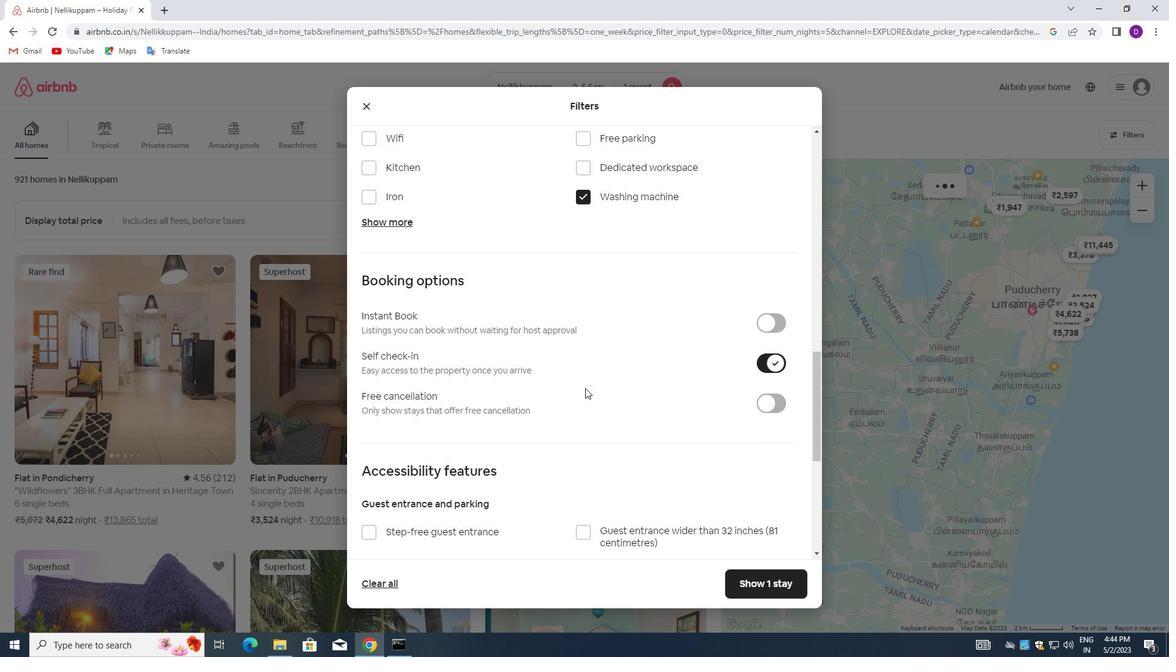 
Action: Mouse moved to (566, 405)
Screenshot: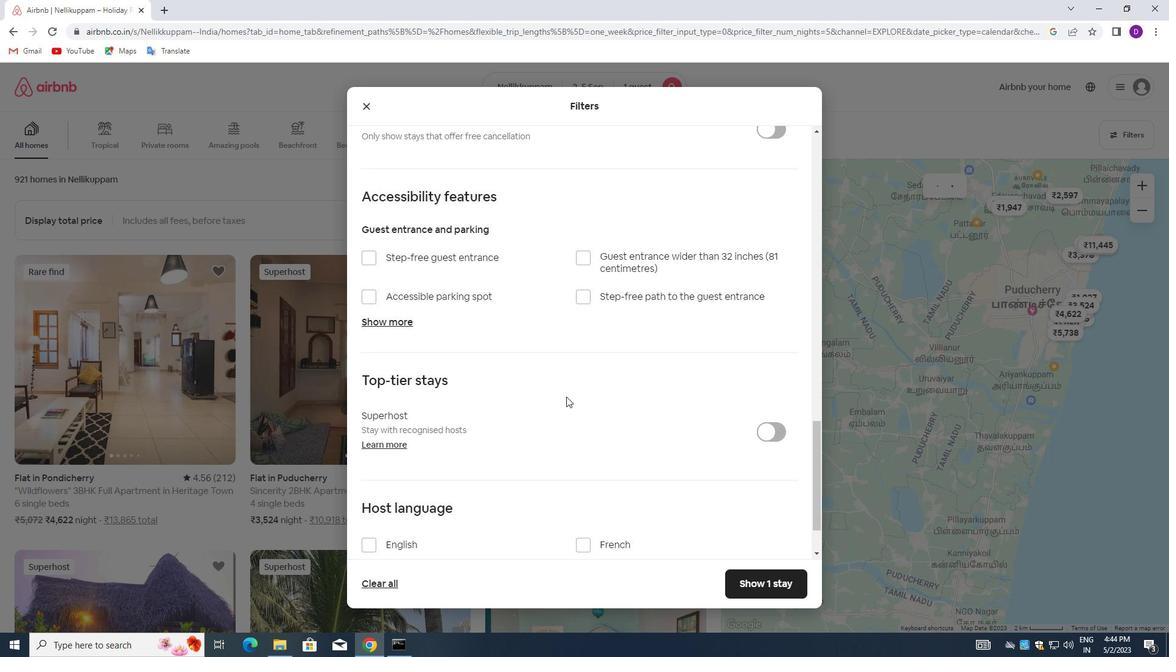 
Action: Mouse scrolled (566, 405) with delta (0, 0)
Screenshot: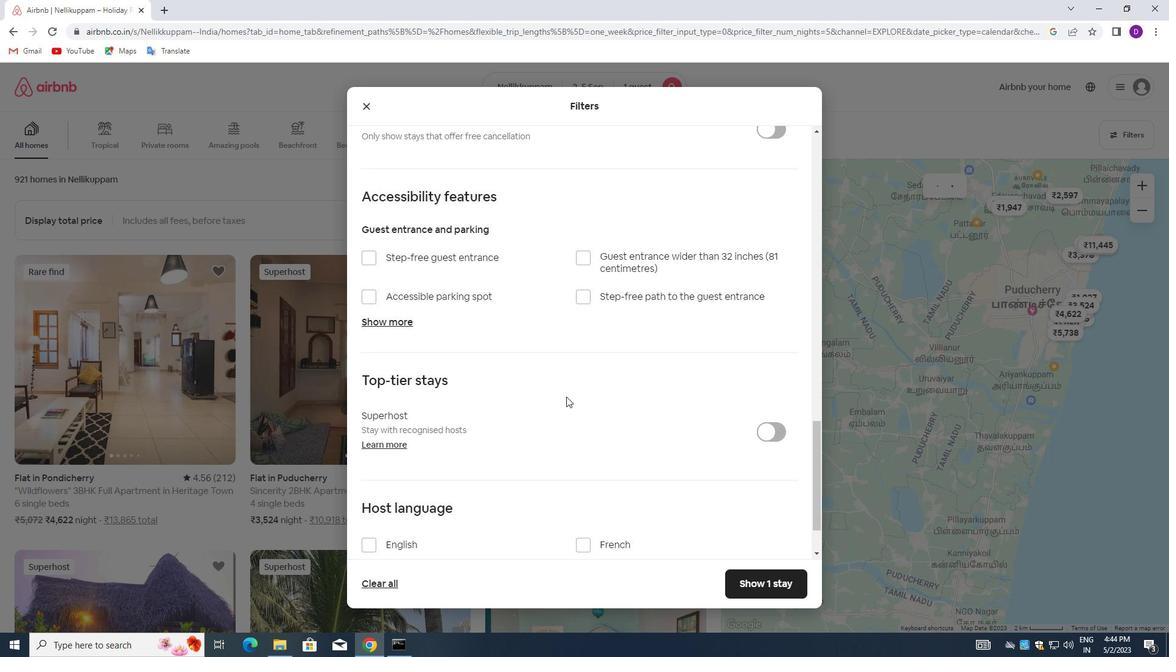 
Action: Mouse moved to (566, 416)
Screenshot: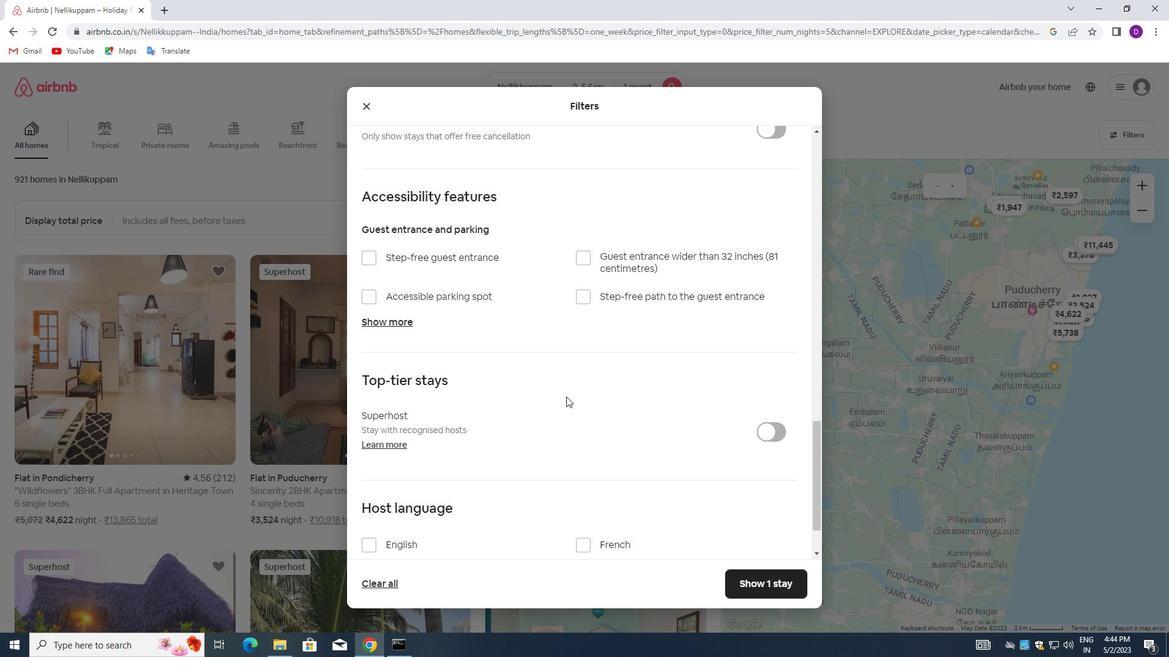 
Action: Mouse scrolled (566, 416) with delta (0, 0)
Screenshot: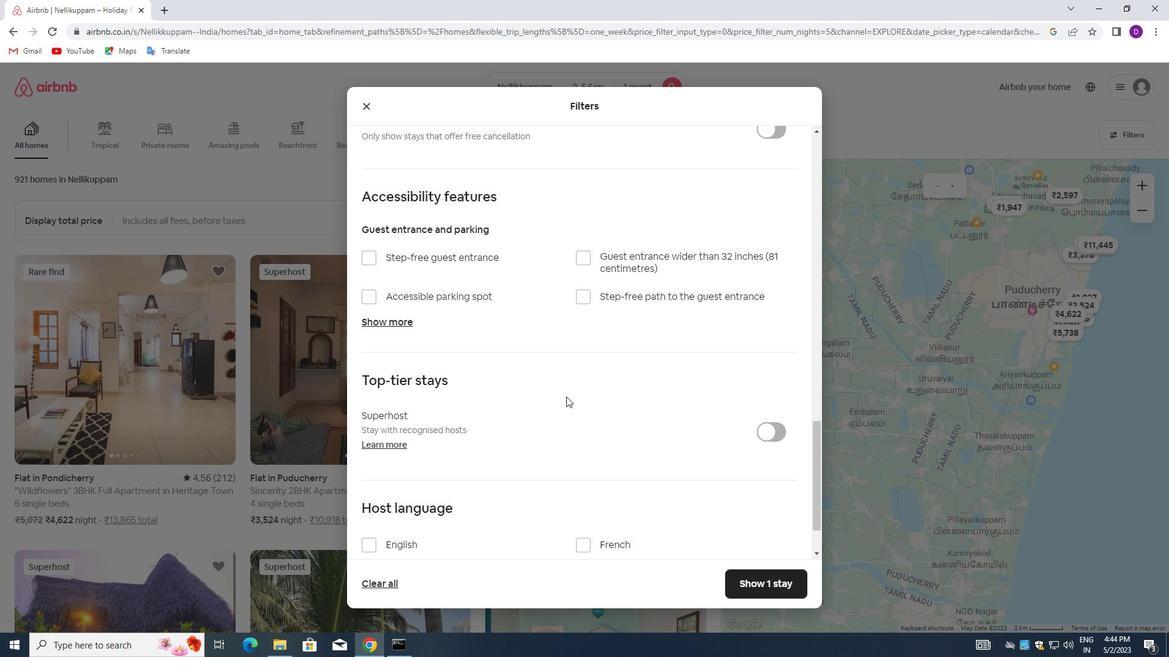 
Action: Mouse moved to (565, 422)
Screenshot: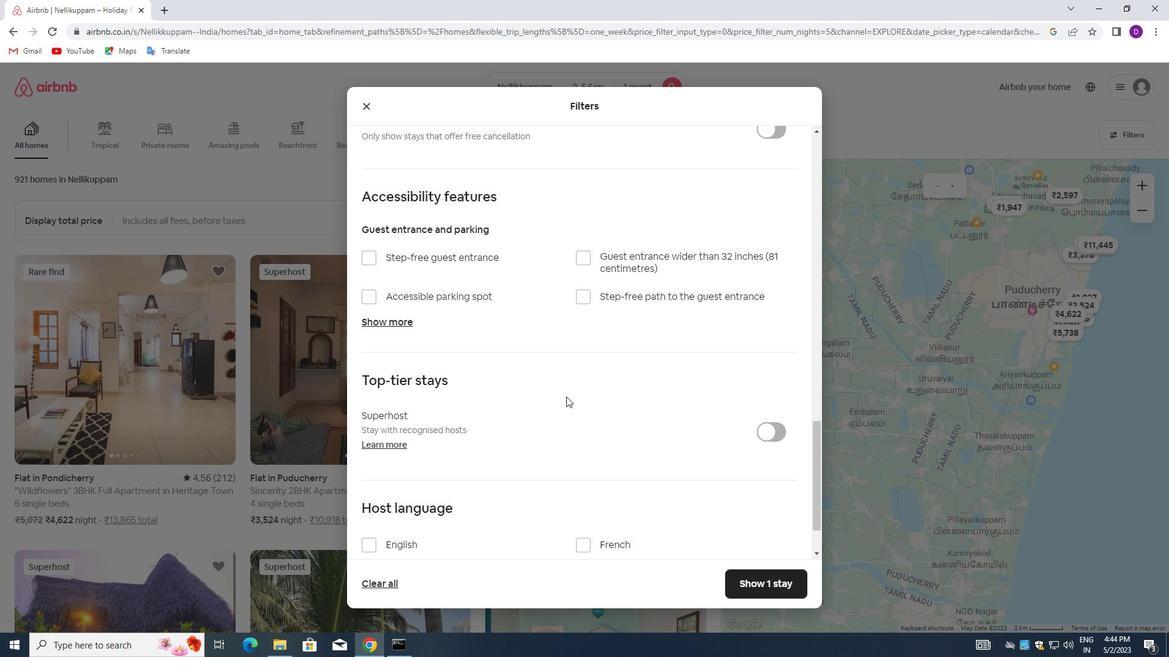 
Action: Mouse scrolled (565, 421) with delta (0, 0)
Screenshot: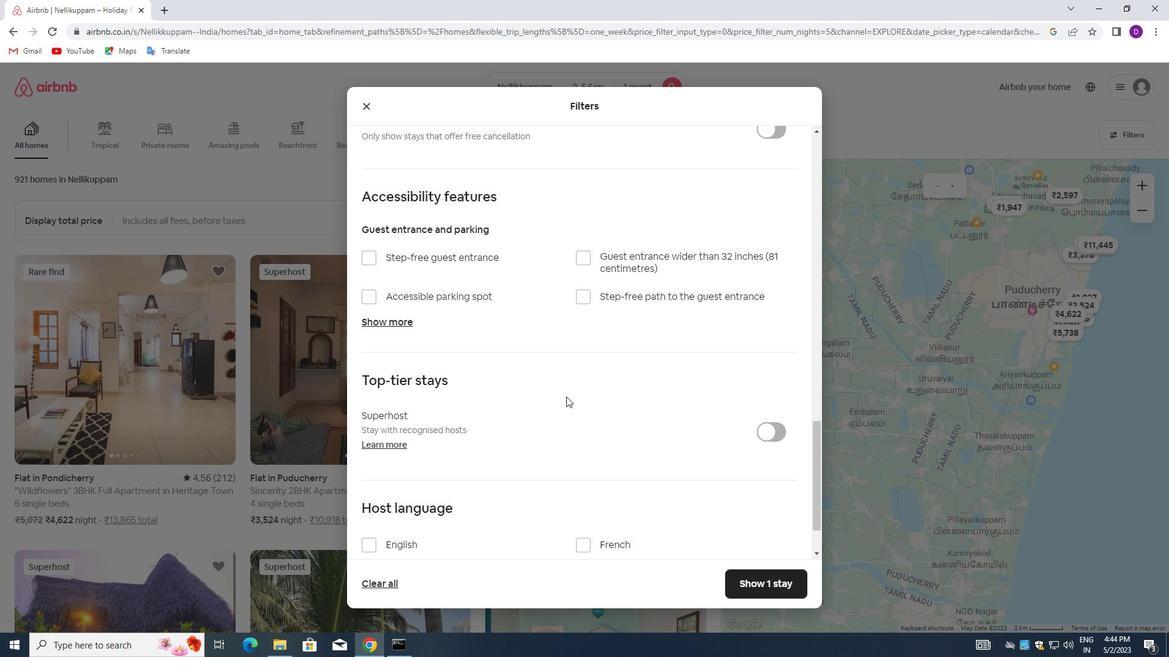 
Action: Mouse moved to (563, 425)
Screenshot: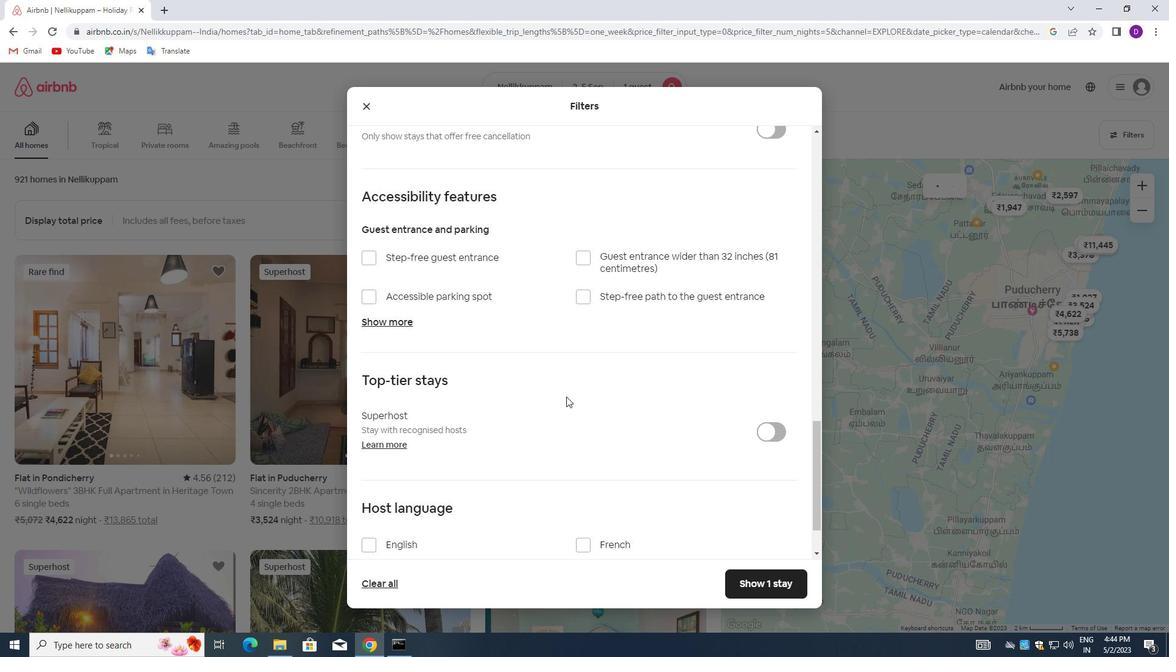 
Action: Mouse scrolled (563, 425) with delta (0, 0)
Screenshot: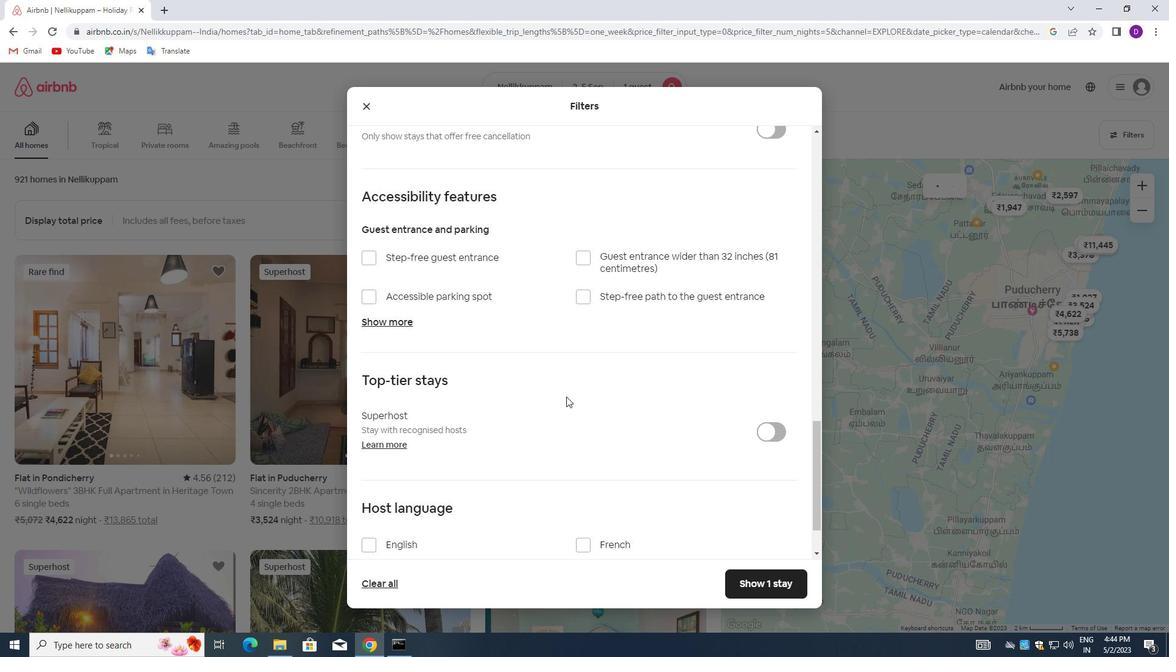
Action: Mouse moved to (554, 434)
Screenshot: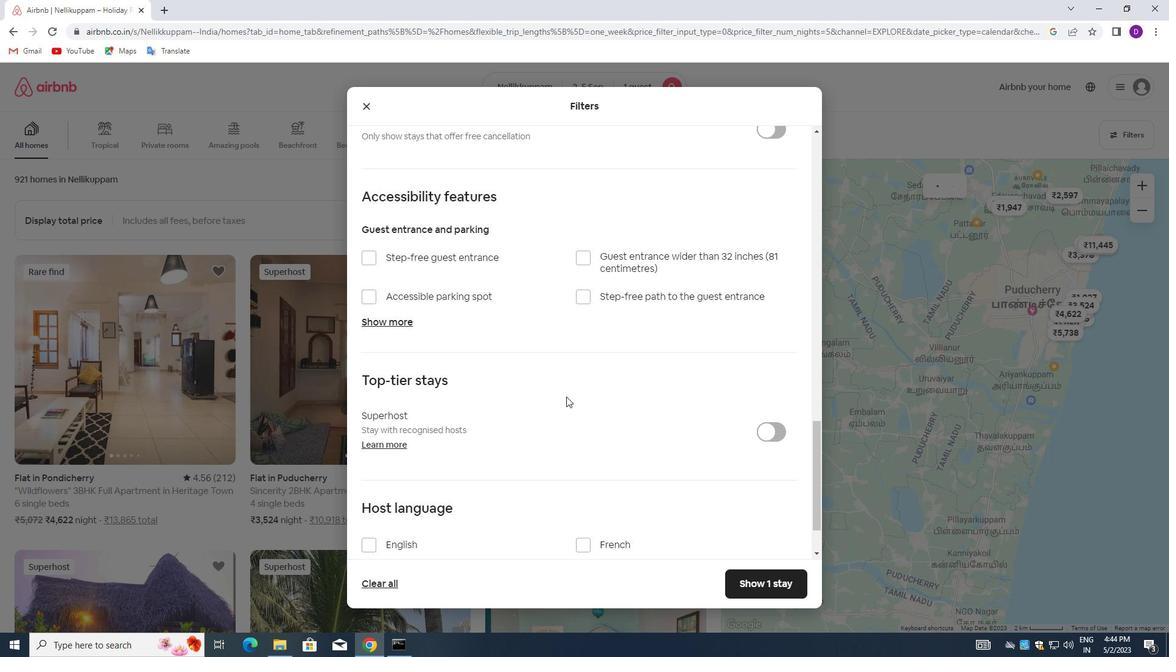 
Action: Mouse scrolled (554, 433) with delta (0, 0)
Screenshot: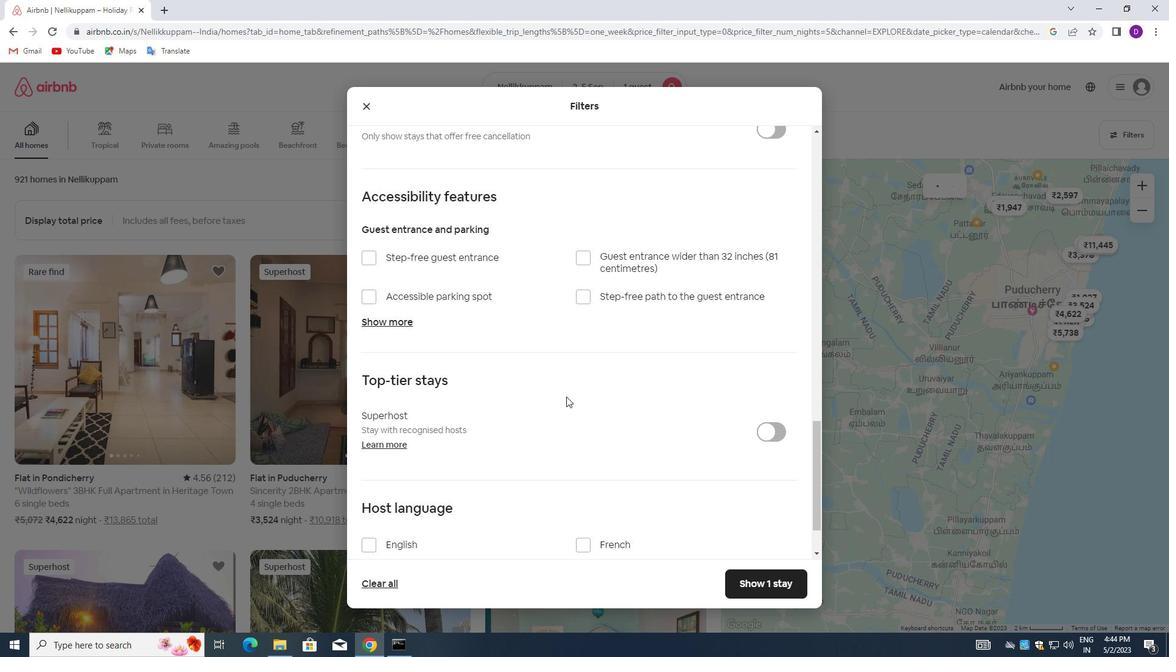 
Action: Mouse moved to (542, 445)
Screenshot: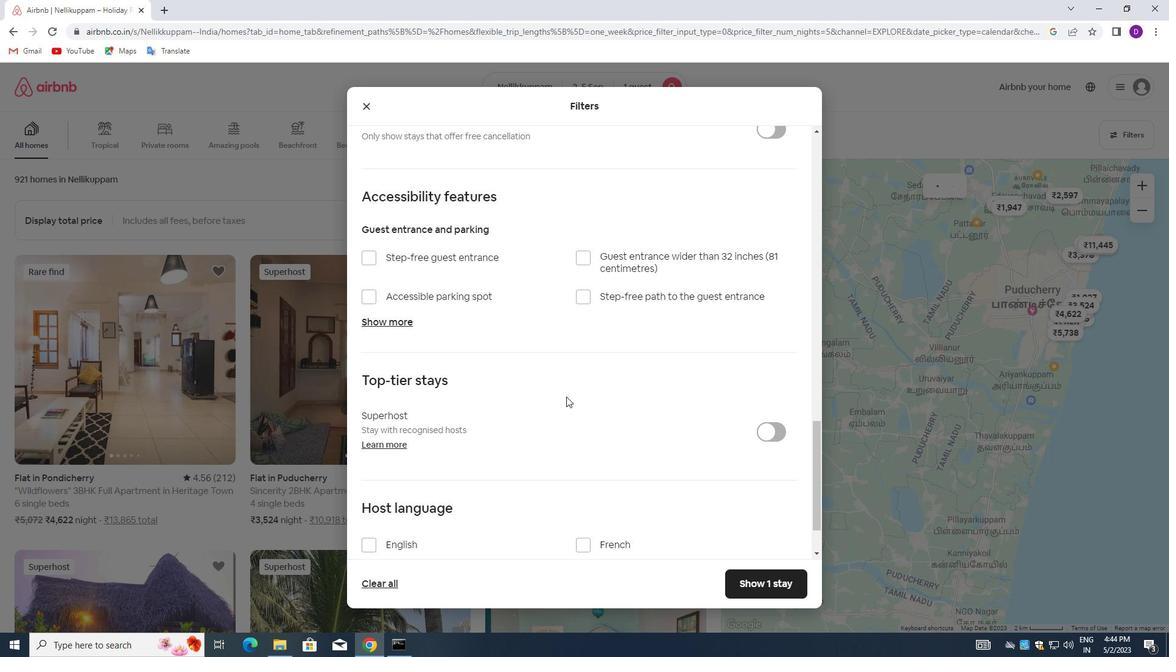 
Action: Mouse scrolled (542, 444) with delta (0, 0)
Screenshot: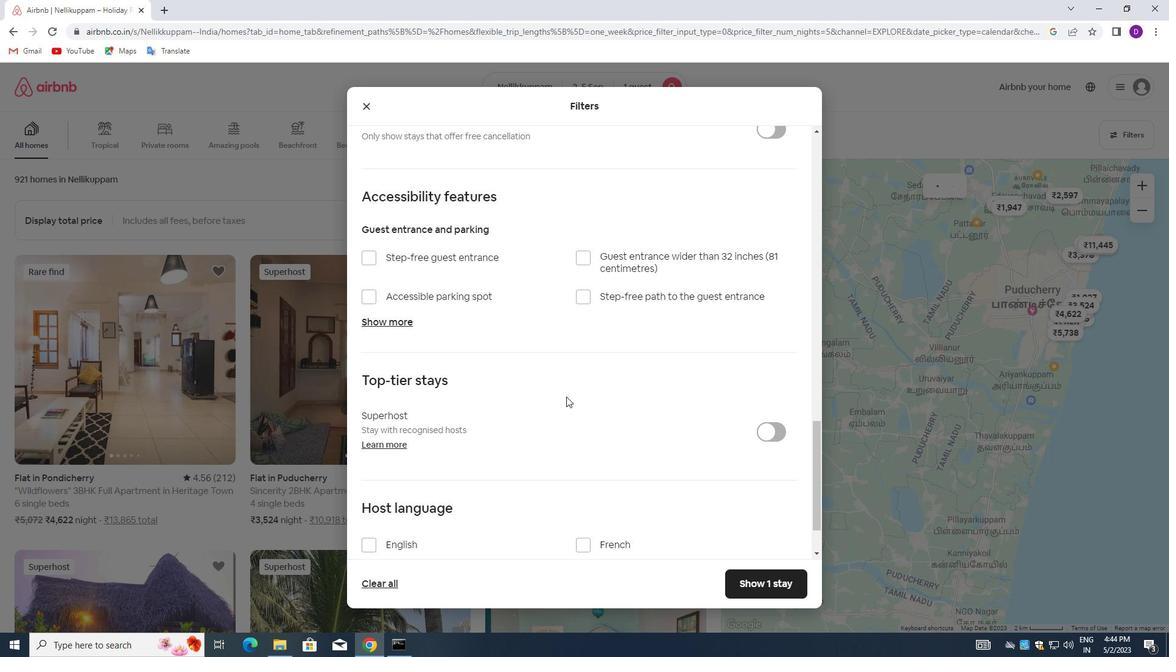 
Action: Mouse moved to (370, 470)
Screenshot: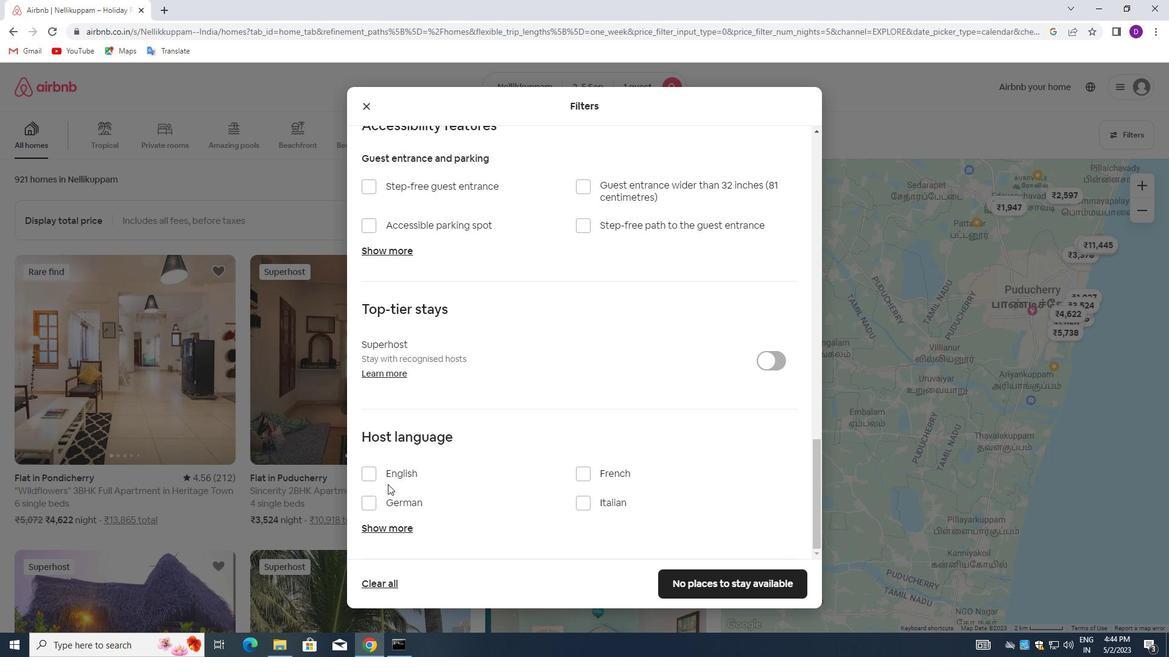 
Action: Mouse pressed left at (370, 470)
Screenshot: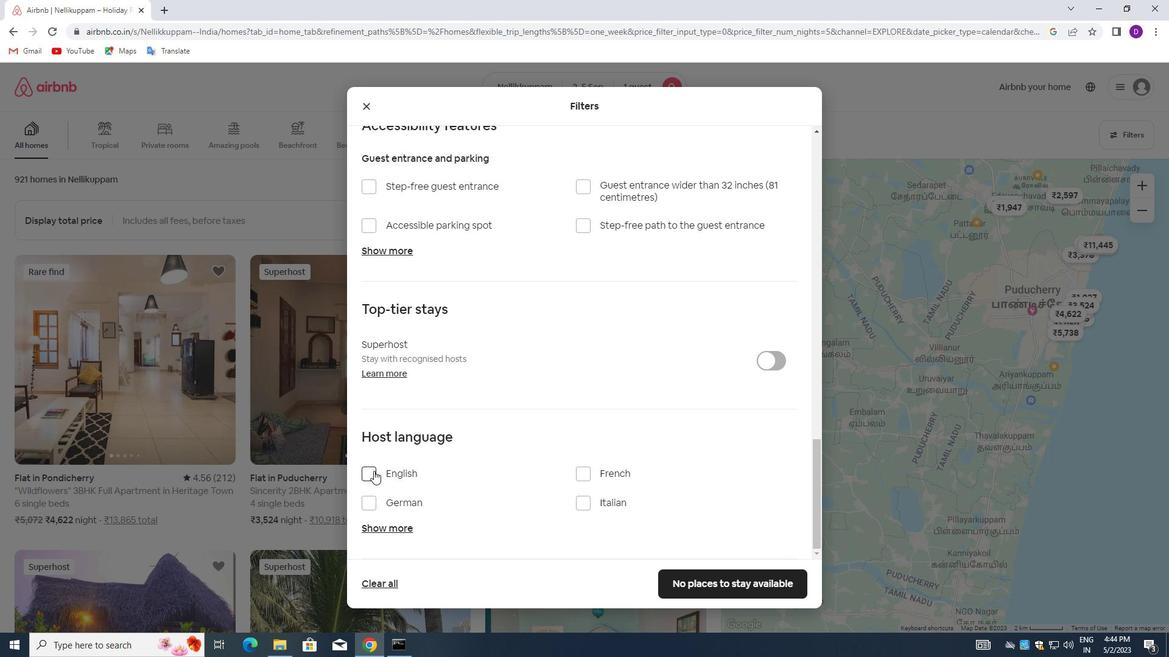
Action: Mouse moved to (702, 578)
Screenshot: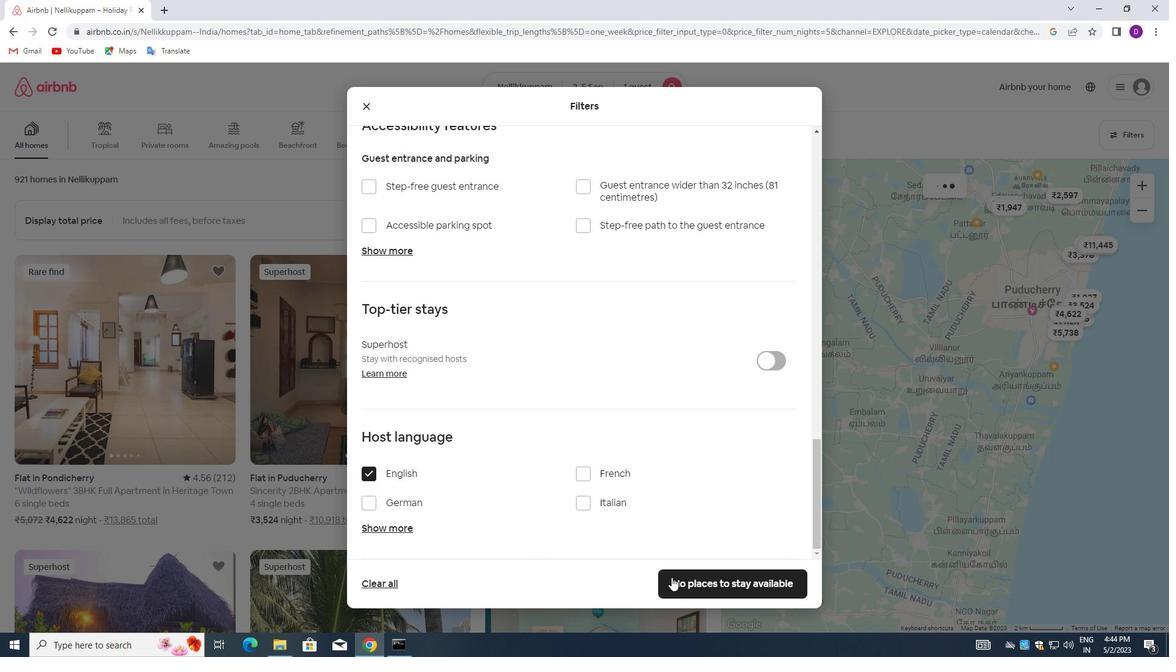 
Action: Mouse pressed left at (702, 578)
Screenshot: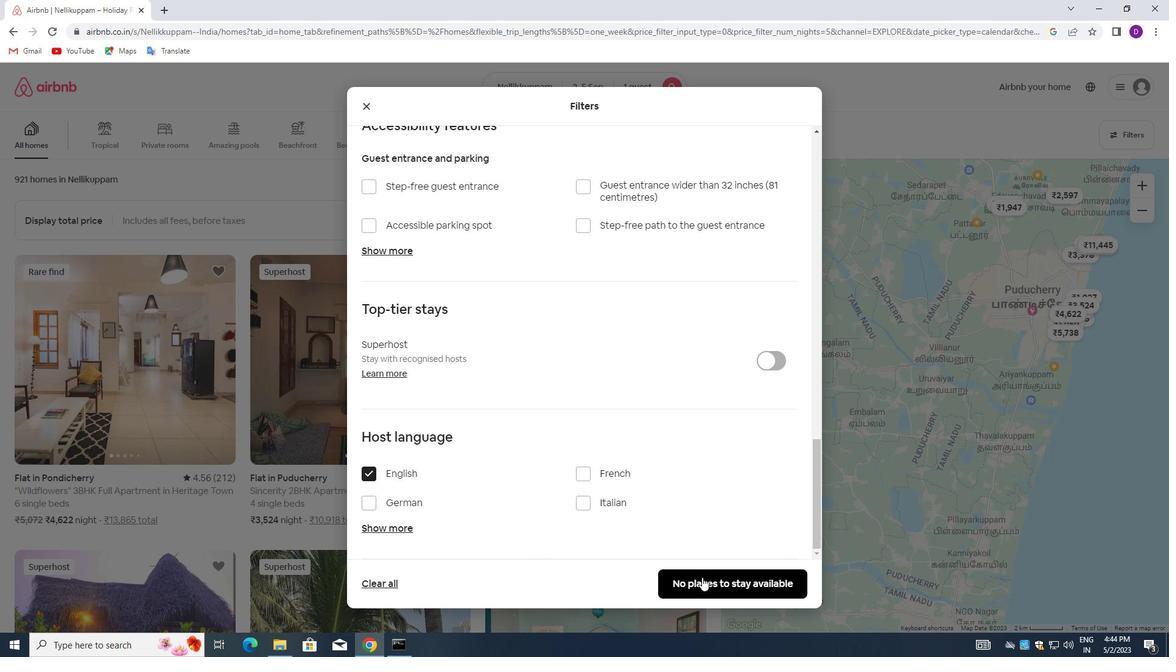 
Action: Mouse moved to (478, 325)
Screenshot: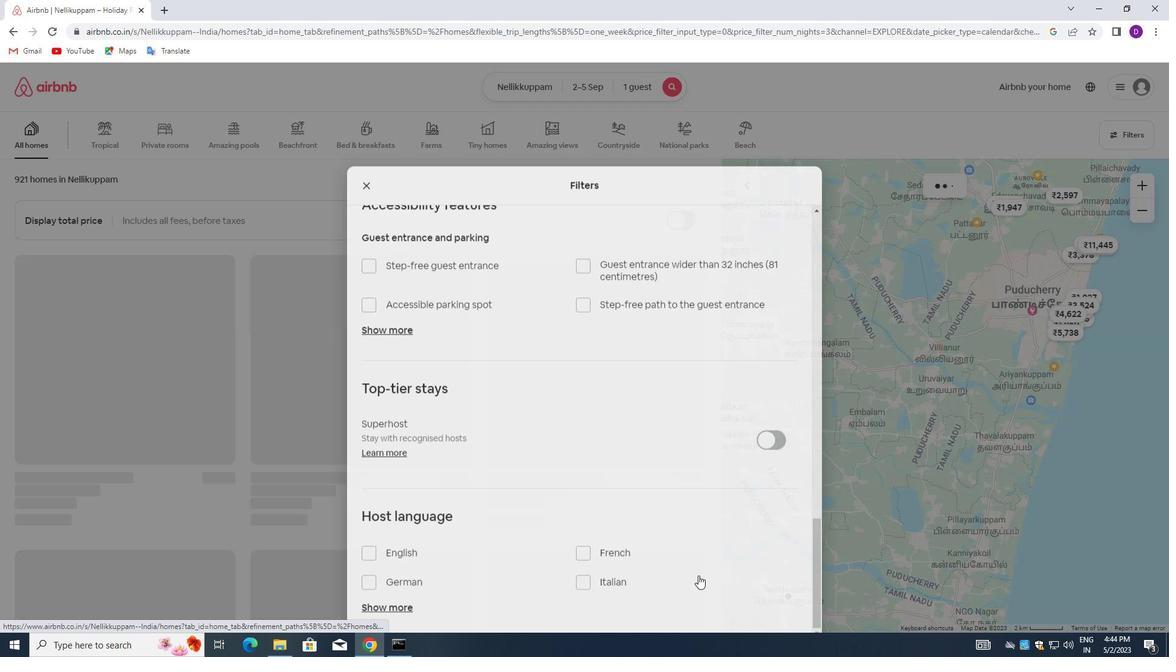 
